Task: Look for Airbnb properties in Sabang, Indonesia from 3rd December, 2023 to 17th December, 2023 for 3 adults, 1 child.3 bedrooms having 4 beds and 2 bathrooms. Property type can be house. Booking option can be shelf check-in. Look for 3 properties as per requirement.
Action: Mouse moved to (439, 82)
Screenshot: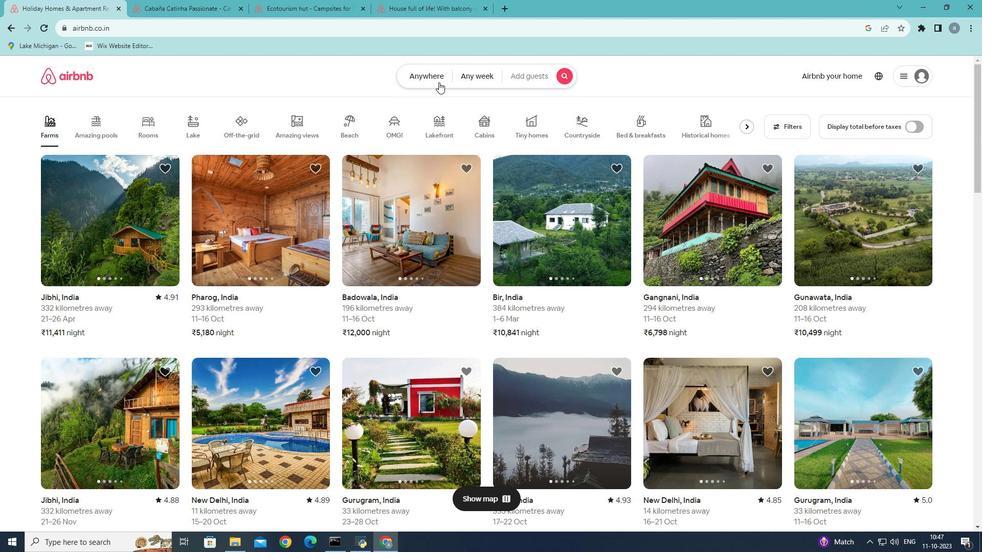 
Action: Mouse pressed left at (439, 82)
Screenshot: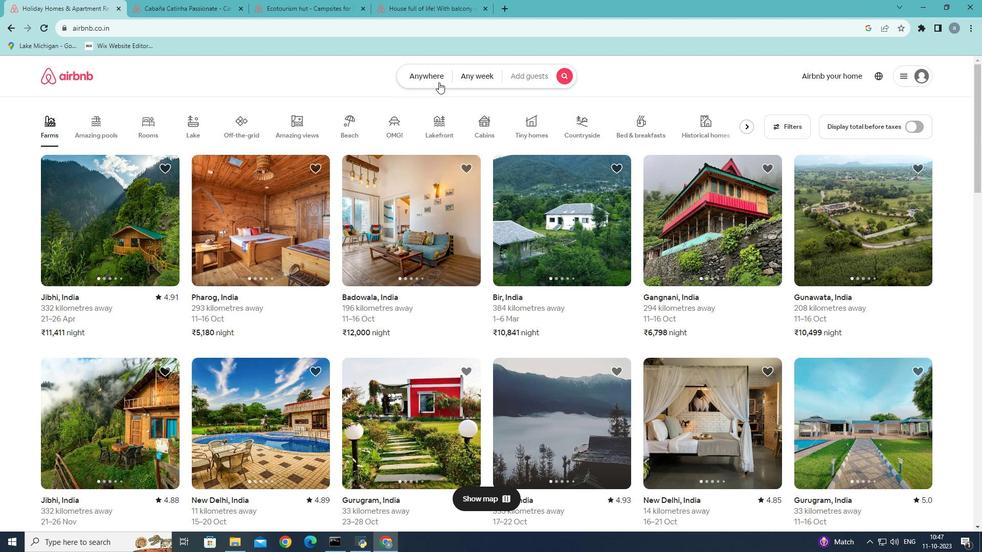 
Action: Mouse moved to (338, 117)
Screenshot: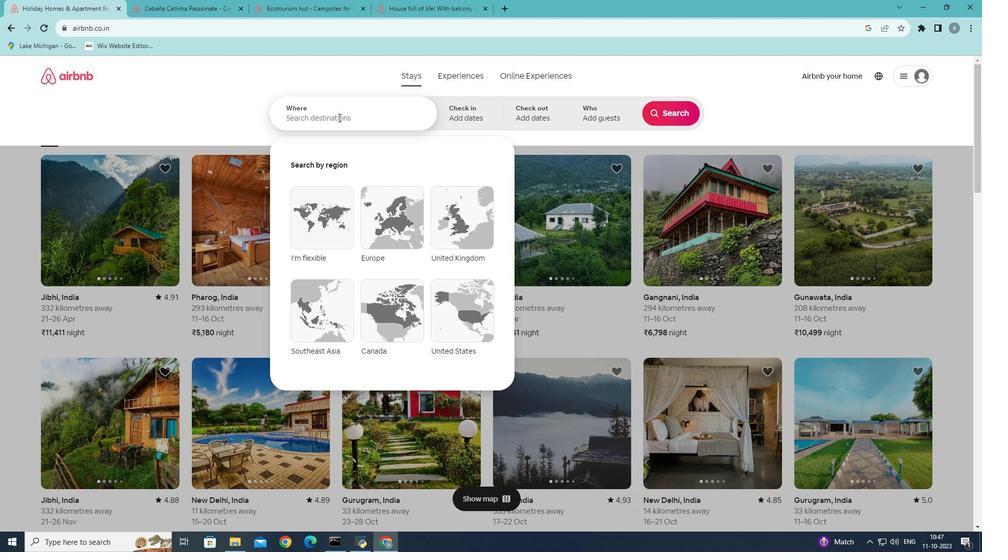 
Action: Mouse pressed left at (338, 117)
Screenshot: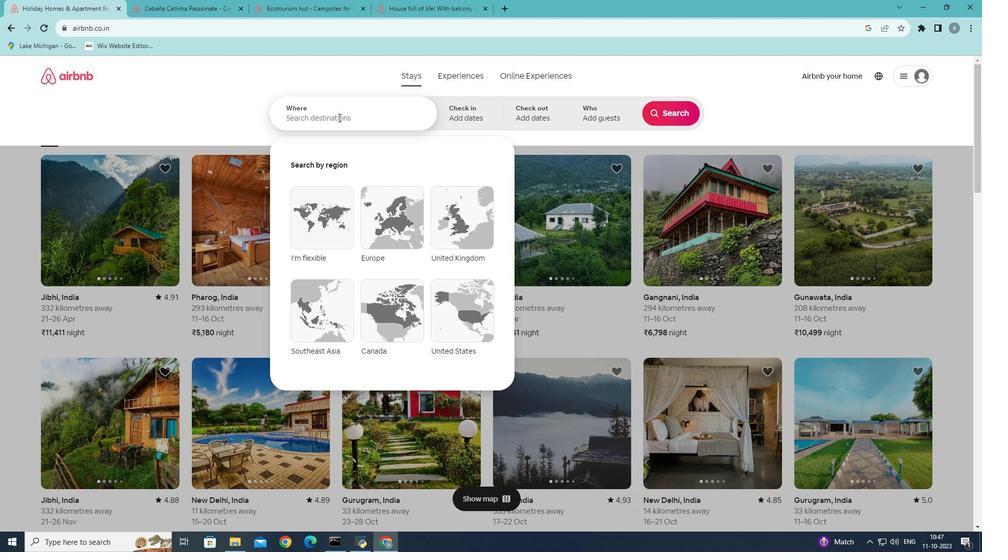 
Action: Mouse moved to (177, 147)
Screenshot: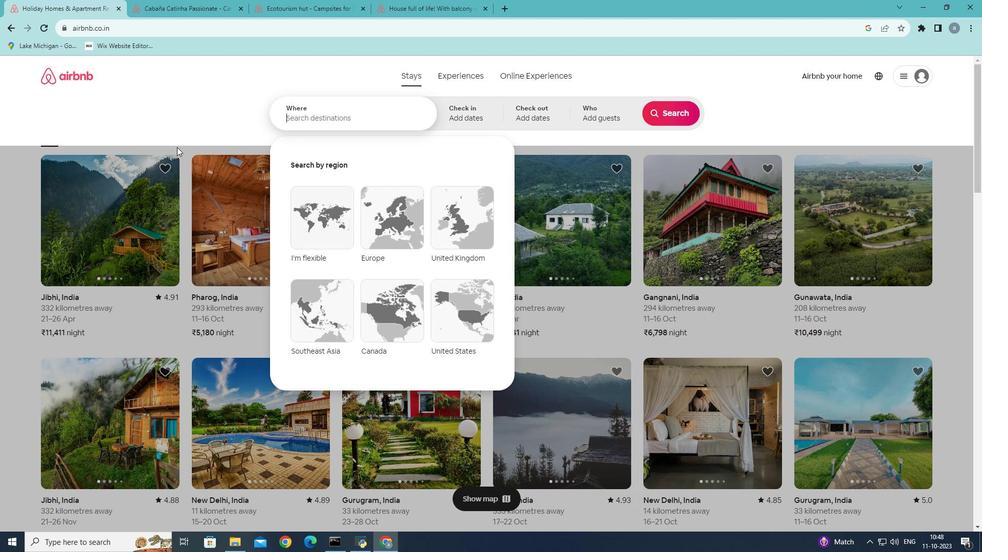 
Action: Key pressed <Key.shift>Sabang,<Key.shift>In
Screenshot: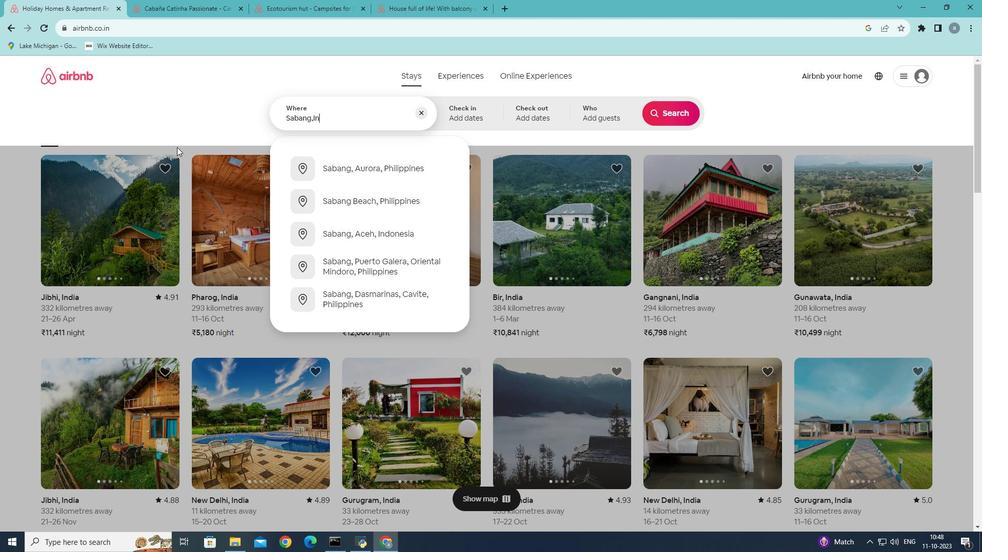 
Action: Mouse moved to (368, 166)
Screenshot: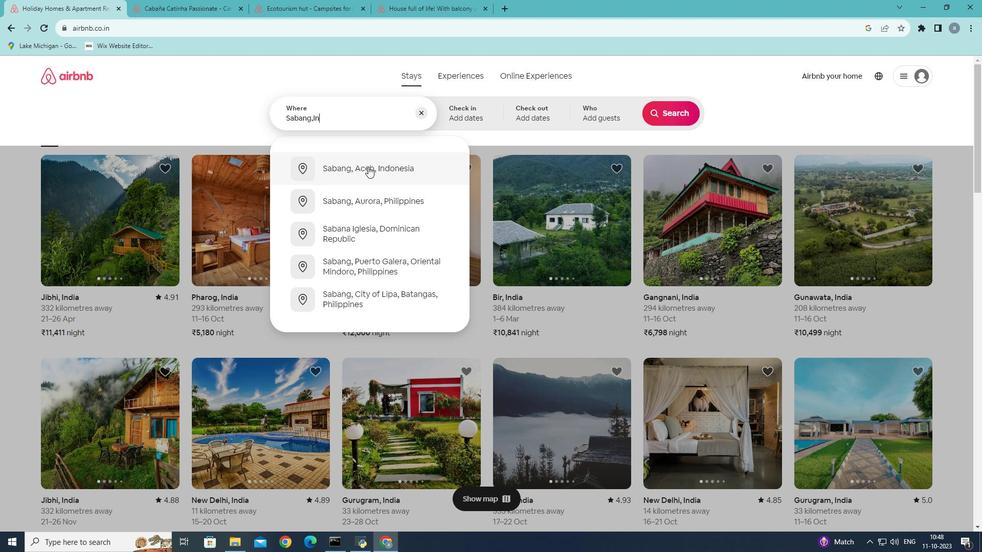 
Action: Mouse pressed left at (368, 166)
Screenshot: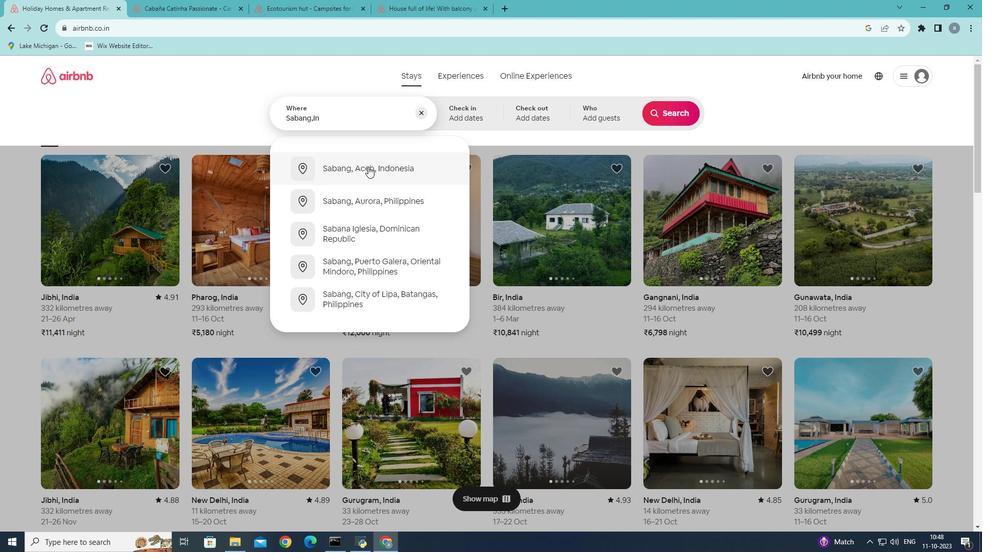 
Action: Mouse moved to (673, 188)
Screenshot: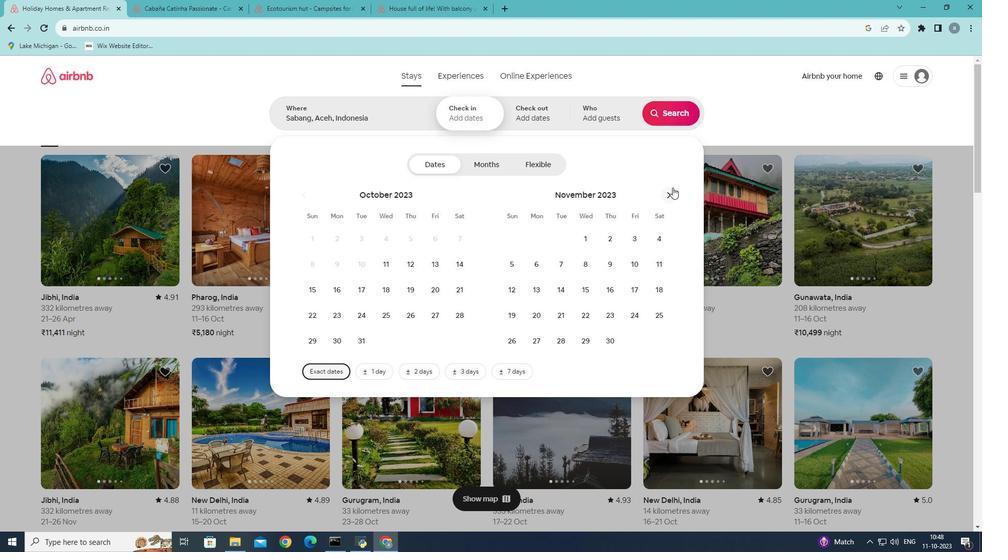 
Action: Mouse pressed left at (673, 188)
Screenshot: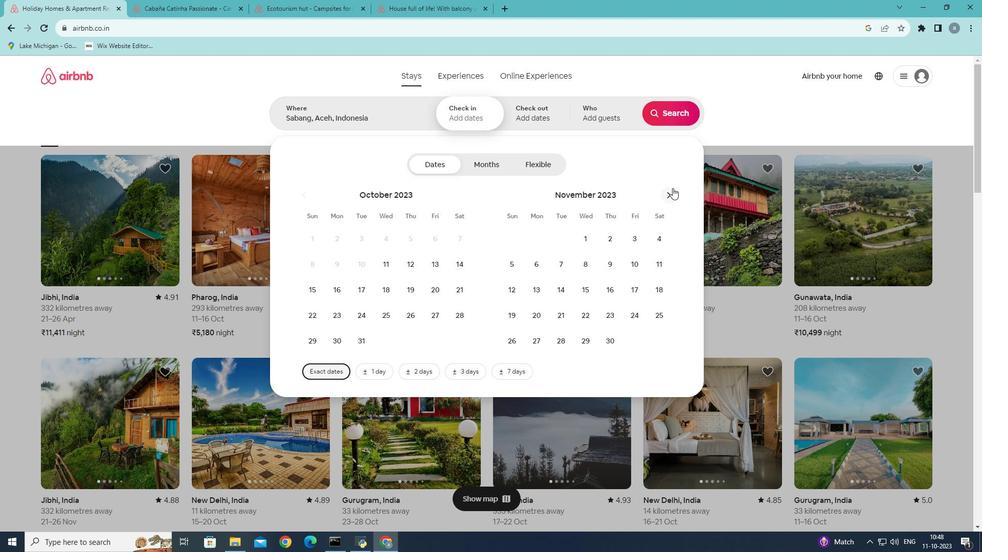 
Action: Mouse moved to (672, 193)
Screenshot: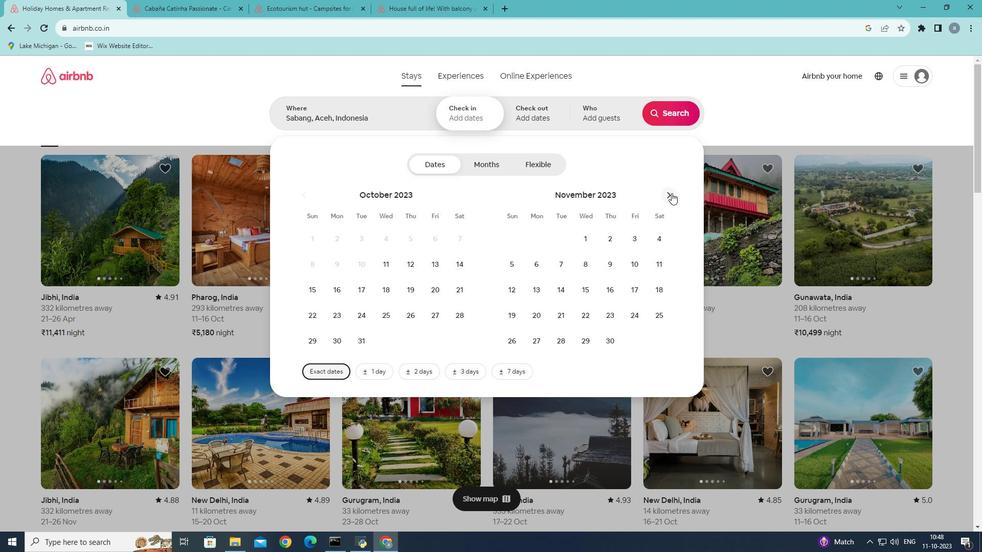 
Action: Mouse pressed left at (672, 193)
Screenshot: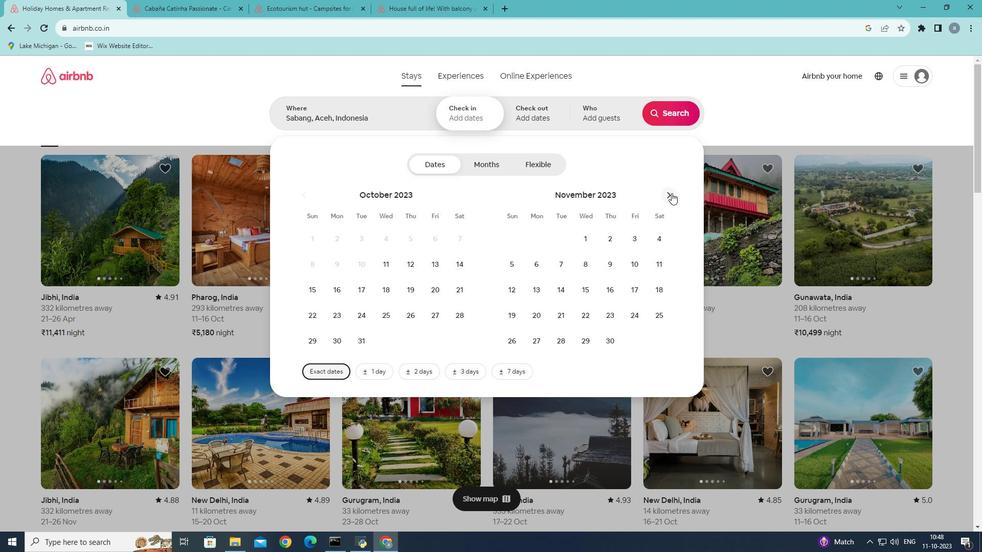 
Action: Mouse moved to (519, 264)
Screenshot: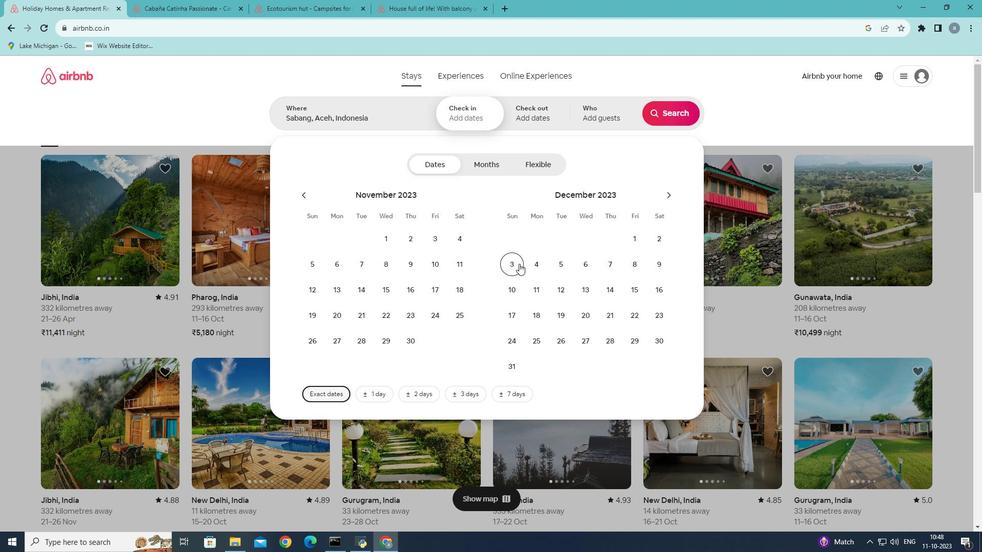 
Action: Mouse pressed left at (519, 264)
Screenshot: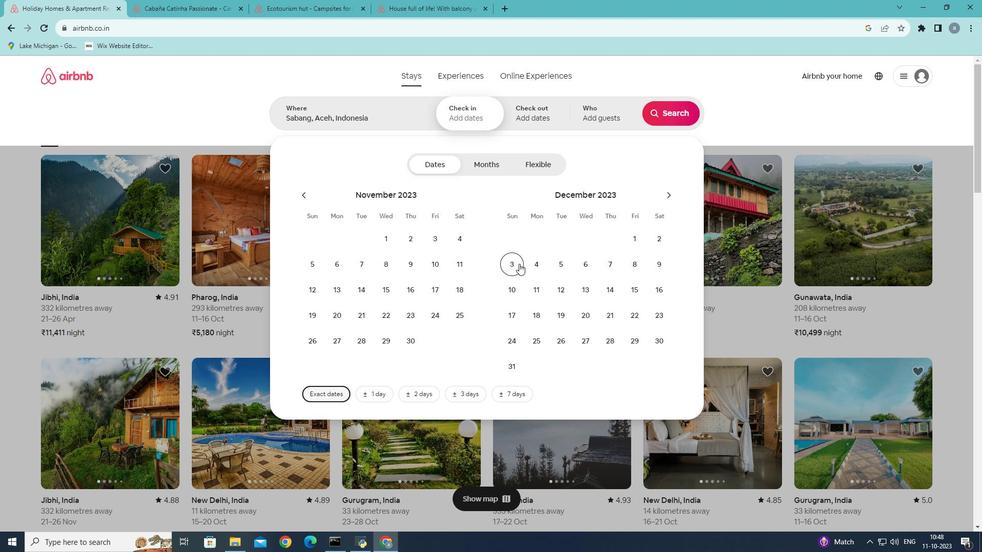 
Action: Mouse moved to (515, 318)
Screenshot: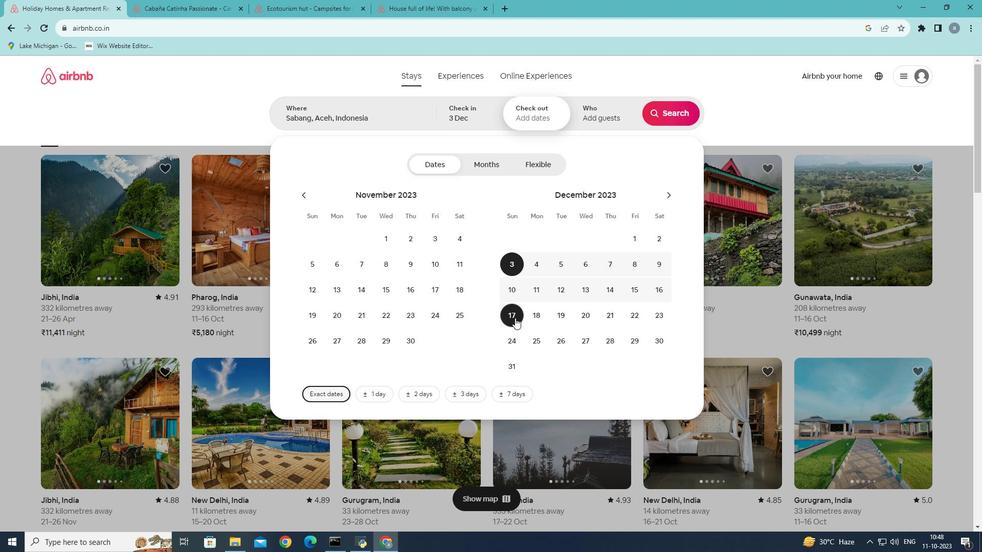 
Action: Mouse pressed left at (515, 318)
Screenshot: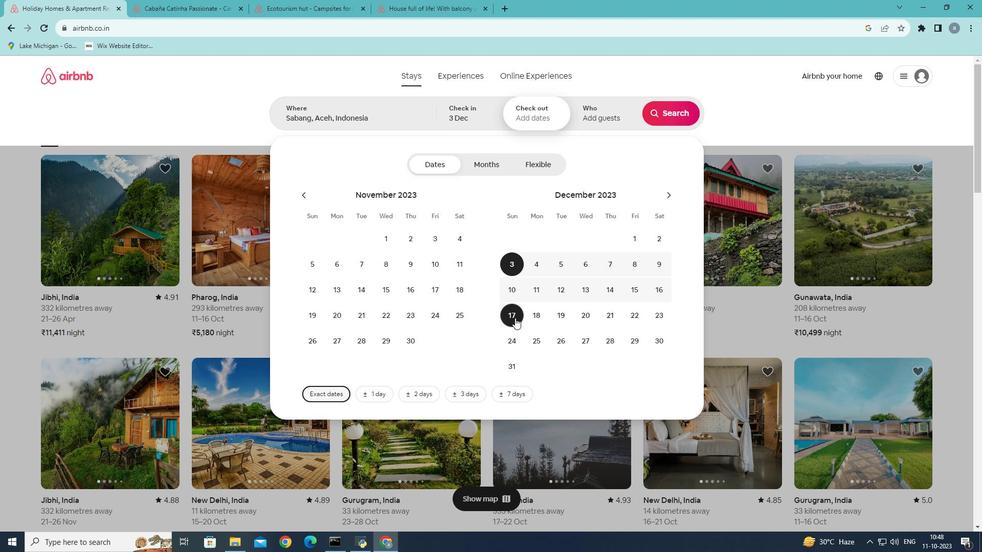 
Action: Mouse moved to (620, 119)
Screenshot: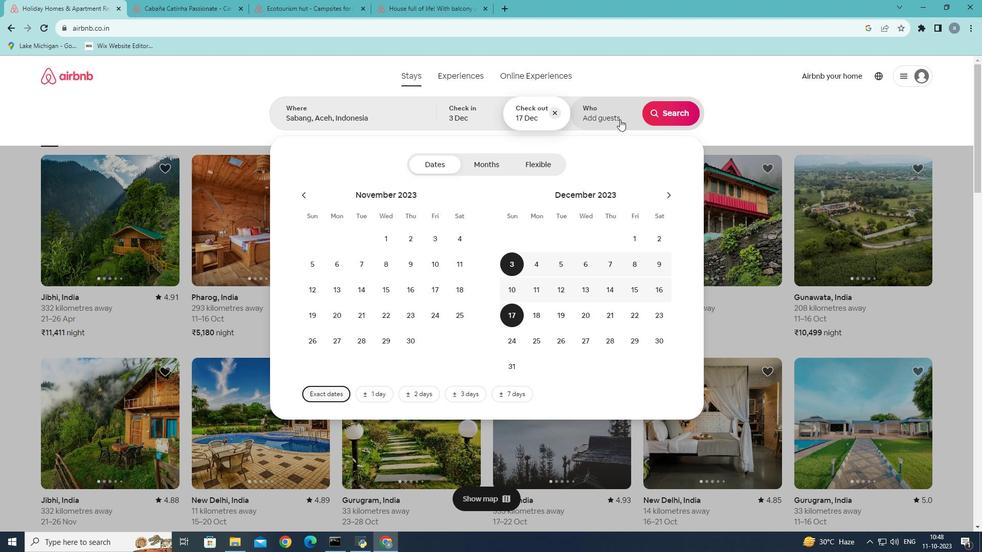 
Action: Mouse pressed left at (620, 119)
Screenshot: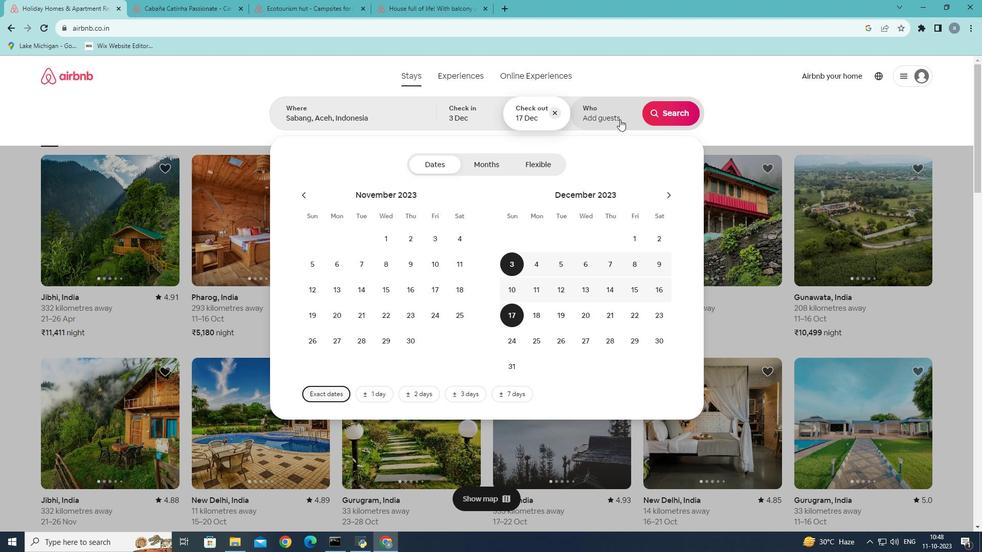 
Action: Mouse moved to (678, 168)
Screenshot: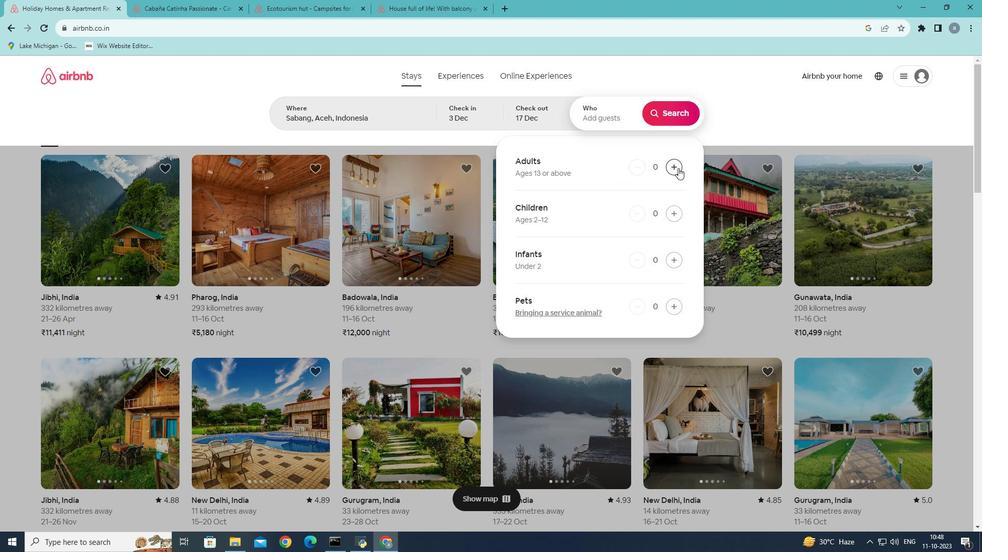 
Action: Mouse pressed left at (678, 168)
Screenshot: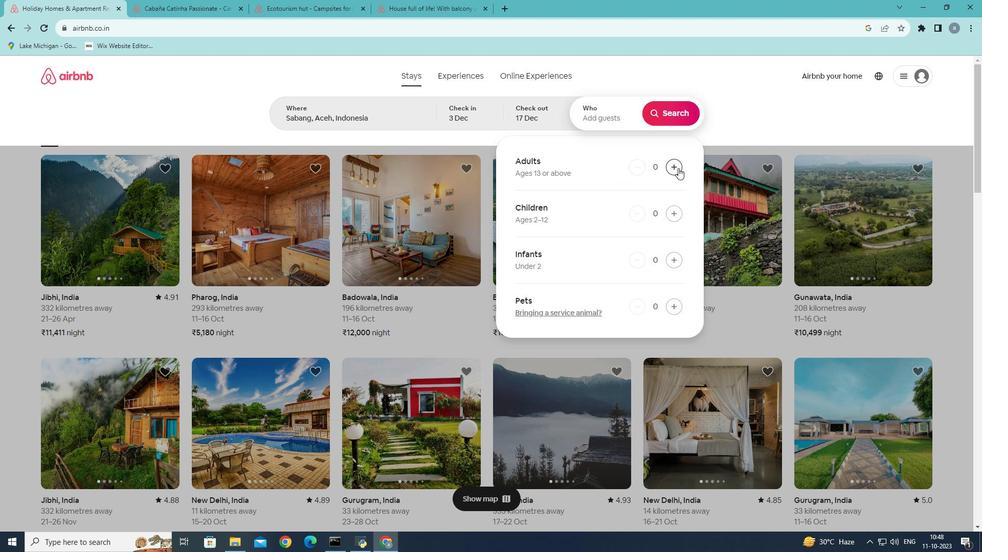 
Action: Mouse pressed left at (678, 168)
Screenshot: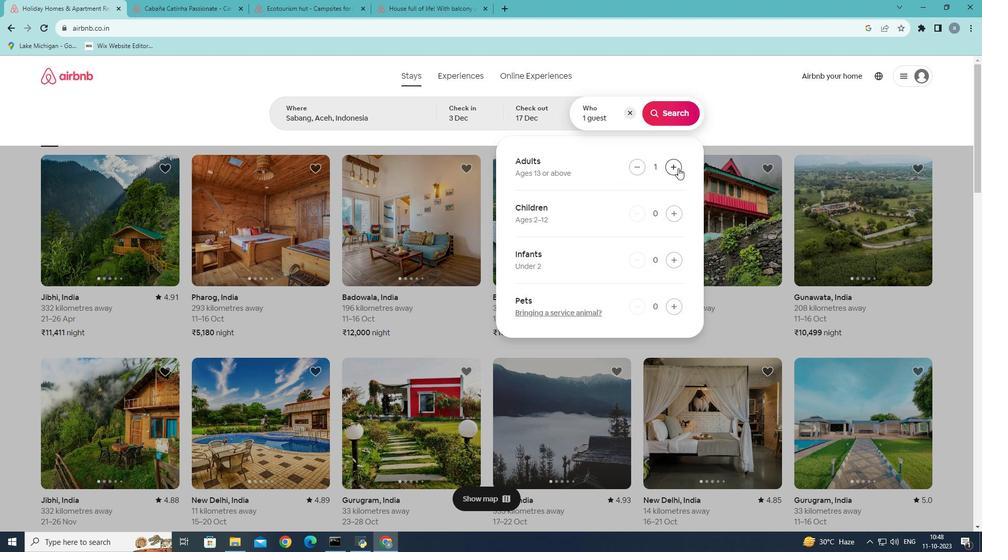 
Action: Mouse pressed left at (678, 168)
Screenshot: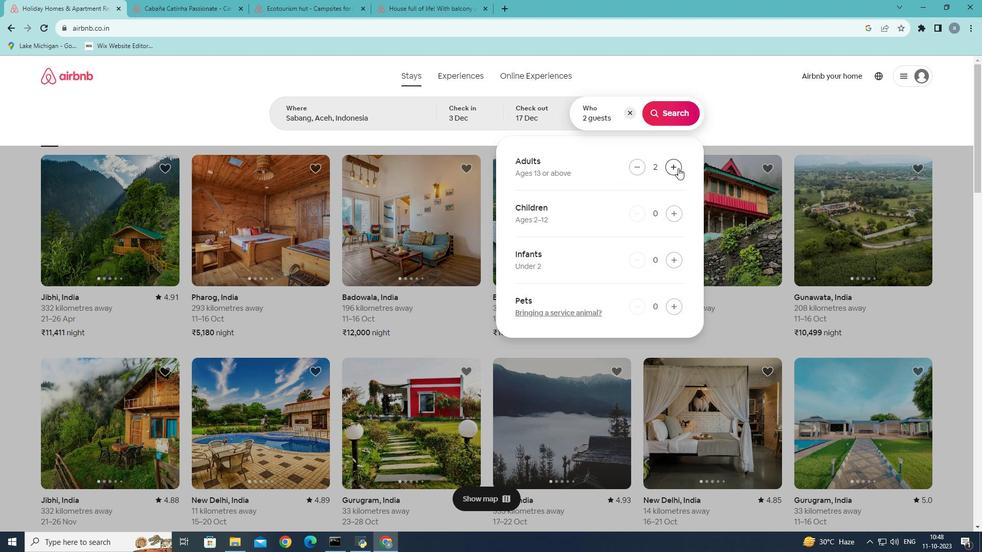 
Action: Mouse moved to (678, 215)
Screenshot: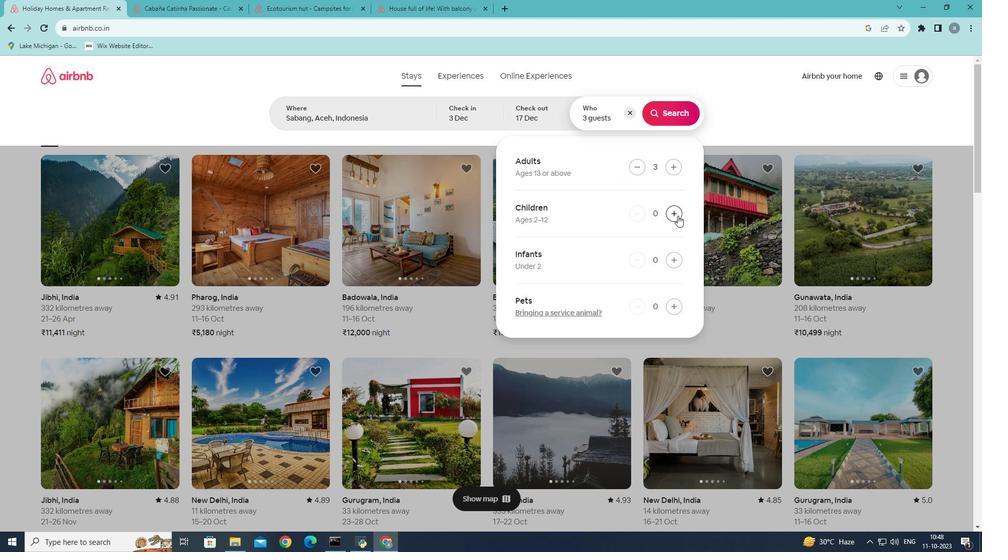 
Action: Mouse pressed left at (678, 215)
Screenshot: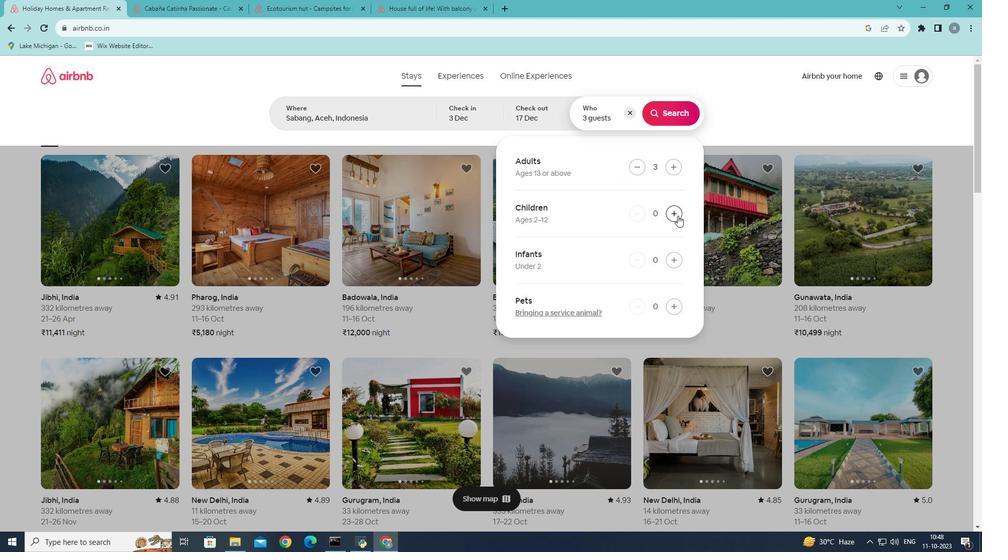 
Action: Mouse moved to (674, 112)
Screenshot: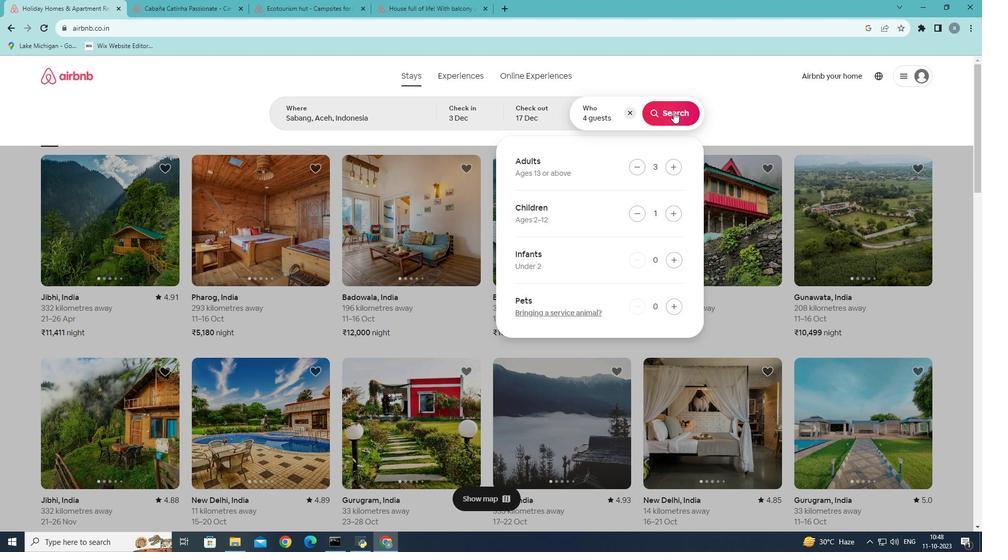 
Action: Mouse pressed left at (674, 112)
Screenshot: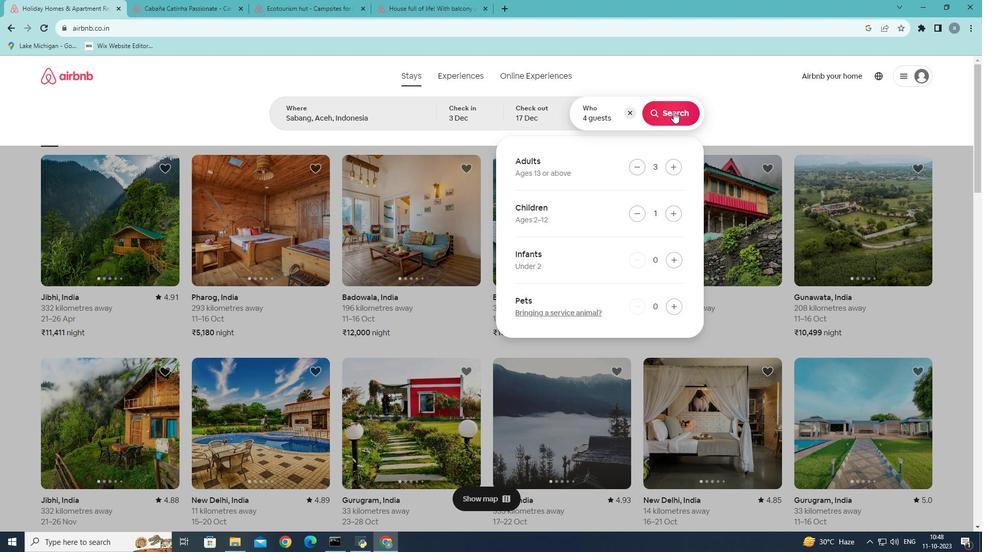 
Action: Mouse moved to (803, 118)
Screenshot: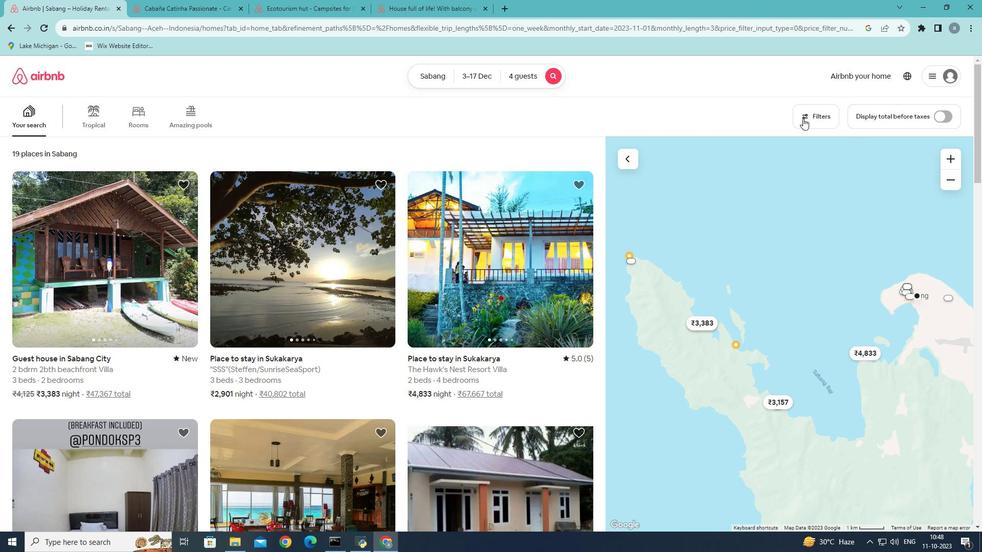 
Action: Mouse pressed left at (803, 118)
Screenshot: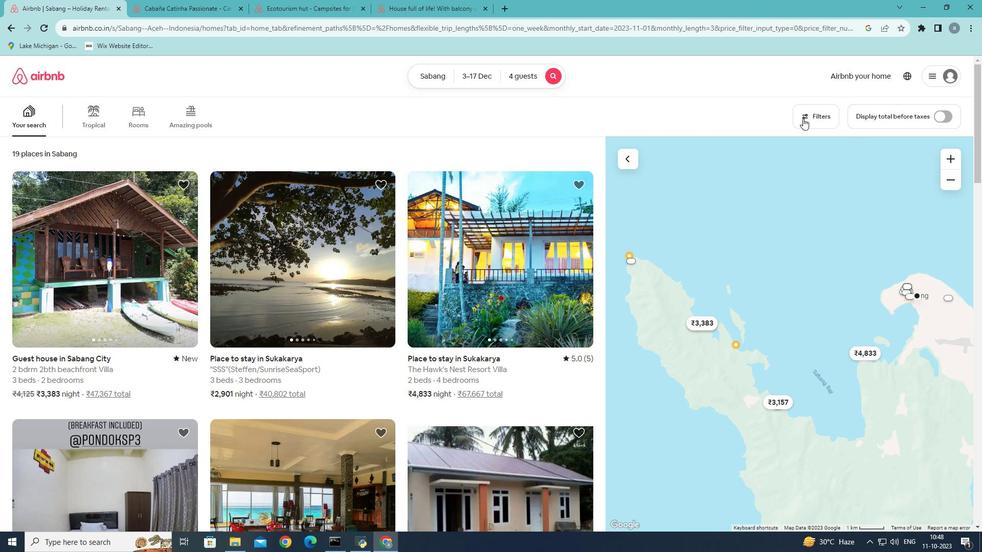 
Action: Mouse moved to (386, 353)
Screenshot: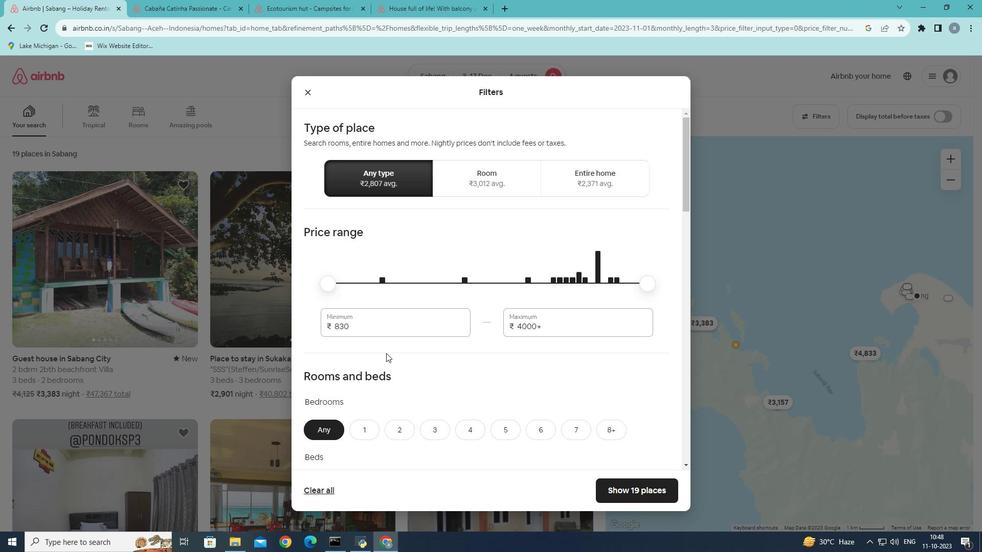 
Action: Mouse scrolled (386, 353) with delta (0, 0)
Screenshot: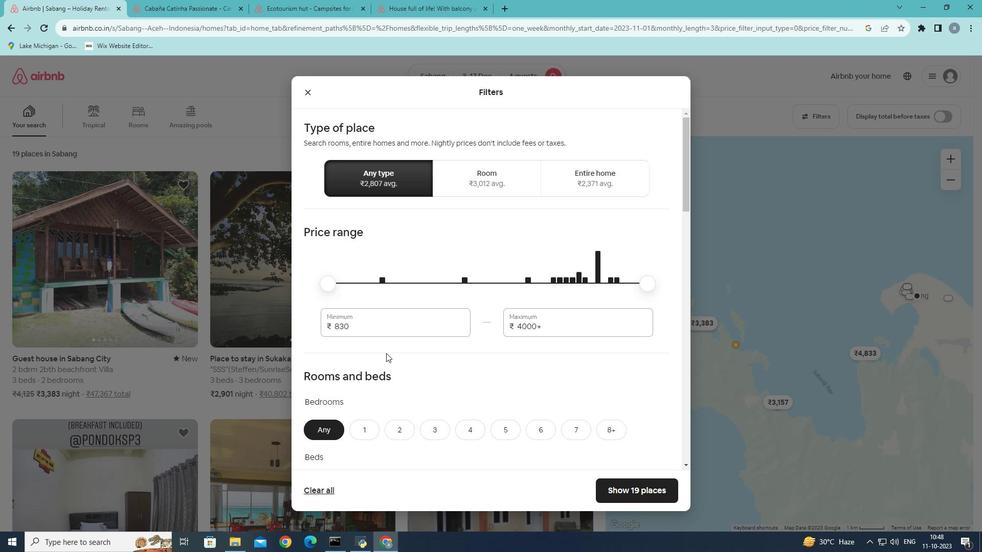 
Action: Mouse scrolled (386, 353) with delta (0, 0)
Screenshot: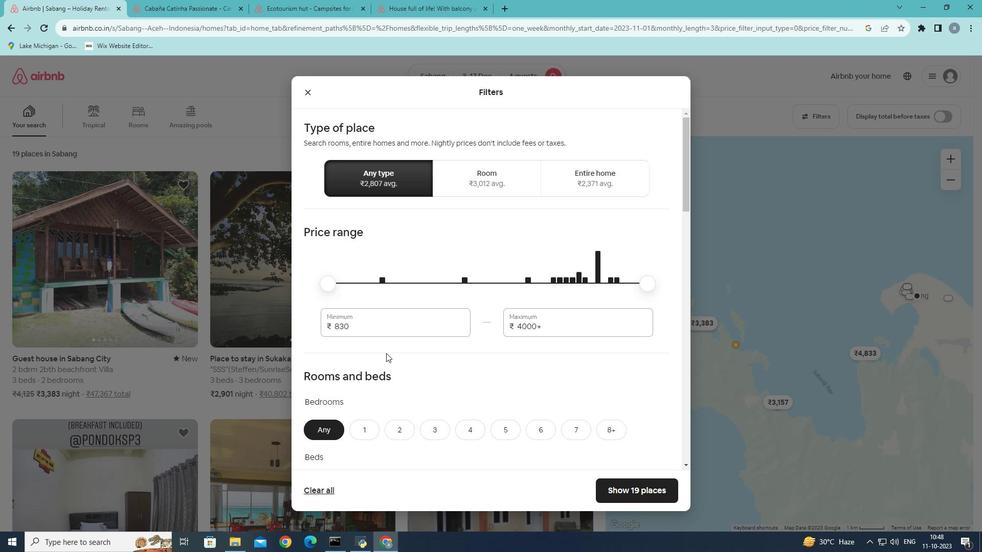 
Action: Mouse scrolled (386, 353) with delta (0, 0)
Screenshot: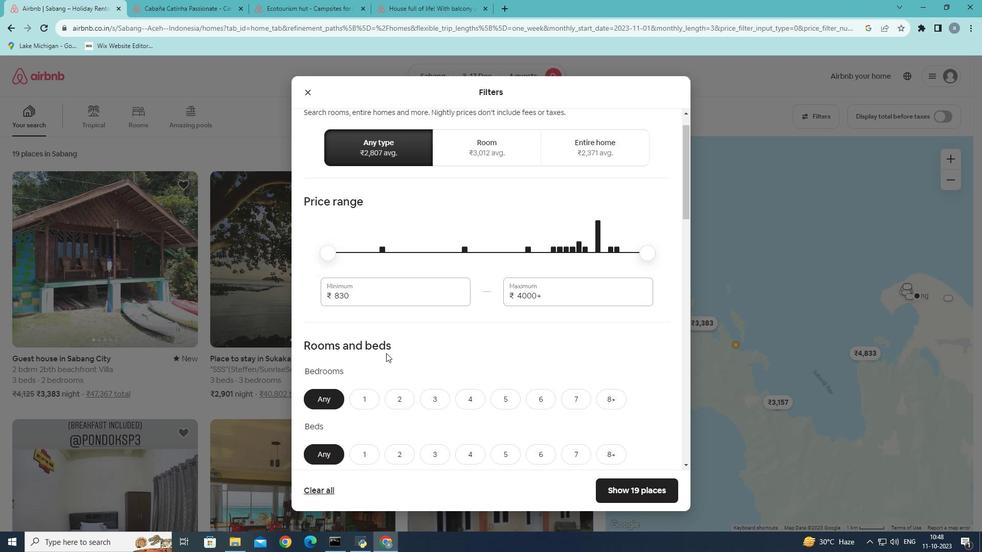 
Action: Mouse moved to (429, 271)
Screenshot: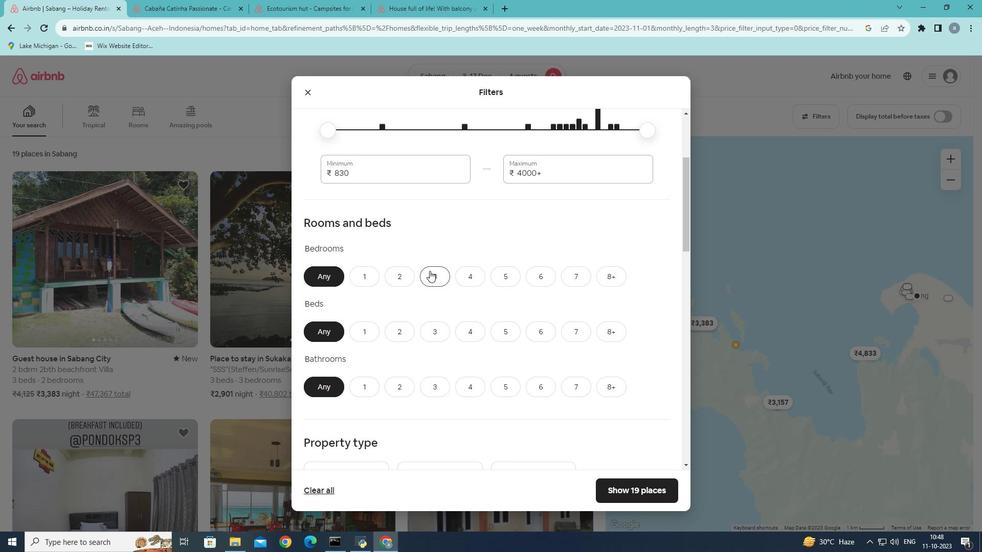 
Action: Mouse pressed left at (429, 271)
Screenshot: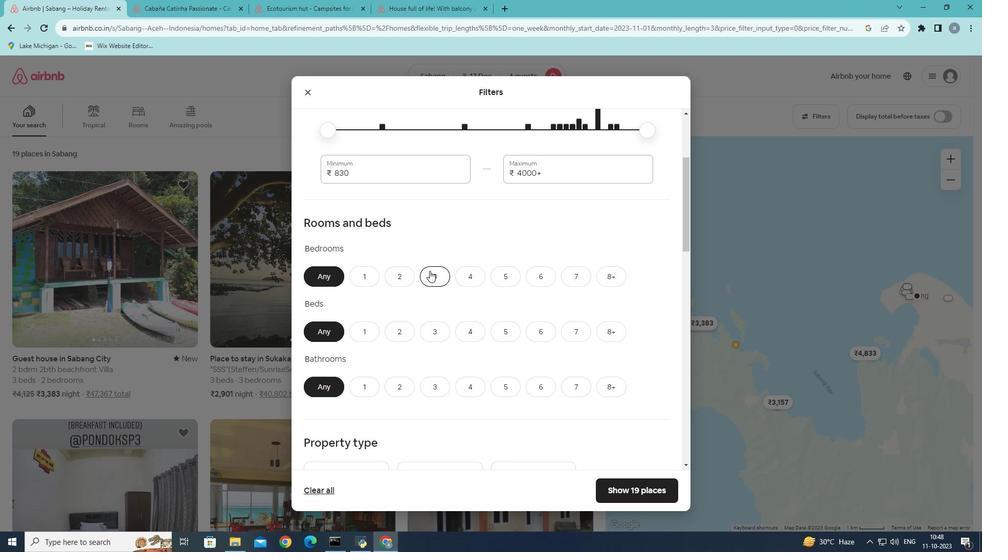 
Action: Mouse moved to (469, 329)
Screenshot: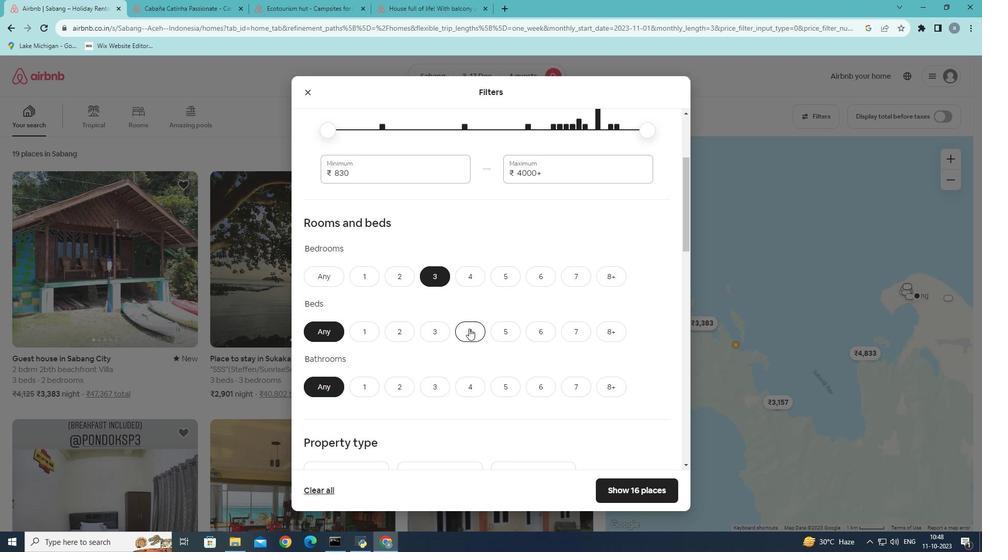 
Action: Mouse pressed left at (469, 329)
Screenshot: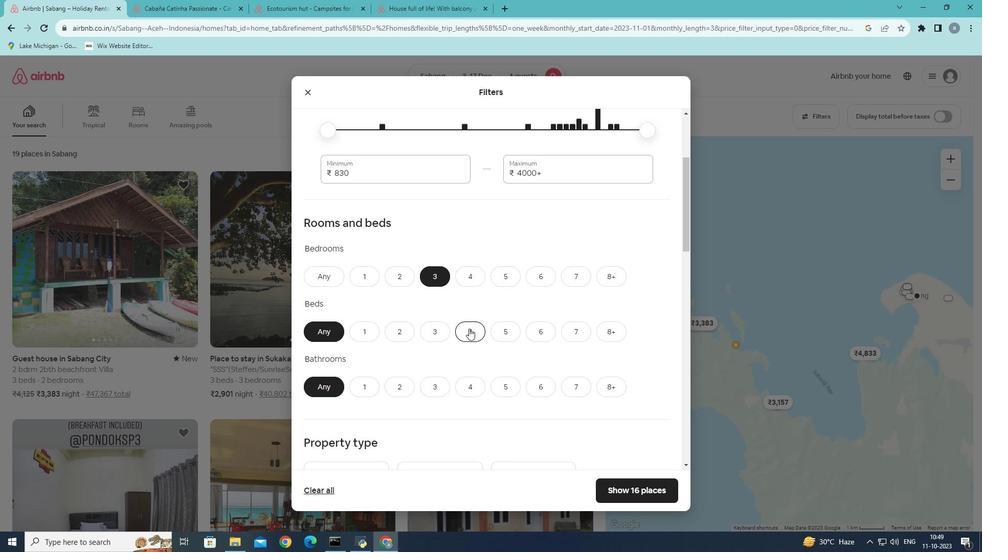
Action: Mouse moved to (397, 393)
Screenshot: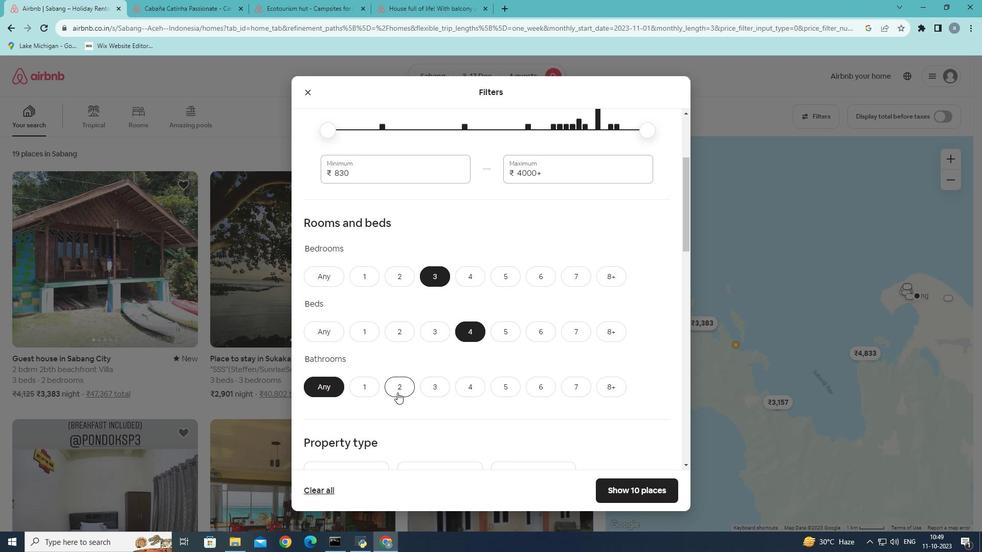 
Action: Mouse pressed left at (397, 393)
Screenshot: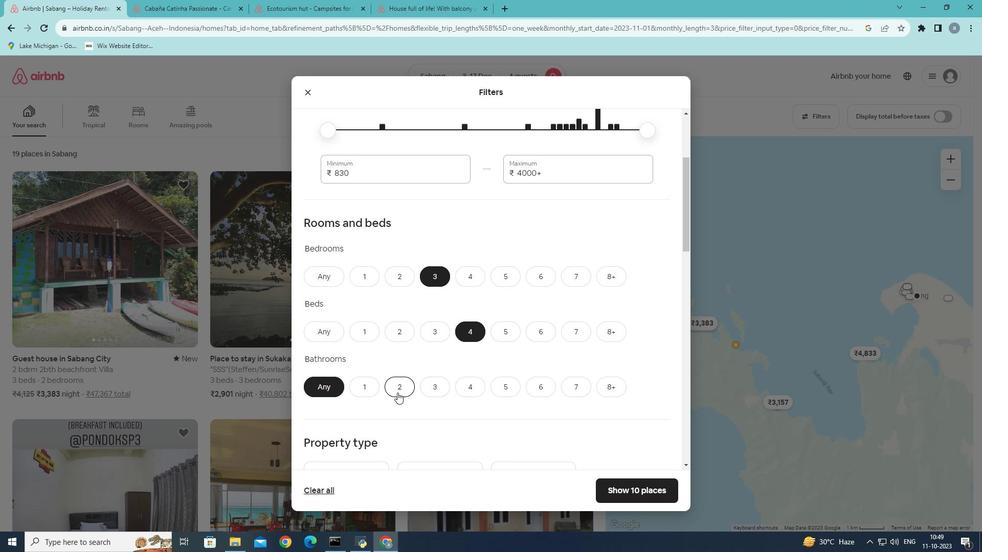 
Action: Mouse moved to (492, 362)
Screenshot: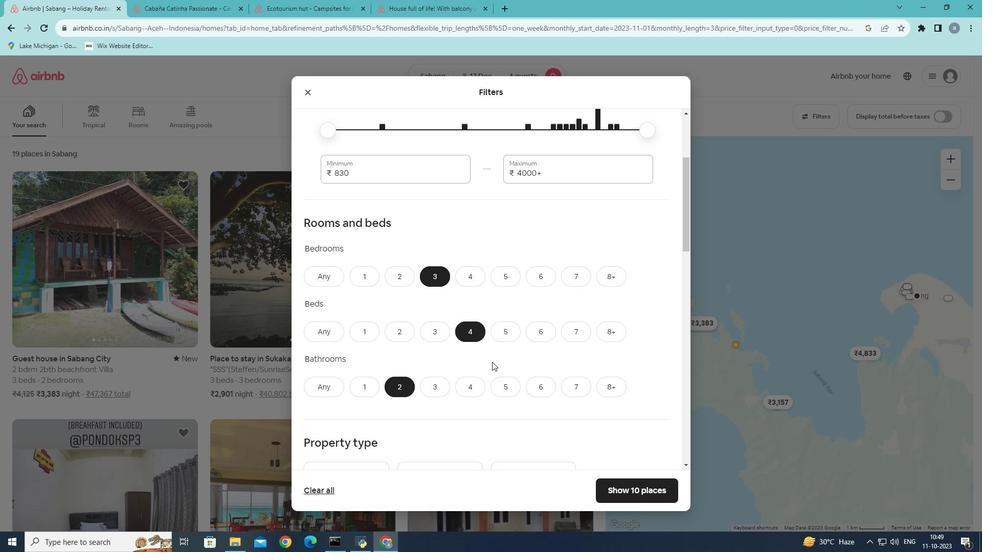 
Action: Mouse scrolled (492, 361) with delta (0, 0)
Screenshot: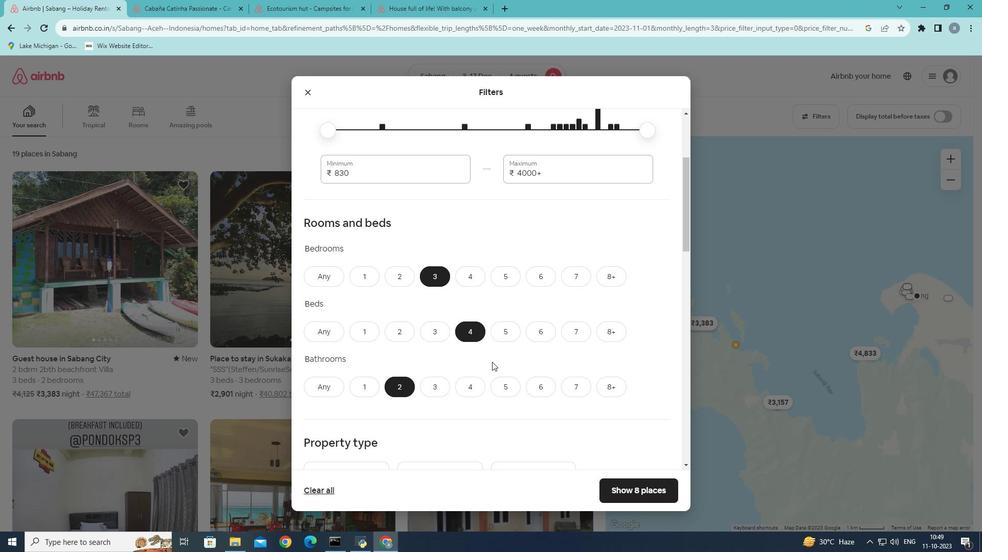 
Action: Mouse moved to (491, 359)
Screenshot: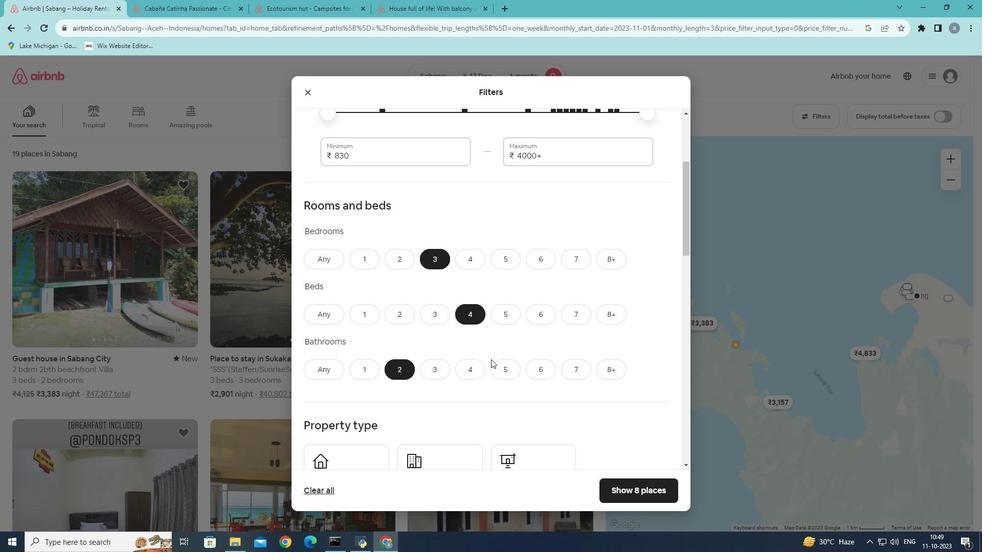 
Action: Mouse scrolled (491, 358) with delta (0, 0)
Screenshot: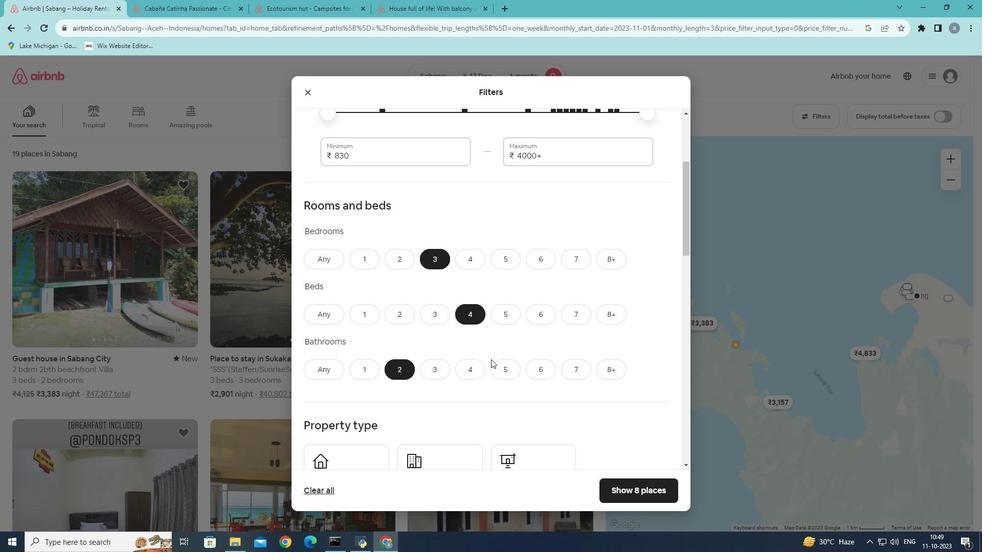 
Action: Mouse moved to (494, 350)
Screenshot: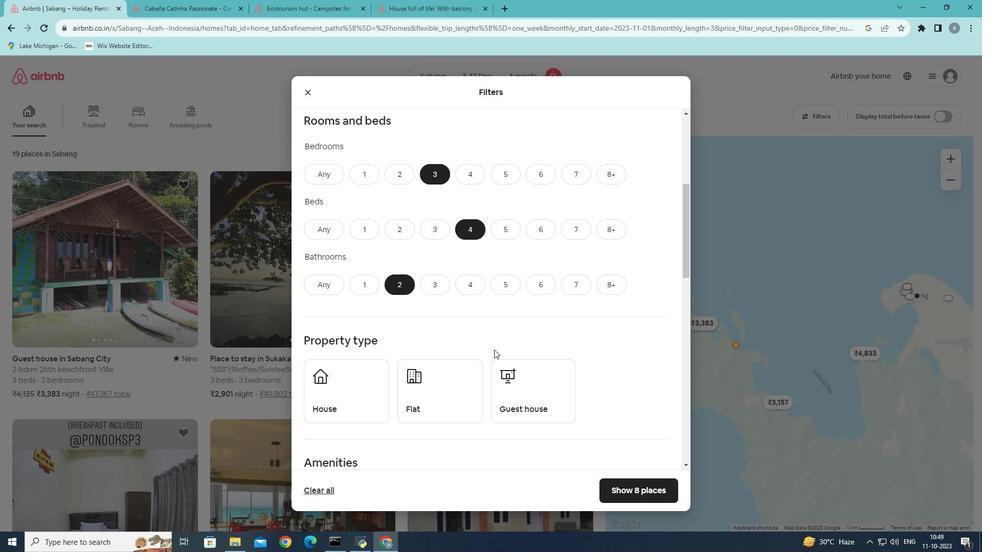 
Action: Mouse scrolled (494, 349) with delta (0, 0)
Screenshot: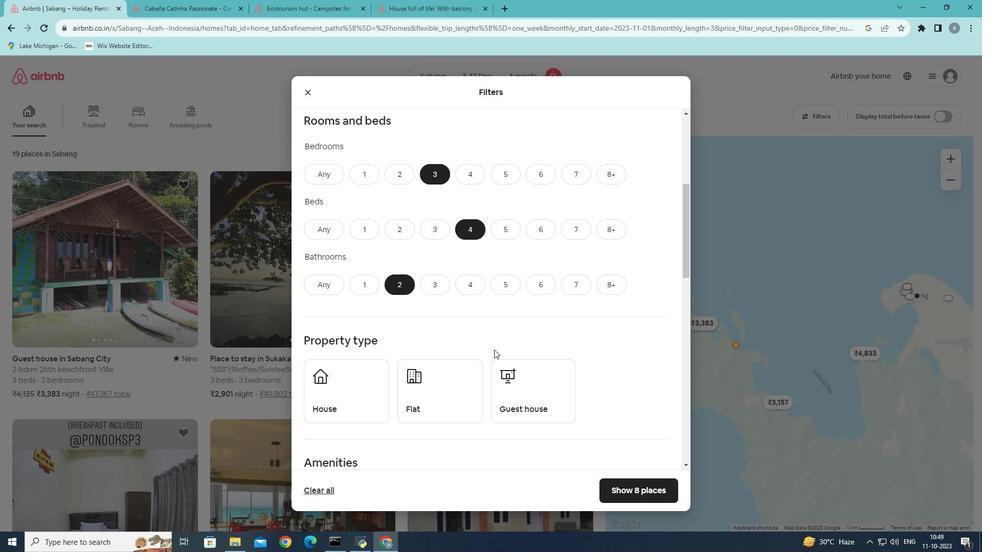 
Action: Mouse moved to (354, 354)
Screenshot: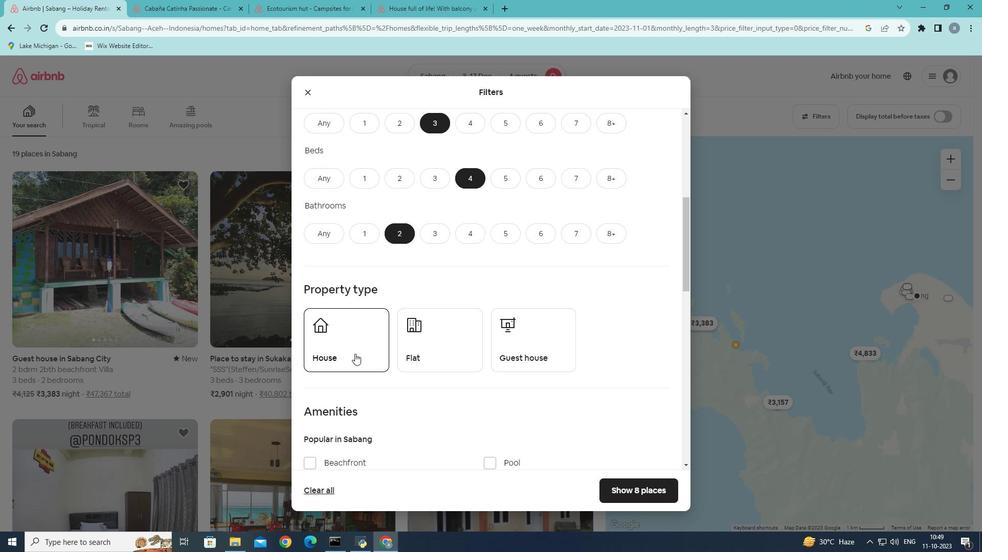 
Action: Mouse pressed left at (354, 354)
Screenshot: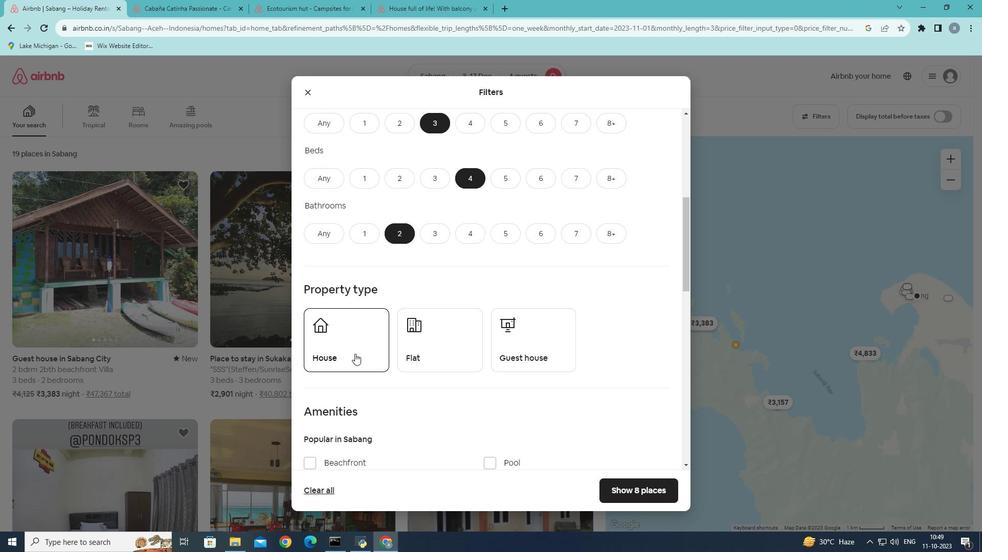 
Action: Mouse moved to (514, 347)
Screenshot: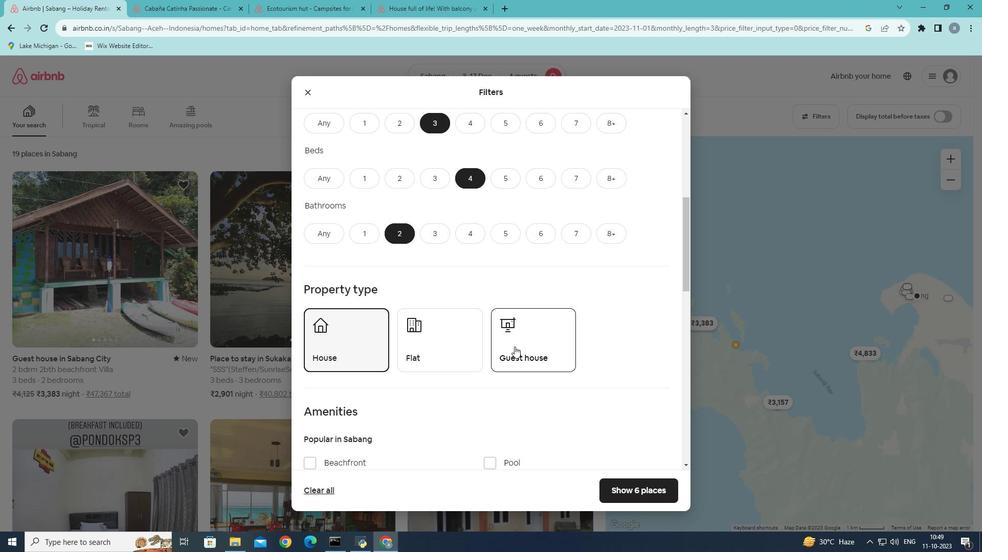 
Action: Mouse scrolled (514, 346) with delta (0, 0)
Screenshot: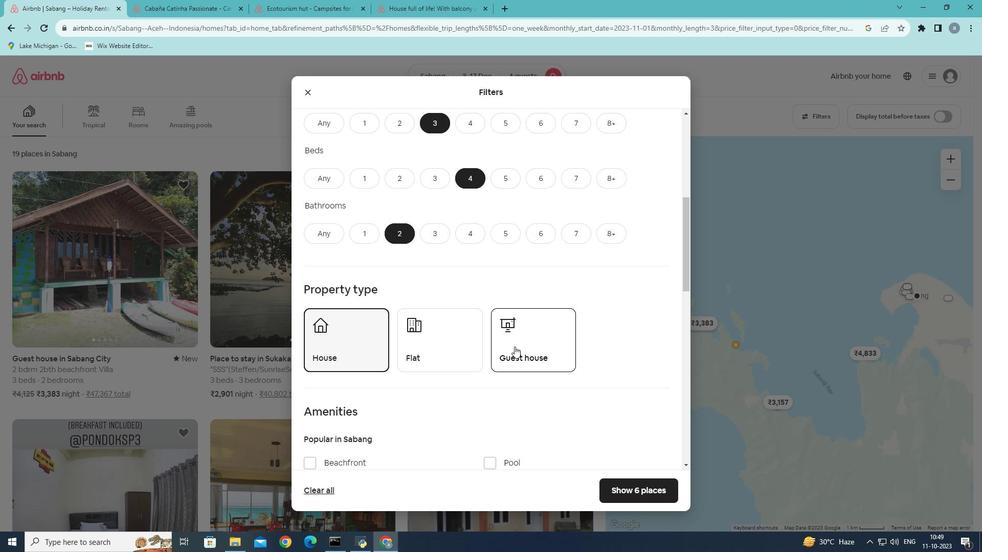 
Action: Mouse moved to (515, 348)
Screenshot: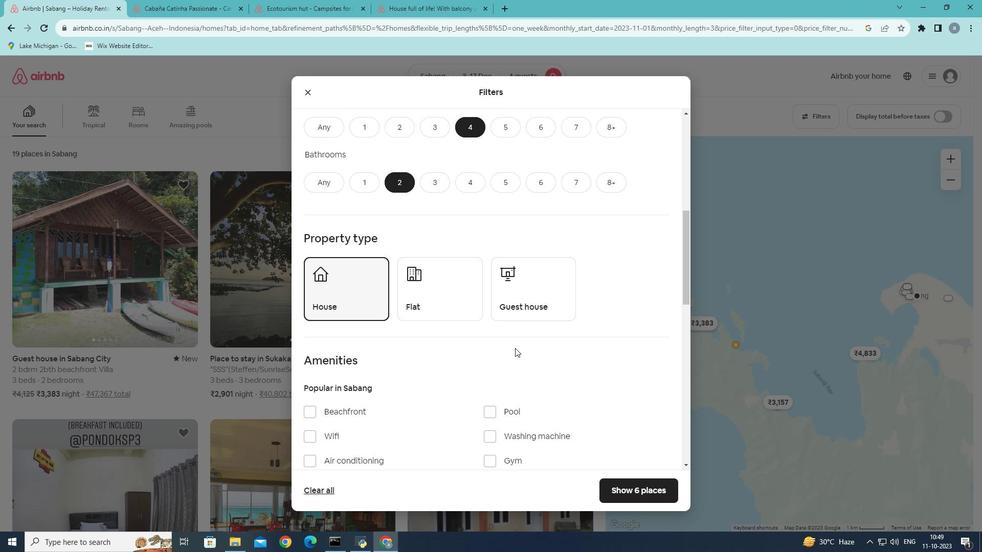 
Action: Mouse scrolled (515, 348) with delta (0, 0)
Screenshot: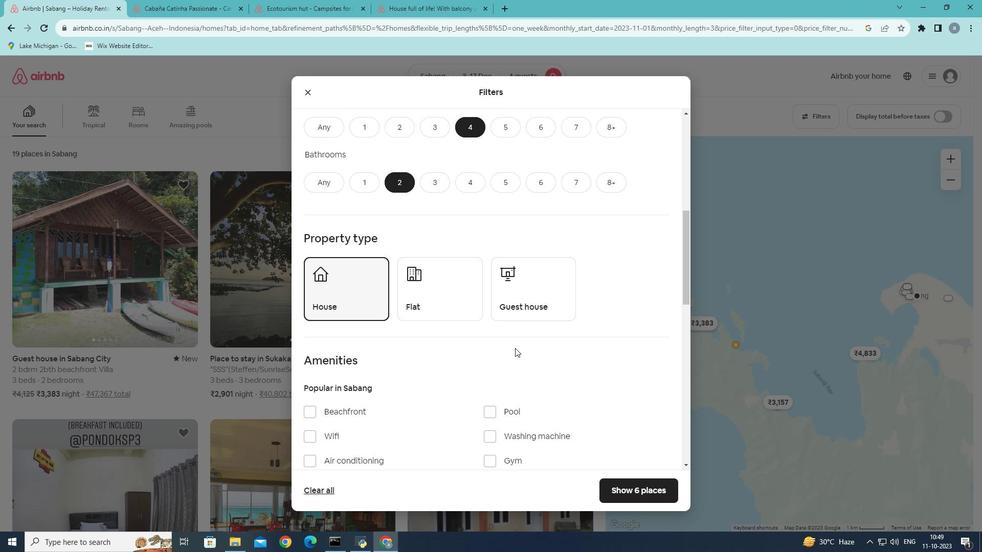 
Action: Mouse scrolled (515, 348) with delta (0, 0)
Screenshot: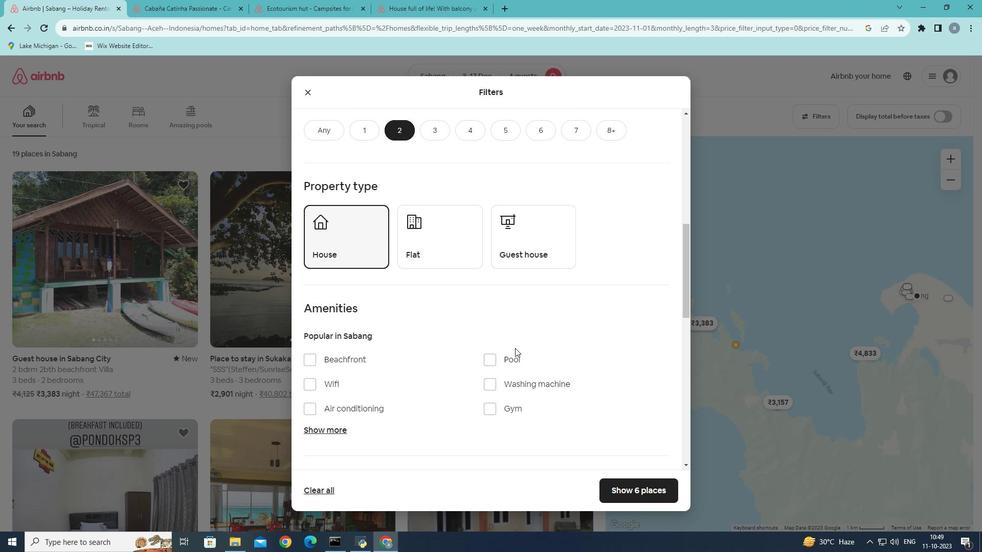 
Action: Mouse moved to (515, 349)
Screenshot: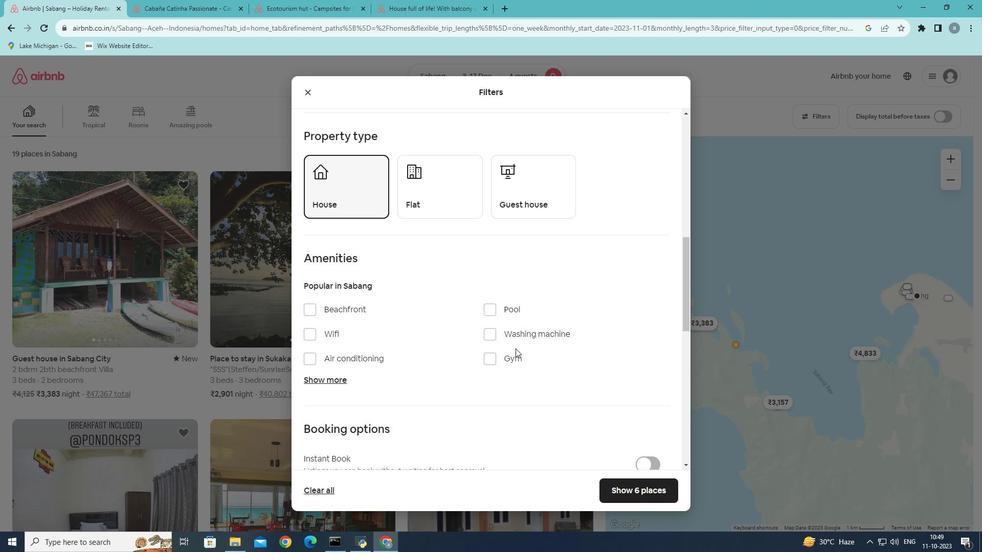 
Action: Mouse scrolled (515, 348) with delta (0, 0)
Screenshot: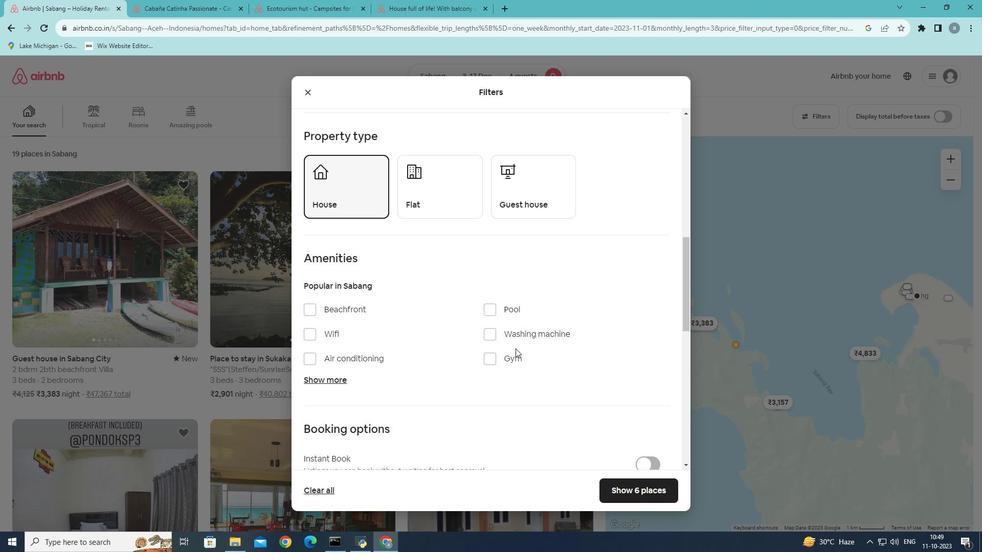 
Action: Mouse moved to (516, 349)
Screenshot: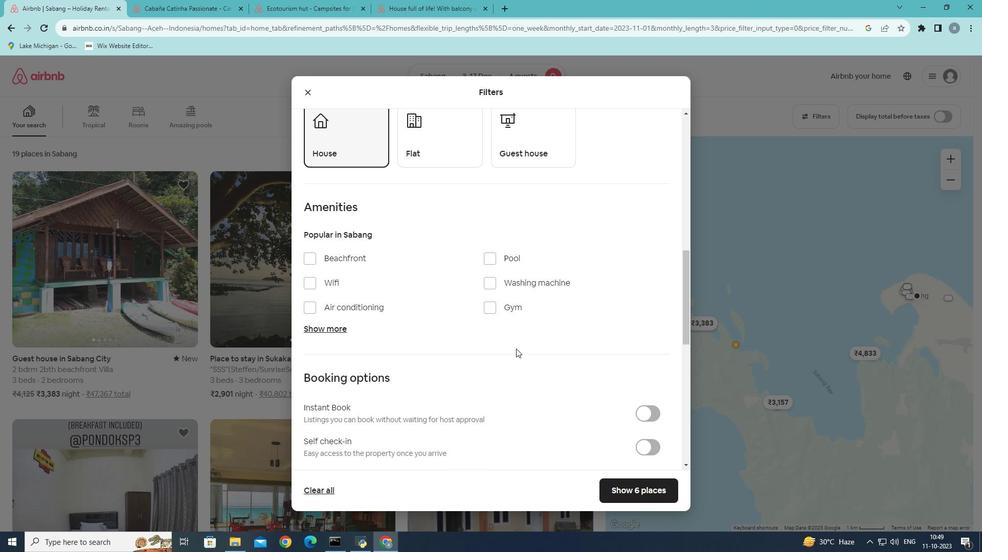 
Action: Mouse scrolled (516, 348) with delta (0, 0)
Screenshot: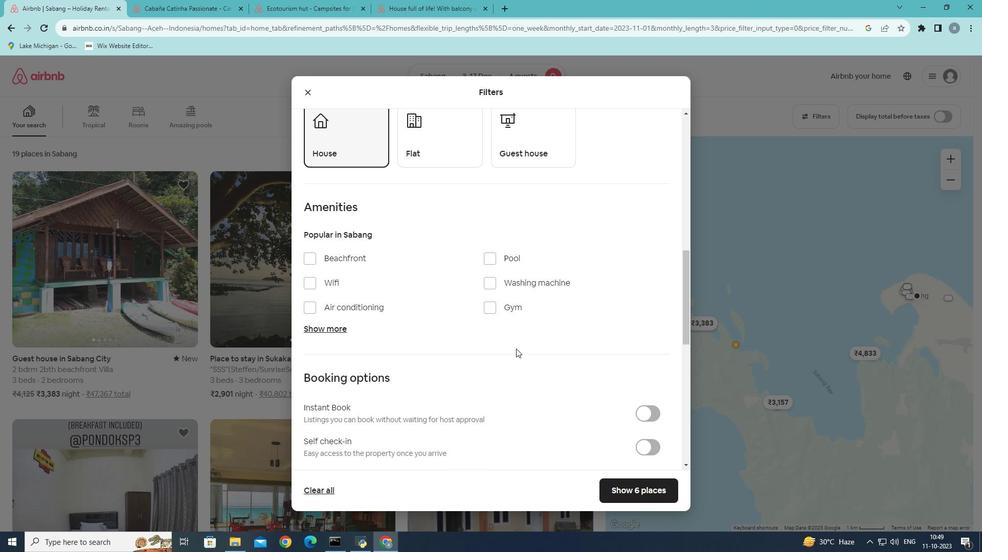 
Action: Mouse scrolled (516, 348) with delta (0, 0)
Screenshot: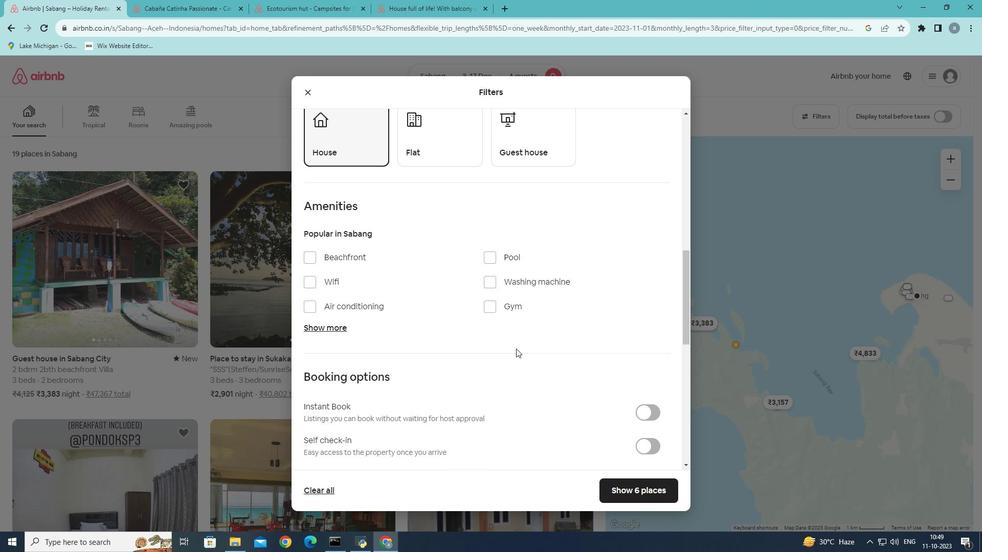 
Action: Mouse moved to (653, 344)
Screenshot: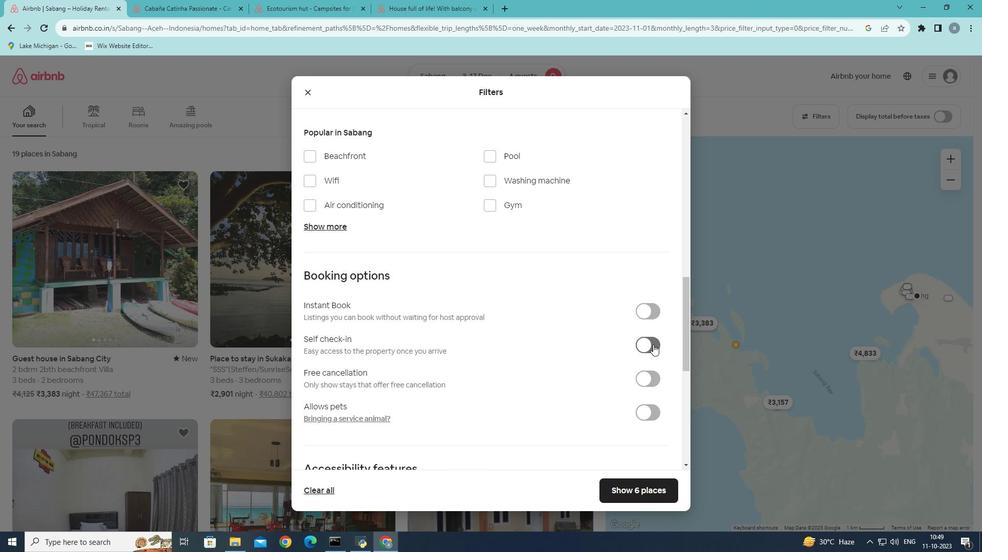 
Action: Mouse pressed left at (653, 344)
Screenshot: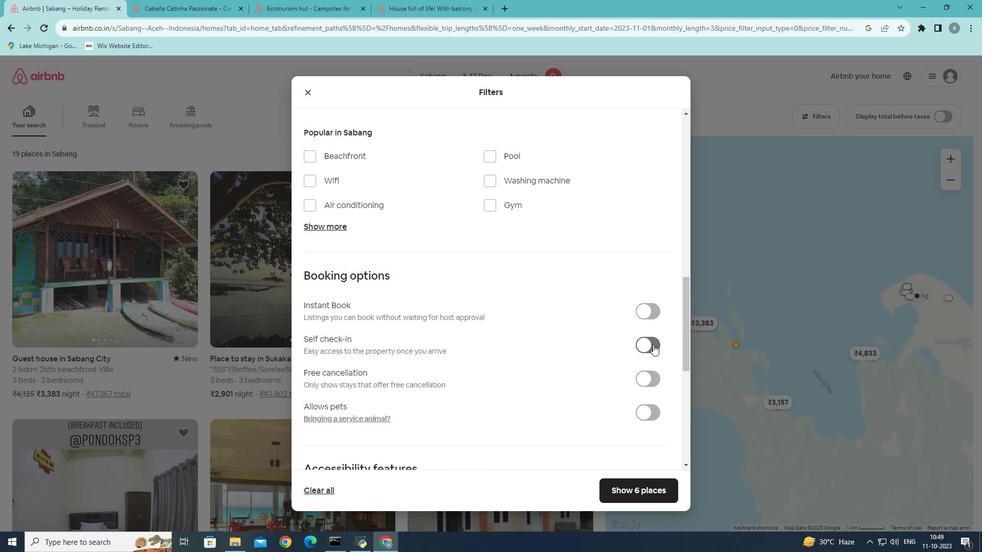 
Action: Mouse moved to (563, 454)
Screenshot: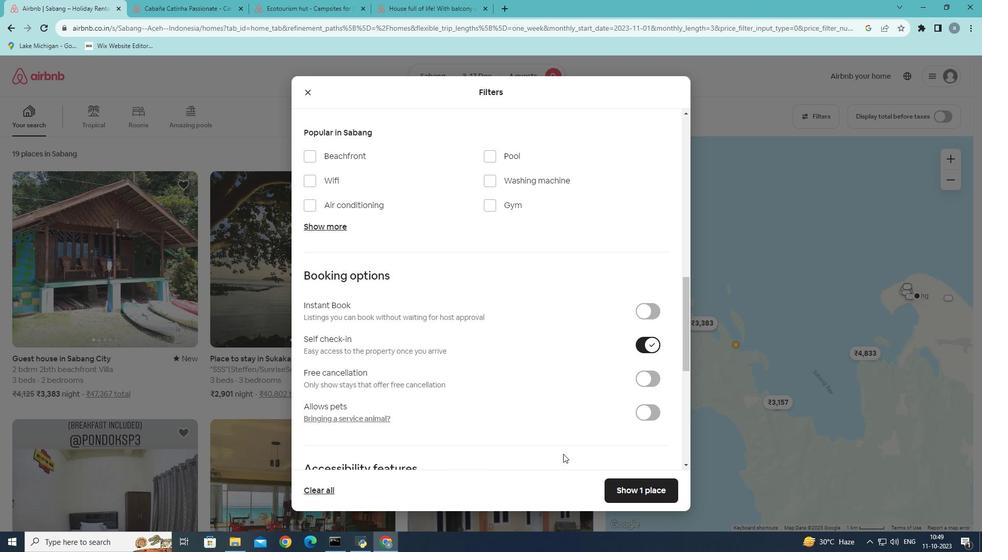 
Action: Mouse scrolled (563, 453) with delta (0, 0)
Screenshot: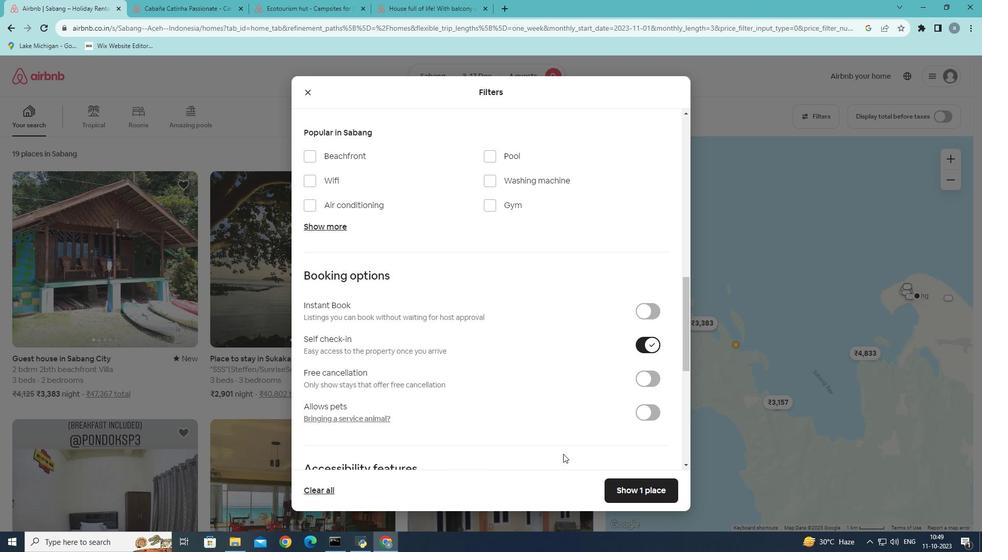 
Action: Mouse moved to (636, 494)
Screenshot: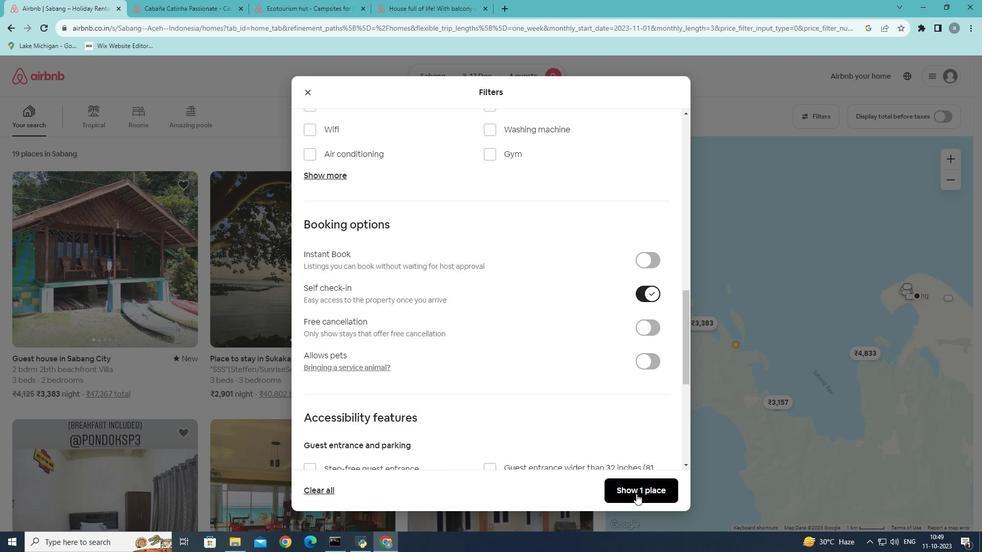
Action: Mouse pressed left at (636, 494)
Screenshot: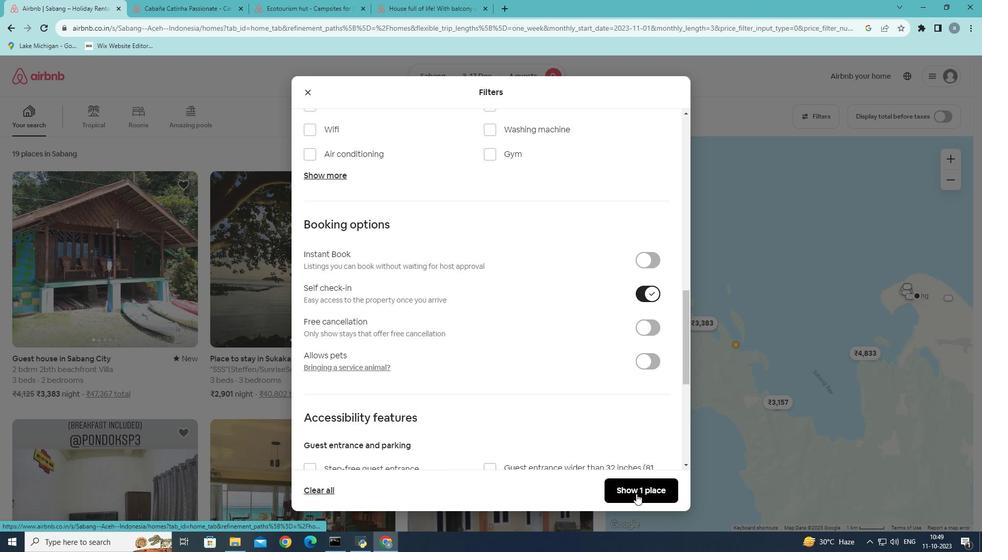 
Action: Mouse moved to (117, 266)
Screenshot: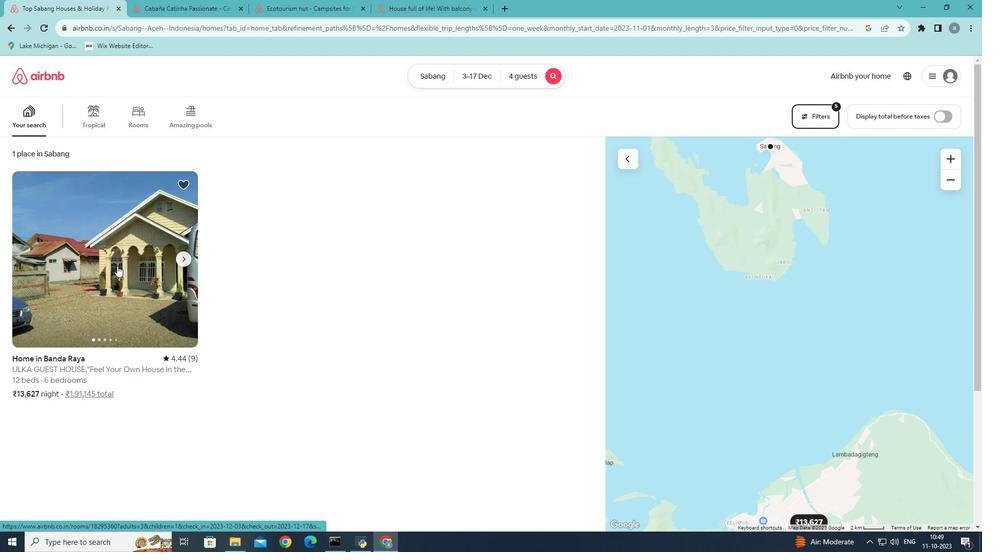 
Action: Mouse pressed left at (117, 266)
Screenshot: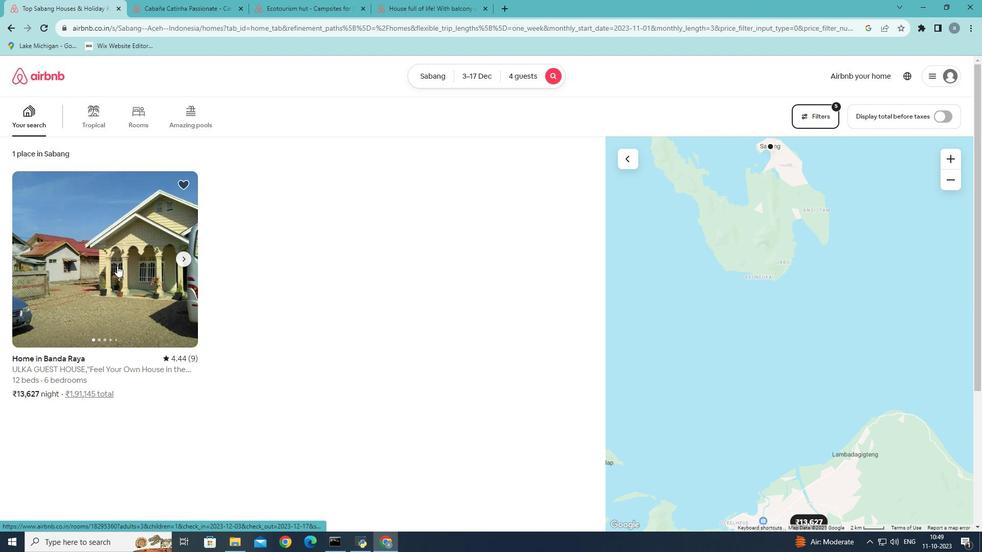 
Action: Mouse moved to (714, 370)
Screenshot: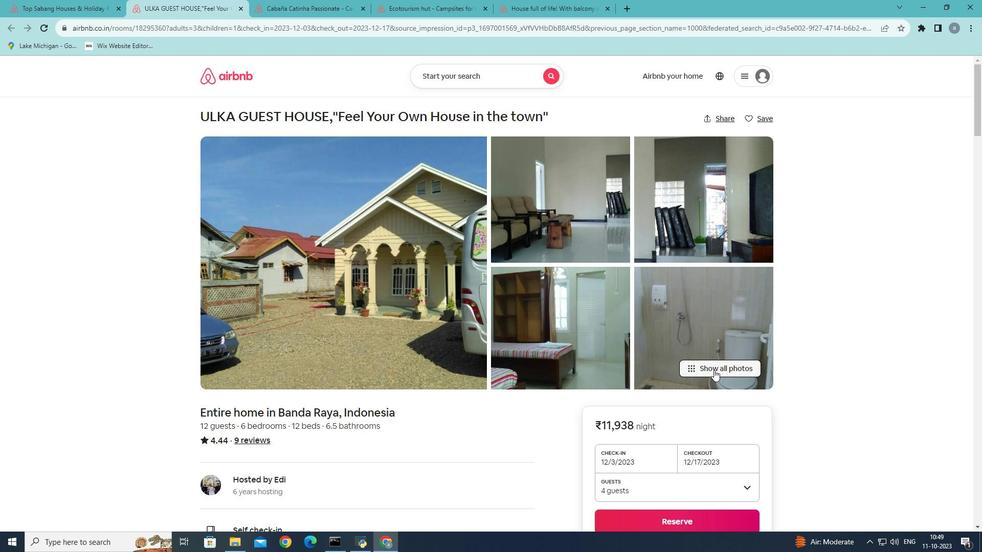 
Action: Mouse pressed left at (714, 370)
Screenshot: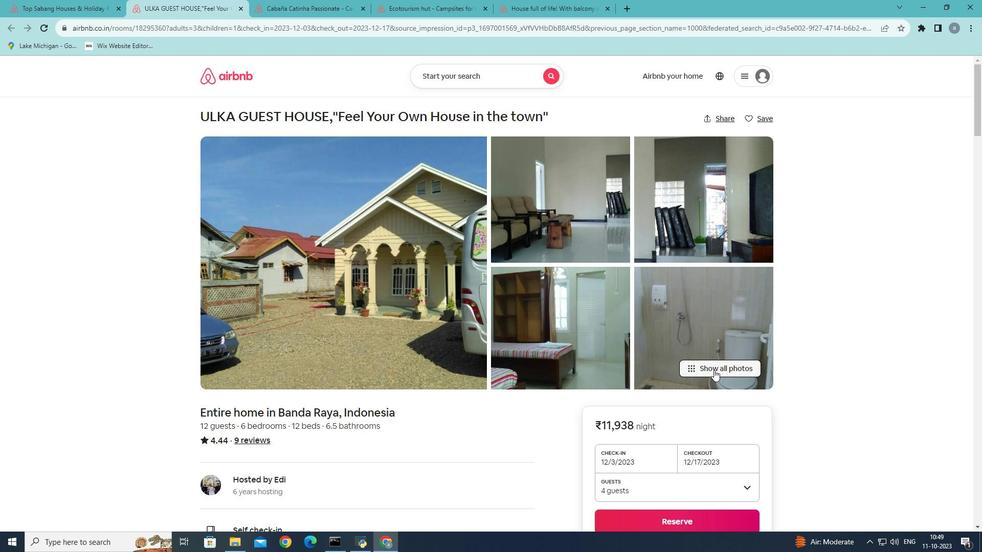 
Action: Mouse moved to (567, 376)
Screenshot: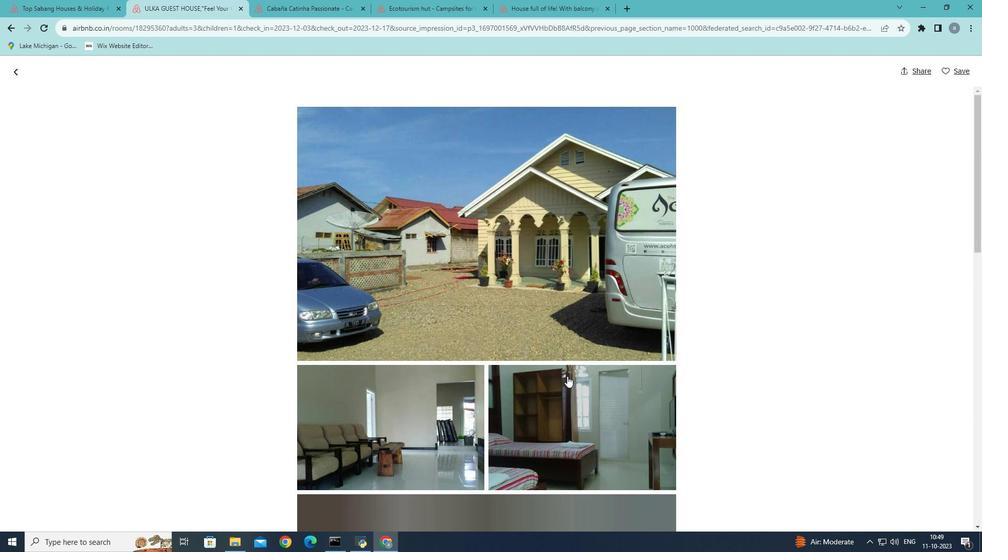
Action: Mouse scrolled (567, 375) with delta (0, 0)
Screenshot: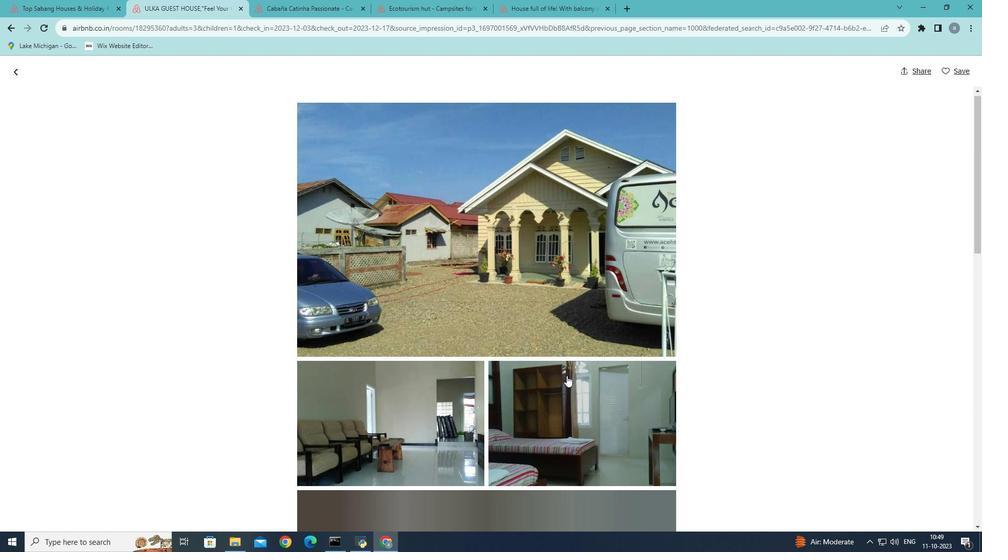 
Action: Mouse scrolled (567, 375) with delta (0, 0)
Screenshot: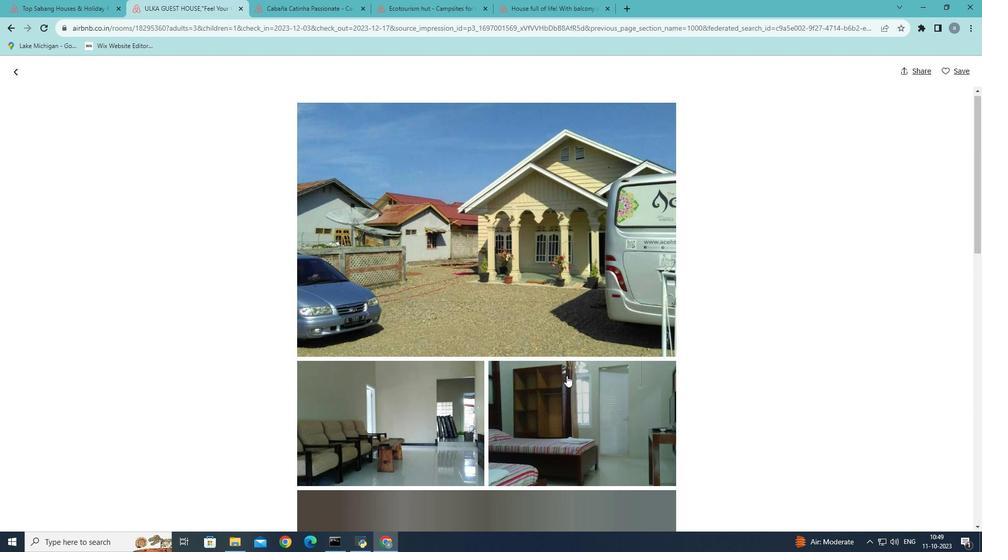 
Action: Mouse scrolled (567, 375) with delta (0, 0)
Screenshot: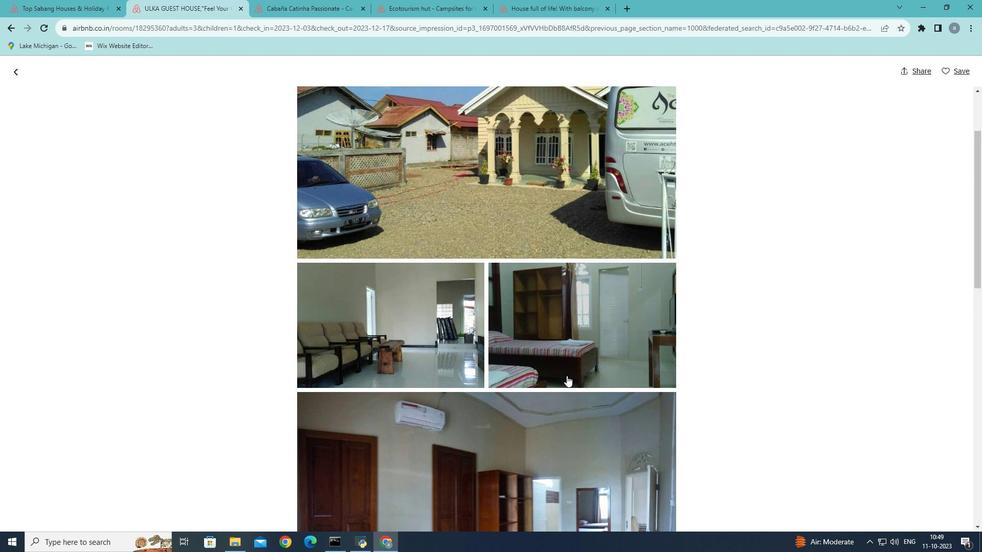 
Action: Mouse moved to (586, 353)
Screenshot: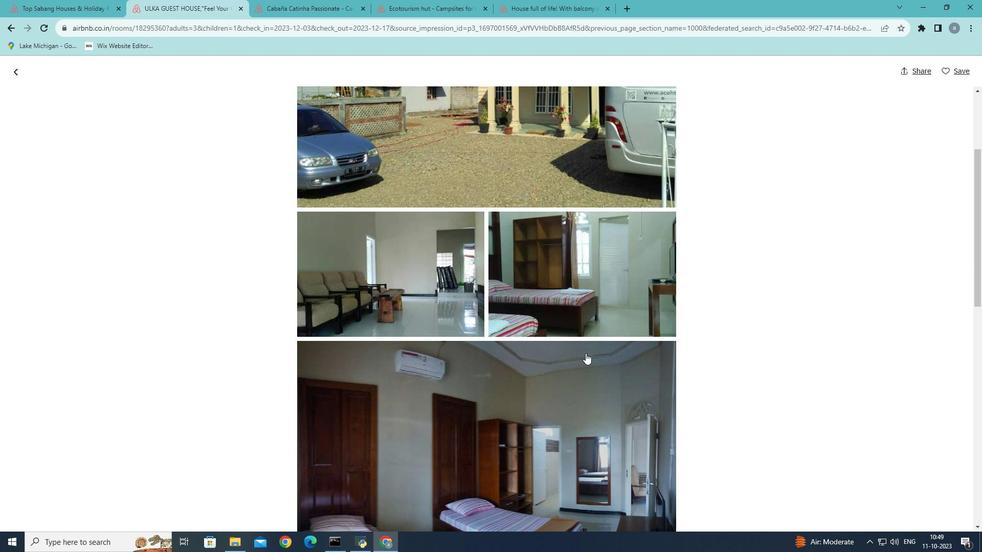 
Action: Mouse scrolled (586, 352) with delta (0, 0)
Screenshot: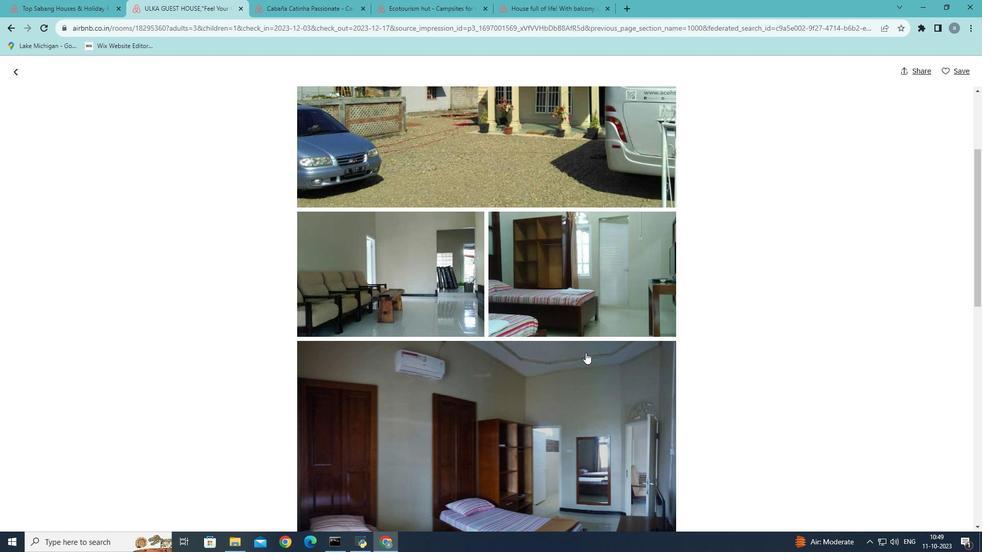 
Action: Mouse scrolled (586, 352) with delta (0, 0)
Screenshot: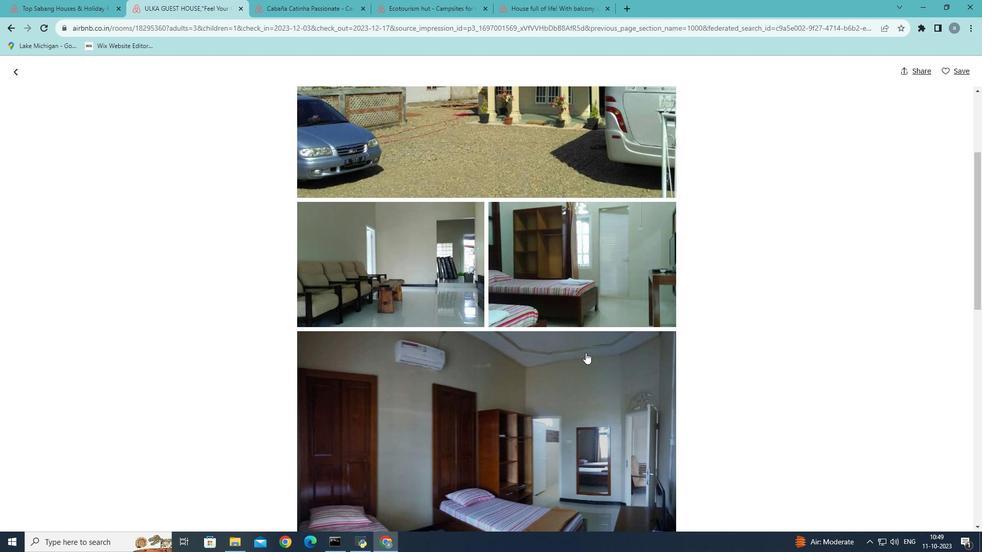 
Action: Mouse scrolled (586, 352) with delta (0, 0)
Screenshot: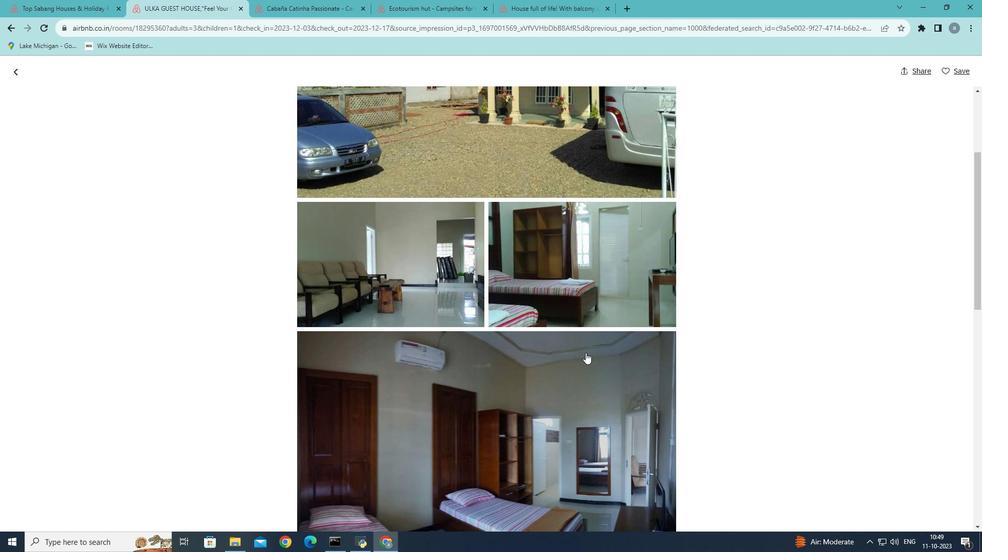 
Action: Mouse scrolled (586, 352) with delta (0, 0)
Screenshot: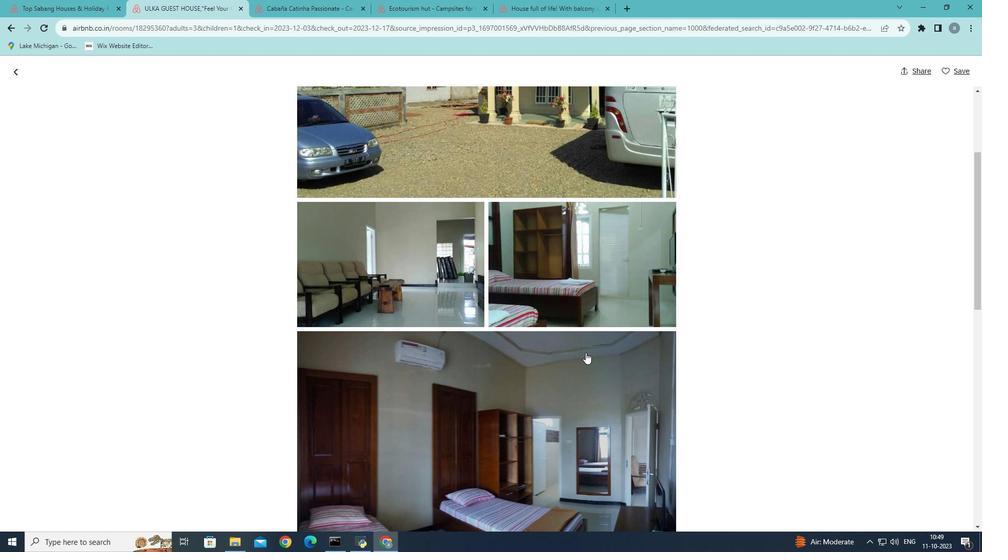 
Action: Mouse scrolled (586, 352) with delta (0, 0)
Screenshot: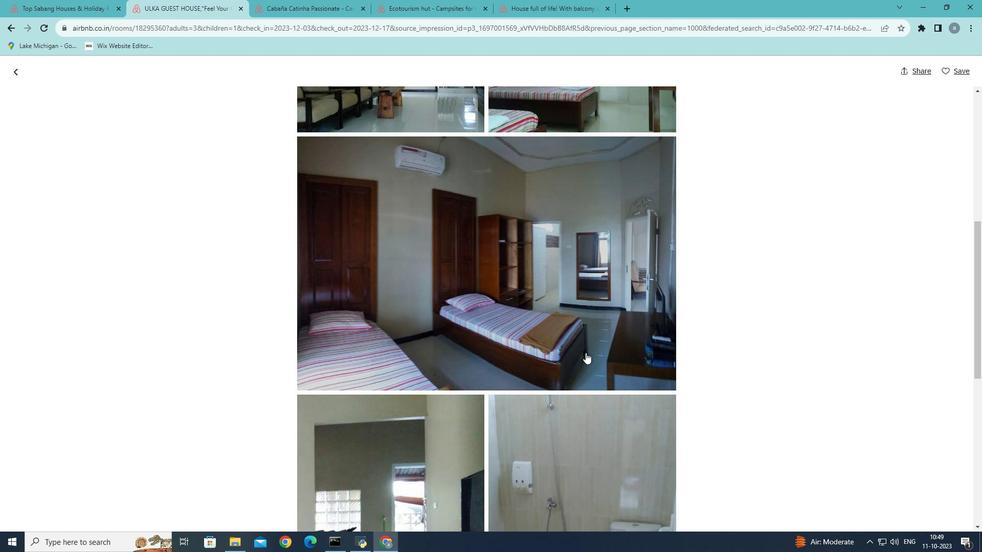 
Action: Mouse scrolled (586, 352) with delta (0, 0)
Screenshot: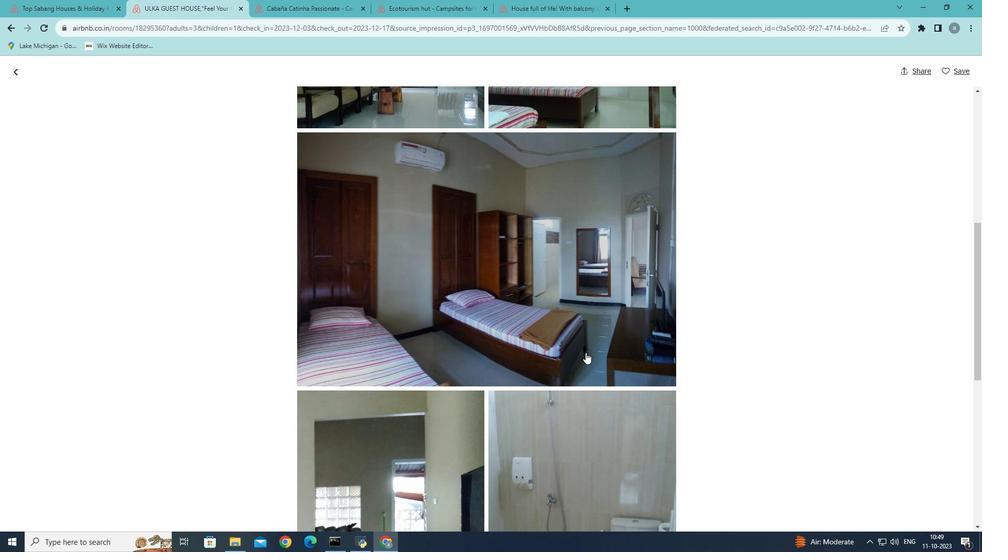 
Action: Mouse scrolled (586, 352) with delta (0, 0)
Screenshot: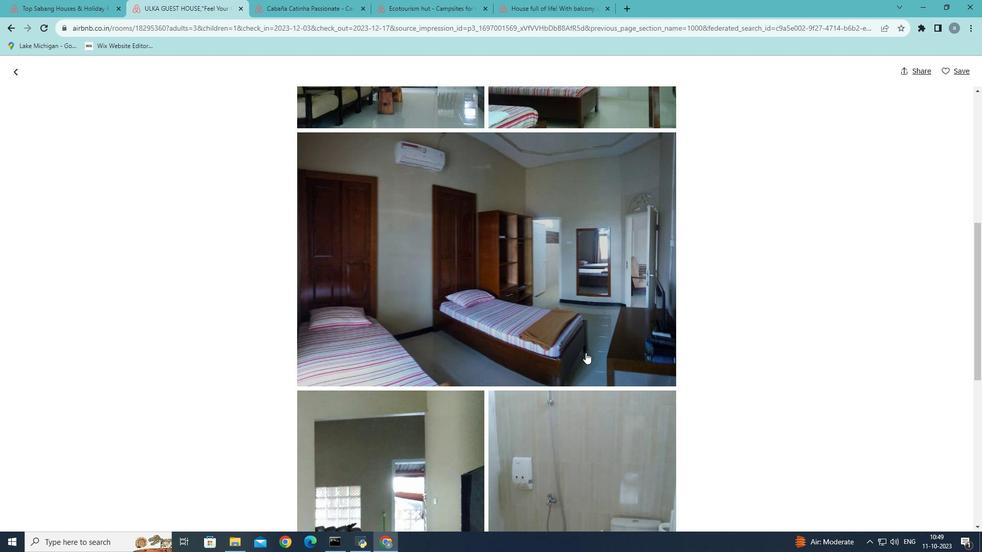 
Action: Mouse scrolled (586, 352) with delta (0, 0)
Screenshot: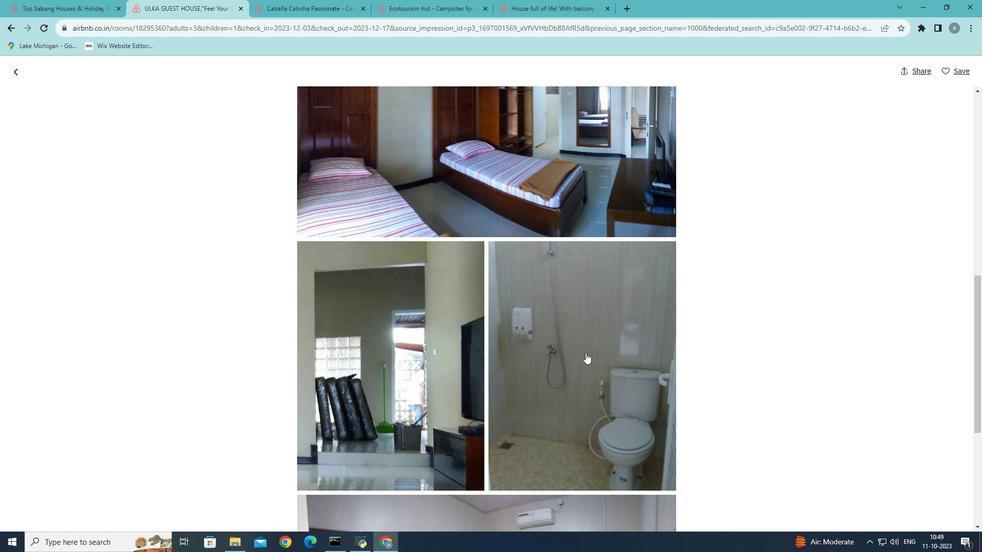 
Action: Mouse scrolled (586, 352) with delta (0, 0)
Screenshot: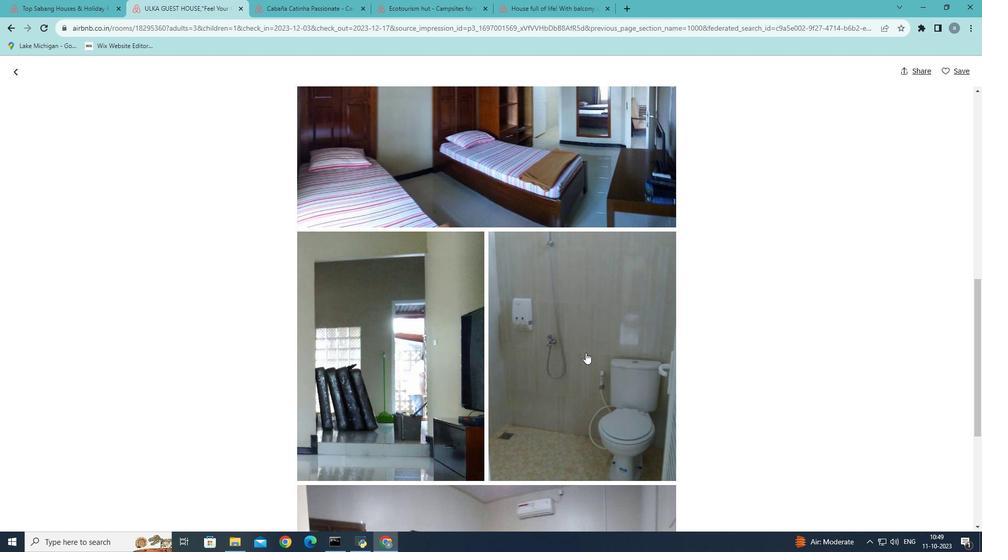 
Action: Mouse scrolled (586, 352) with delta (0, 0)
Screenshot: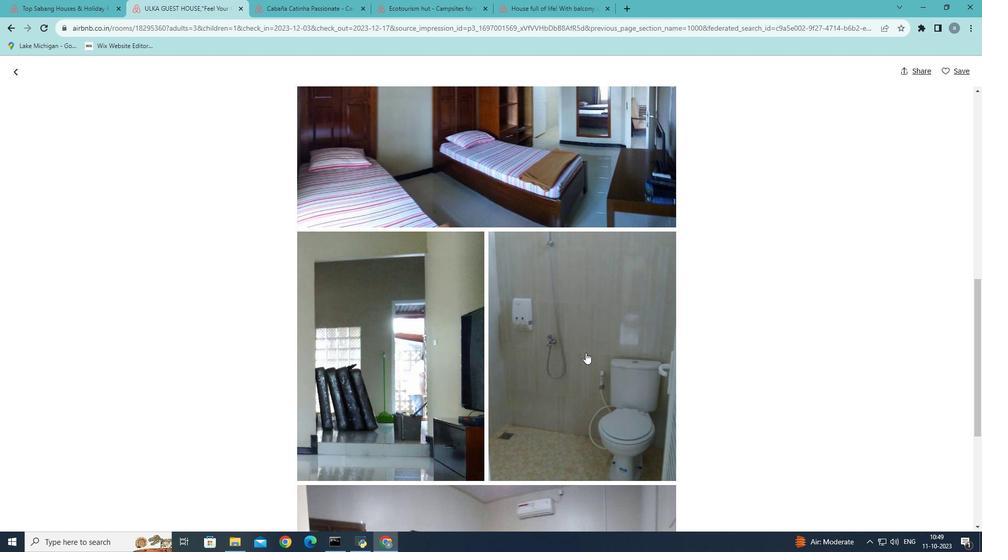 
Action: Mouse scrolled (586, 352) with delta (0, 0)
Screenshot: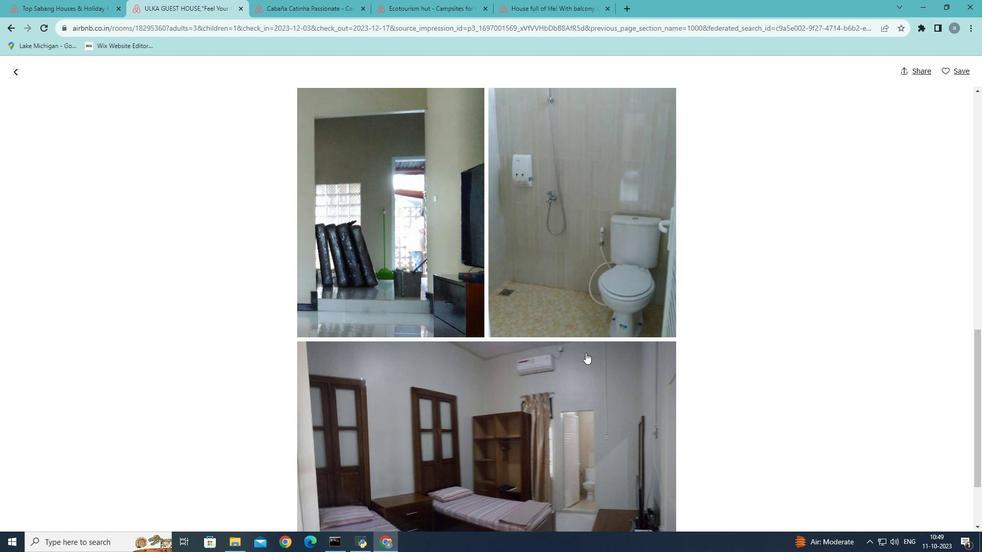 
Action: Mouse scrolled (586, 352) with delta (0, 0)
Screenshot: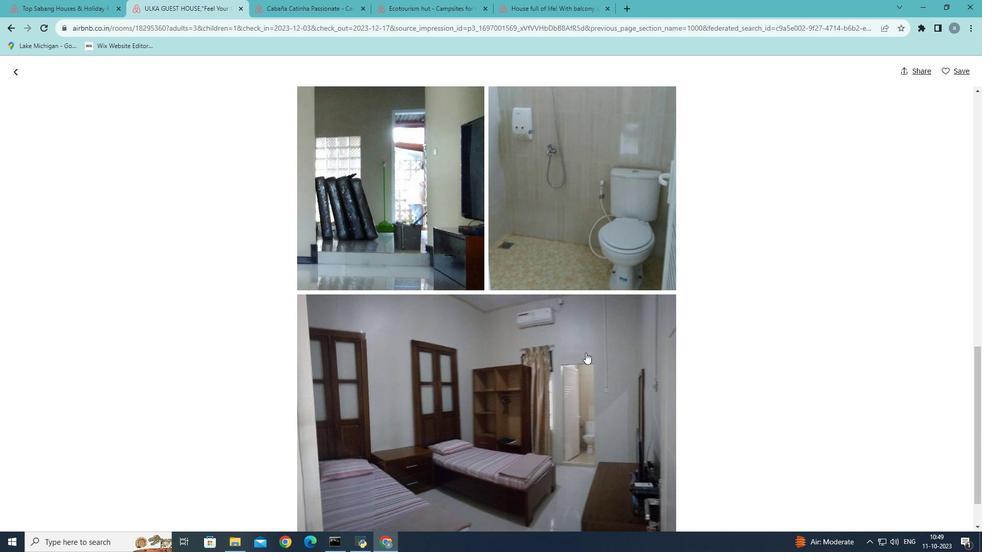 
Action: Mouse scrolled (586, 352) with delta (0, 0)
Screenshot: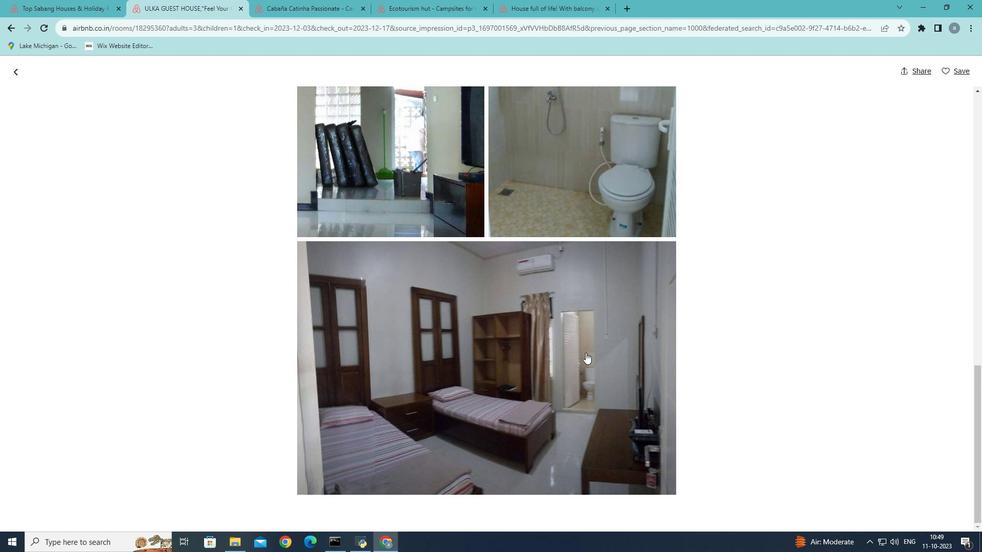 
Action: Mouse scrolled (586, 352) with delta (0, 0)
Screenshot: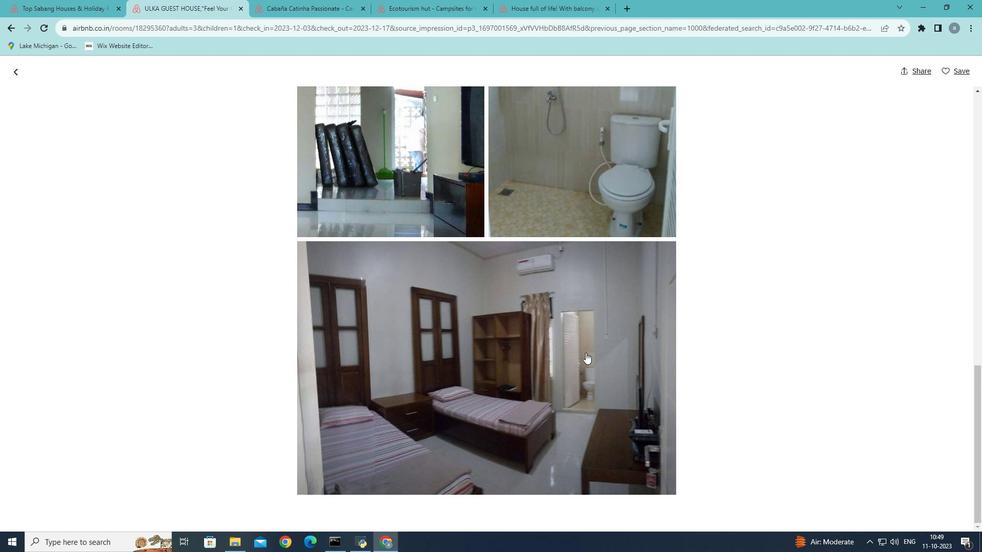 
Action: Mouse scrolled (586, 352) with delta (0, 0)
Screenshot: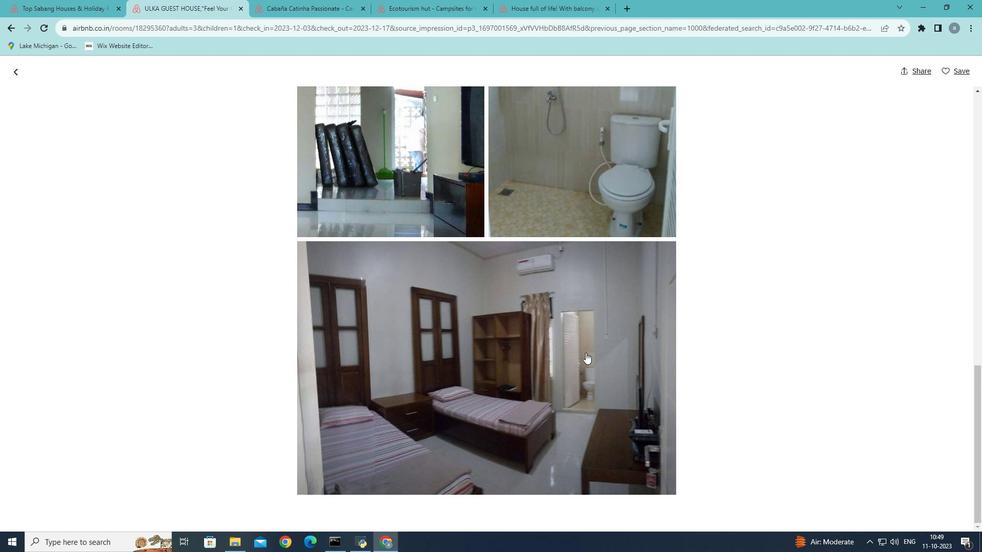 
Action: Mouse scrolled (586, 352) with delta (0, 0)
Screenshot: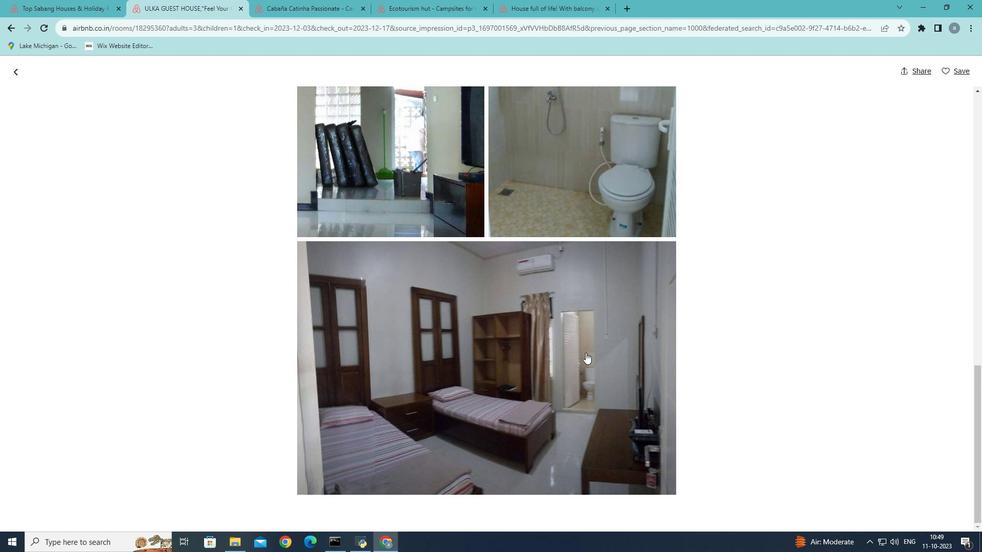 
Action: Mouse moved to (764, 352)
Screenshot: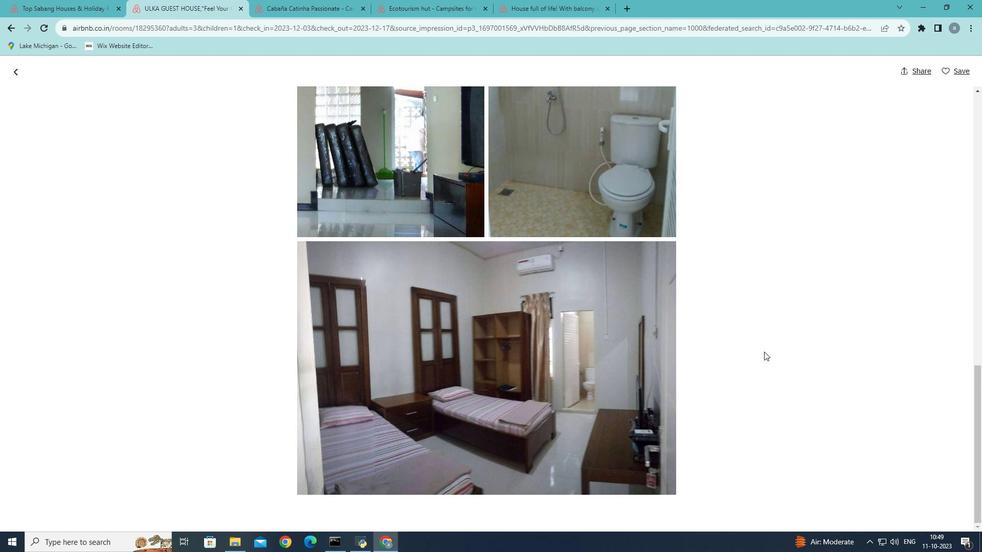 
Action: Mouse scrolled (764, 352) with delta (0, 0)
Screenshot: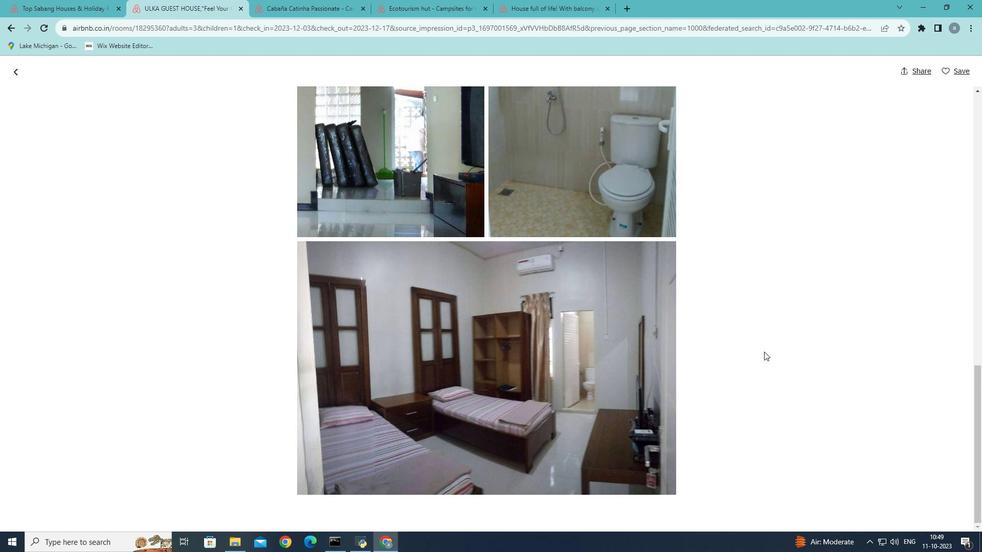 
Action: Mouse scrolled (764, 352) with delta (0, 0)
Screenshot: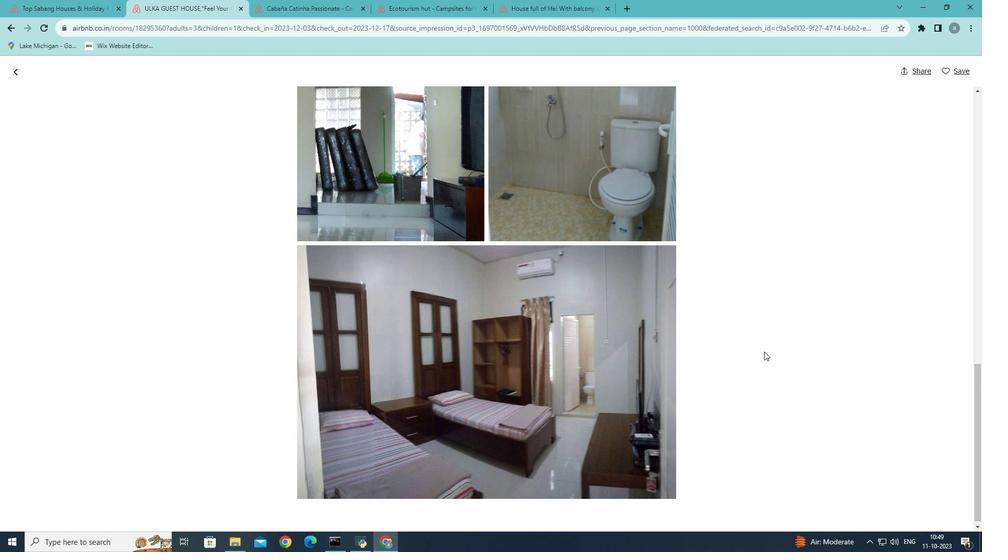 
Action: Mouse scrolled (764, 352) with delta (0, 0)
Screenshot: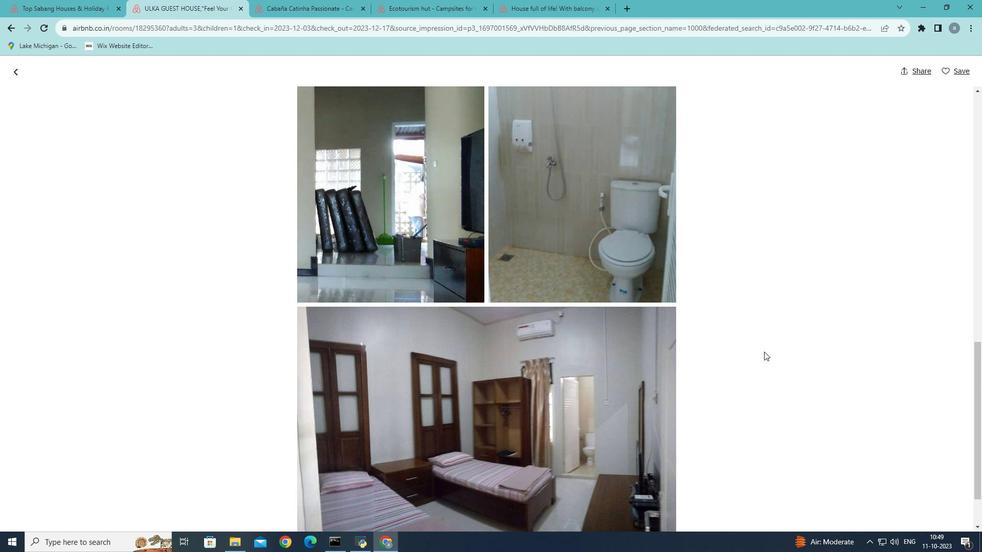 
Action: Mouse moved to (764, 352)
Screenshot: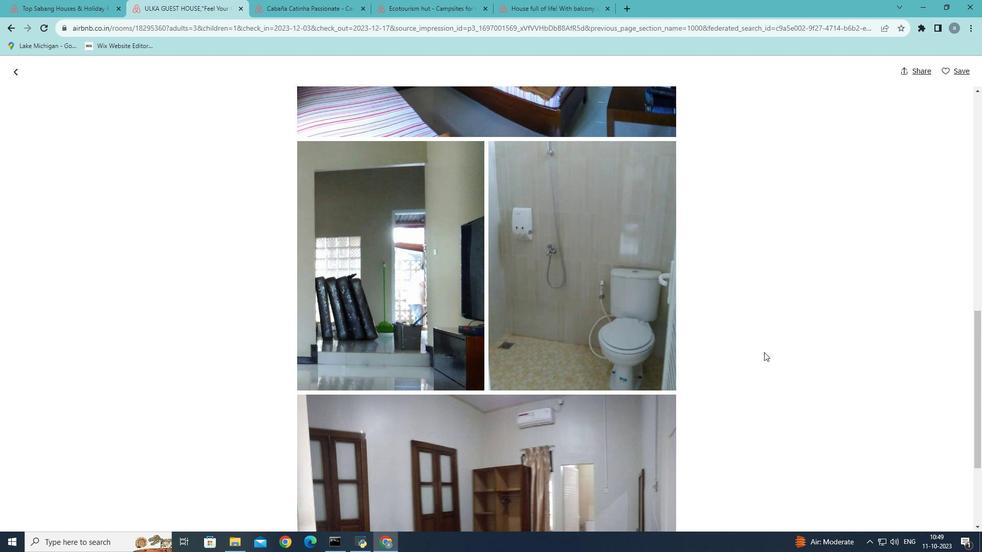 
Action: Mouse scrolled (764, 352) with delta (0, 0)
Screenshot: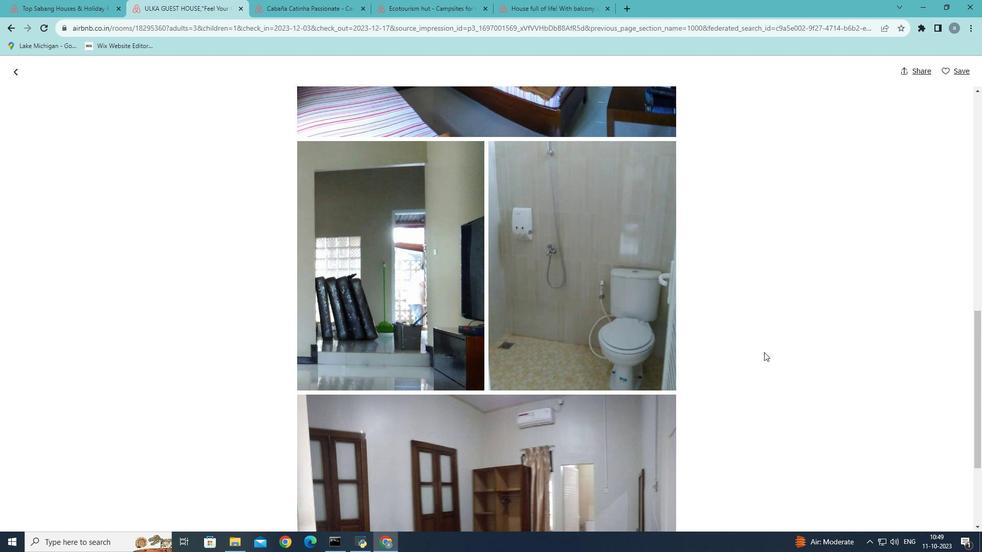 
Action: Mouse moved to (764, 353)
Screenshot: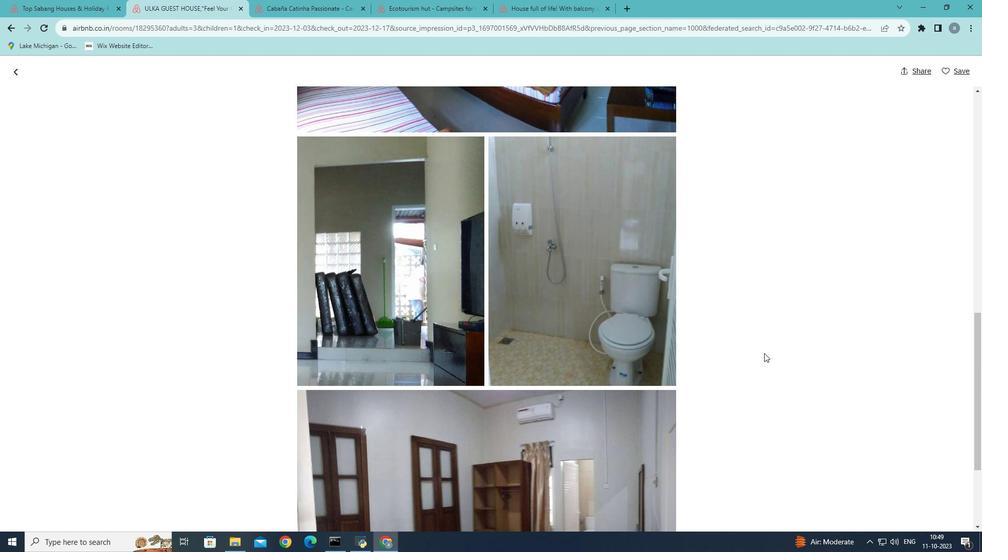 
Action: Mouse scrolled (764, 353) with delta (0, 0)
Screenshot: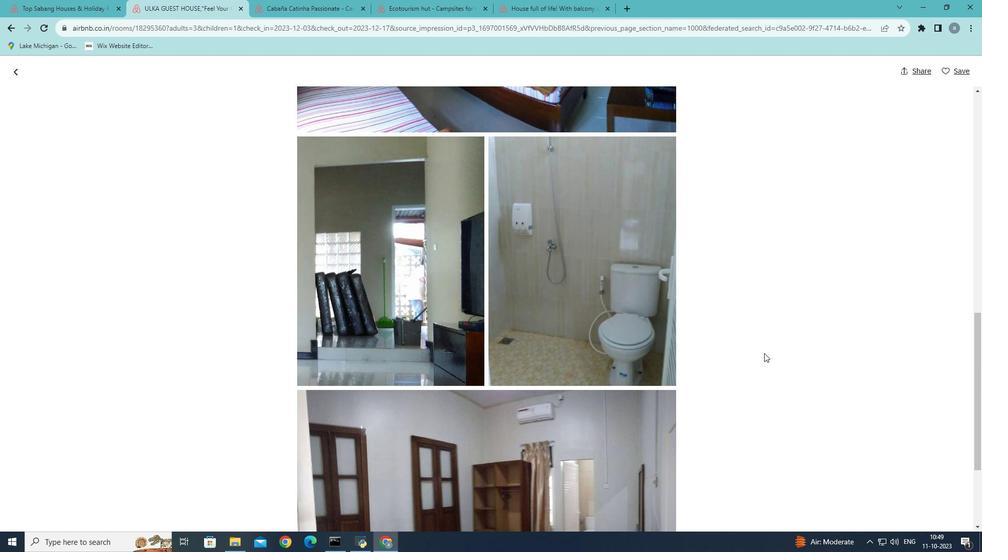 
Action: Mouse moved to (764, 353)
Screenshot: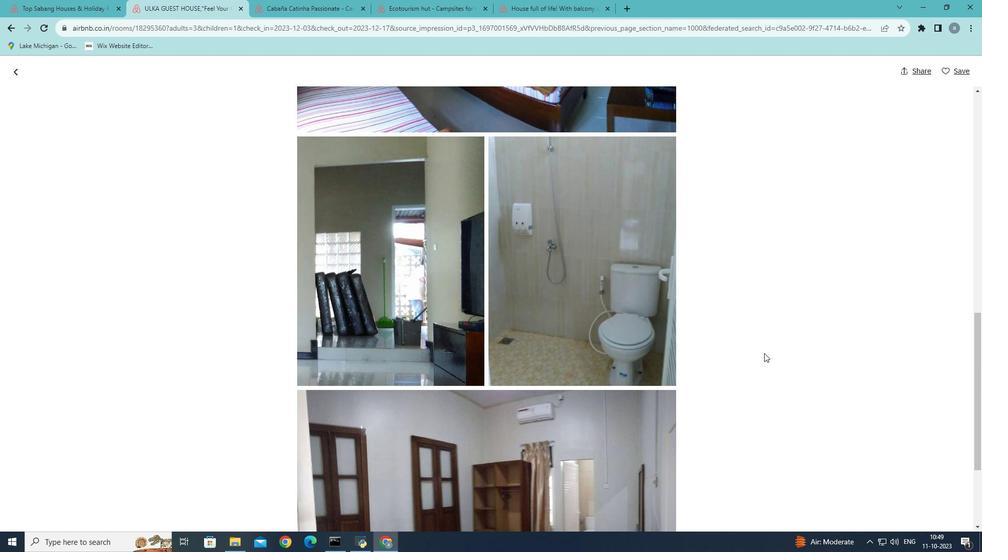 
Action: Mouse scrolled (764, 353) with delta (0, 0)
Screenshot: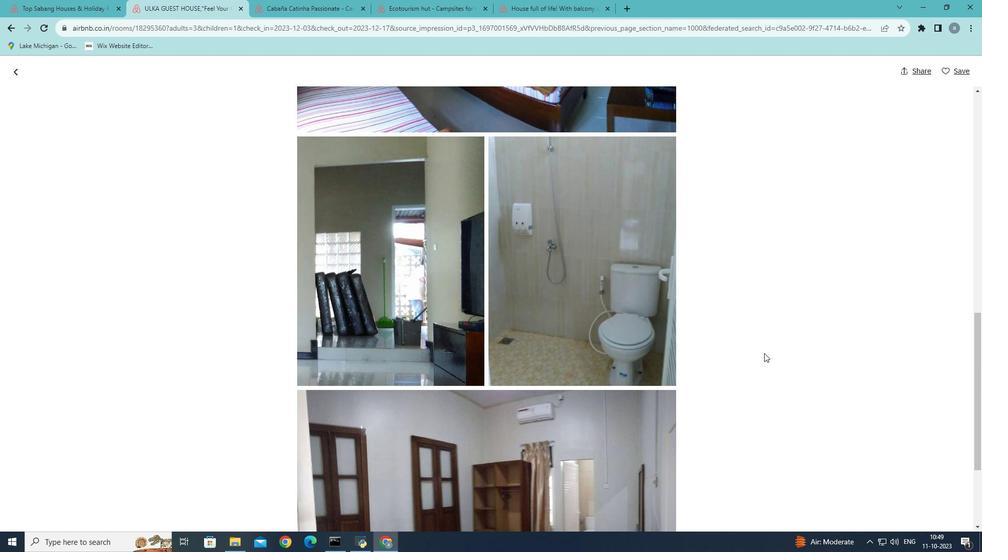 
Action: Mouse scrolled (764, 353) with delta (0, 0)
Screenshot: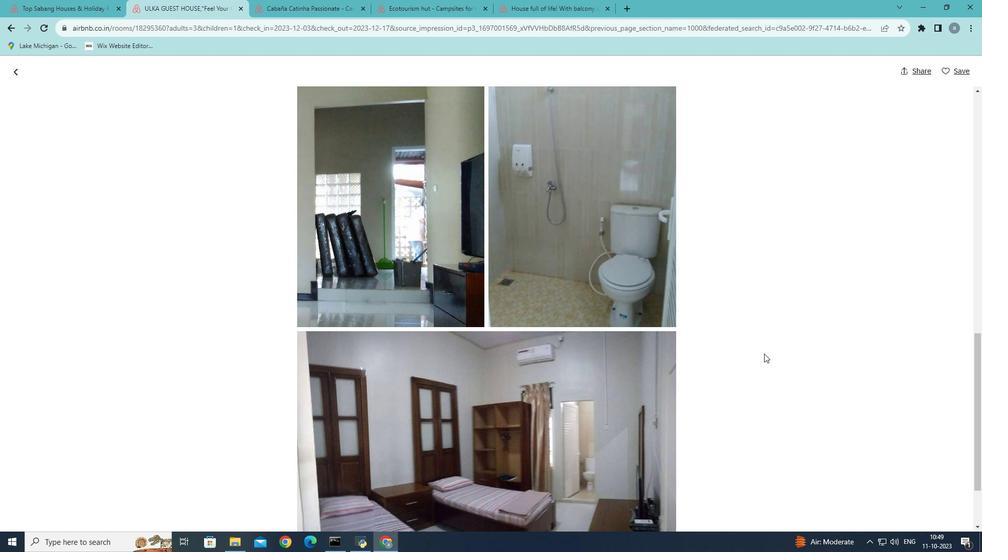
Action: Mouse moved to (15, 69)
Screenshot: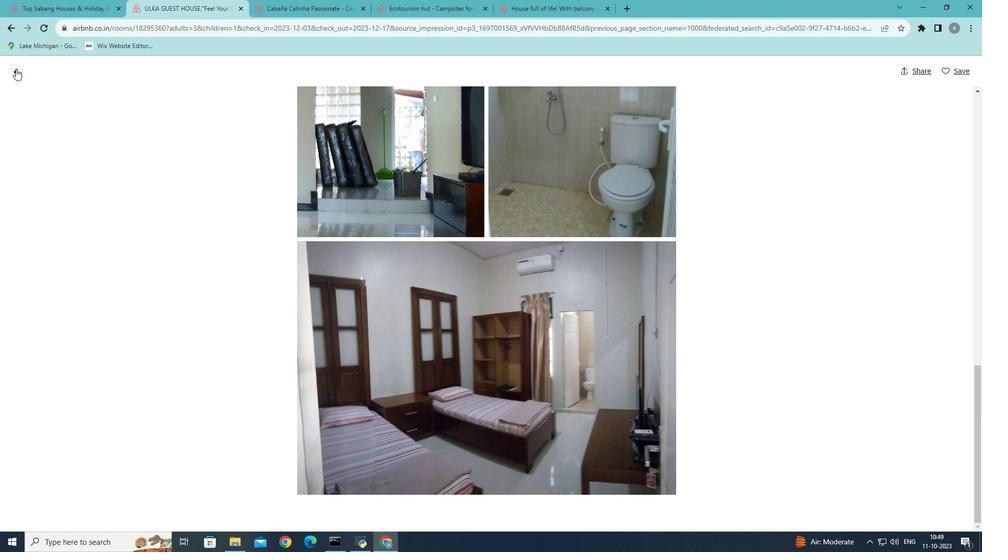
Action: Mouse pressed left at (15, 69)
Screenshot: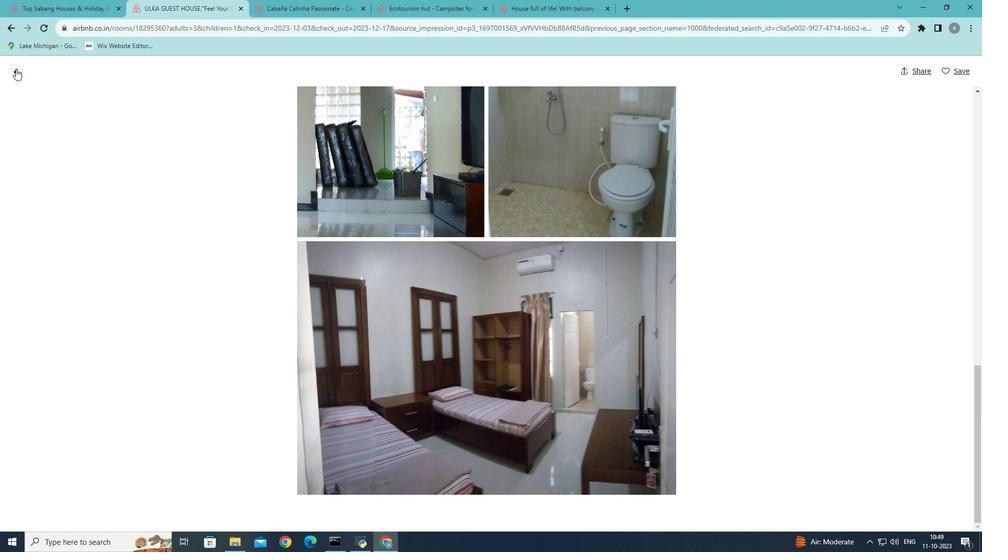 
Action: Mouse moved to (330, 318)
Screenshot: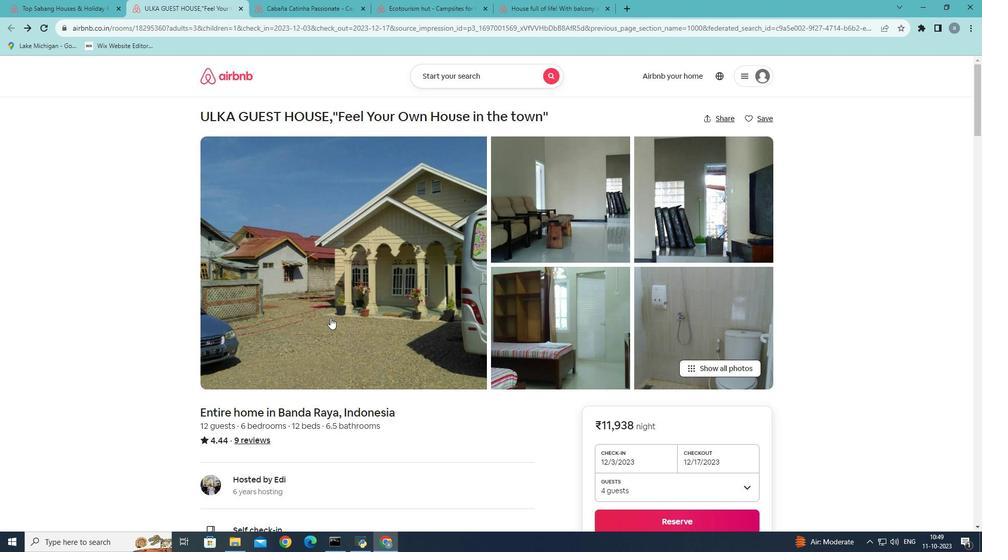 
Action: Mouse scrolled (330, 317) with delta (0, 0)
Screenshot: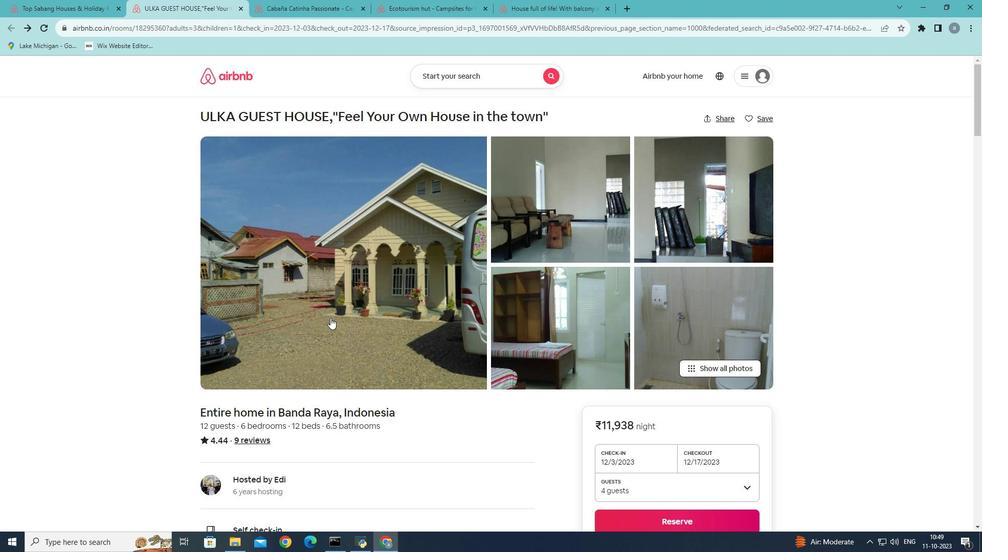 
Action: Mouse scrolled (330, 317) with delta (0, 0)
Screenshot: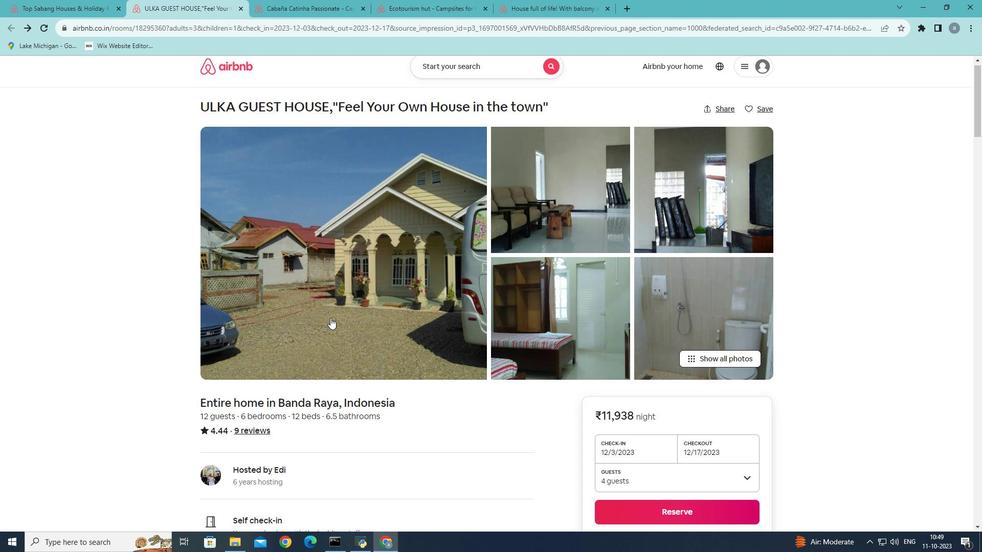 
Action: Mouse scrolled (330, 317) with delta (0, 0)
Screenshot: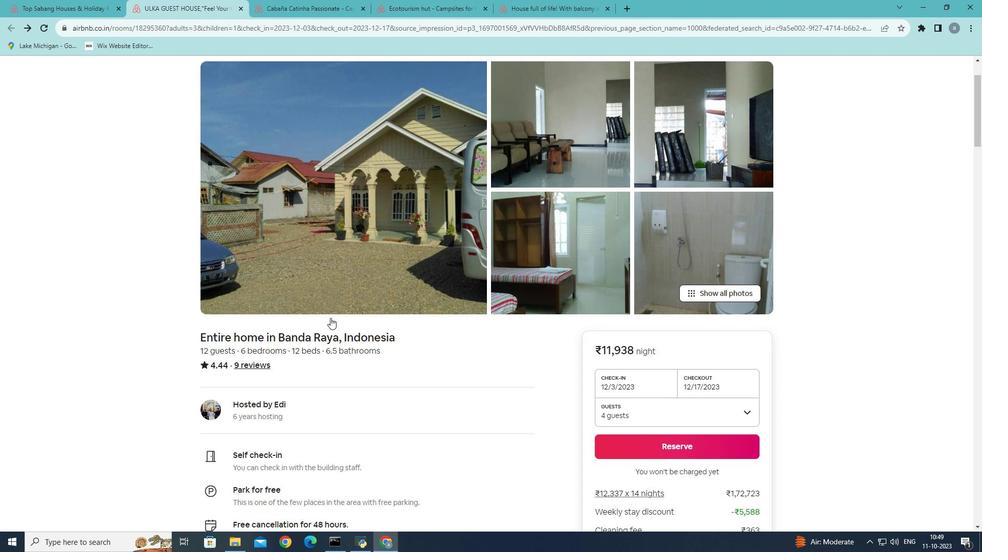 
Action: Mouse scrolled (330, 317) with delta (0, 0)
Screenshot: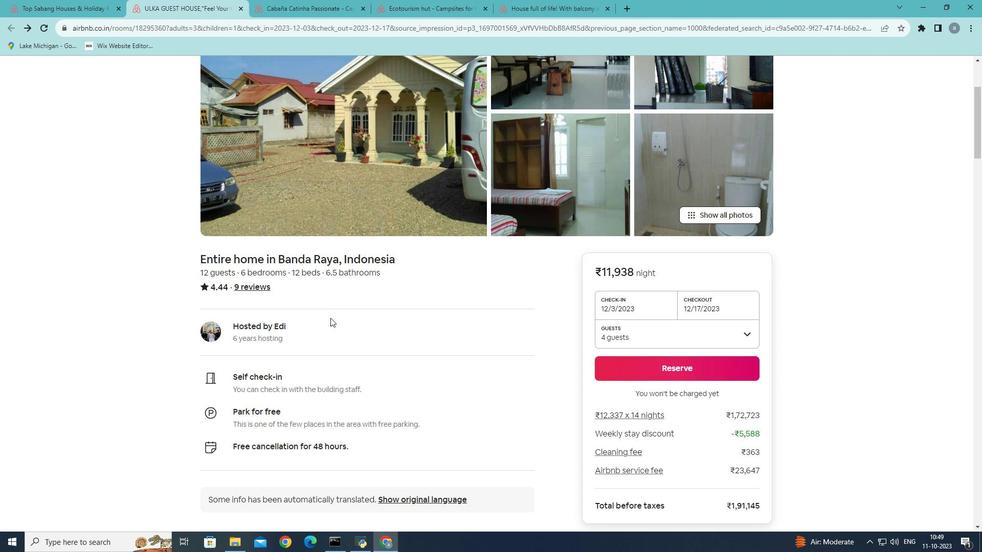 
Action: Mouse scrolled (330, 317) with delta (0, 0)
Screenshot: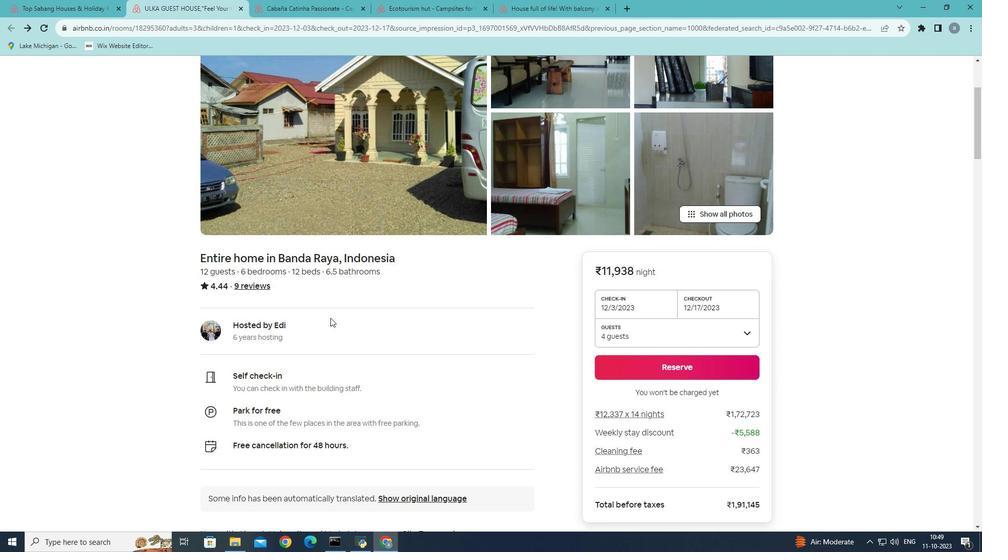 
Action: Mouse scrolled (330, 317) with delta (0, 0)
Screenshot: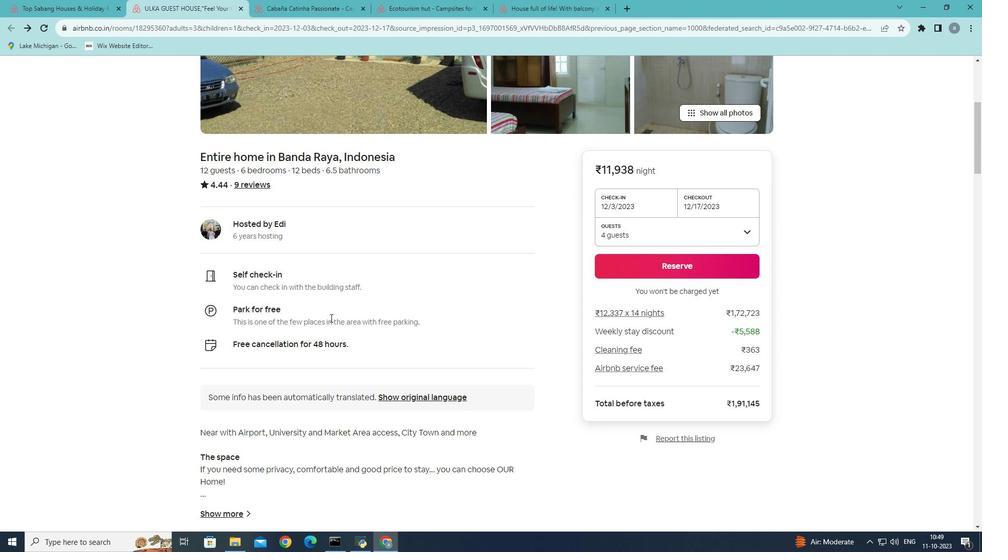 
Action: Mouse scrolled (330, 317) with delta (0, 0)
Screenshot: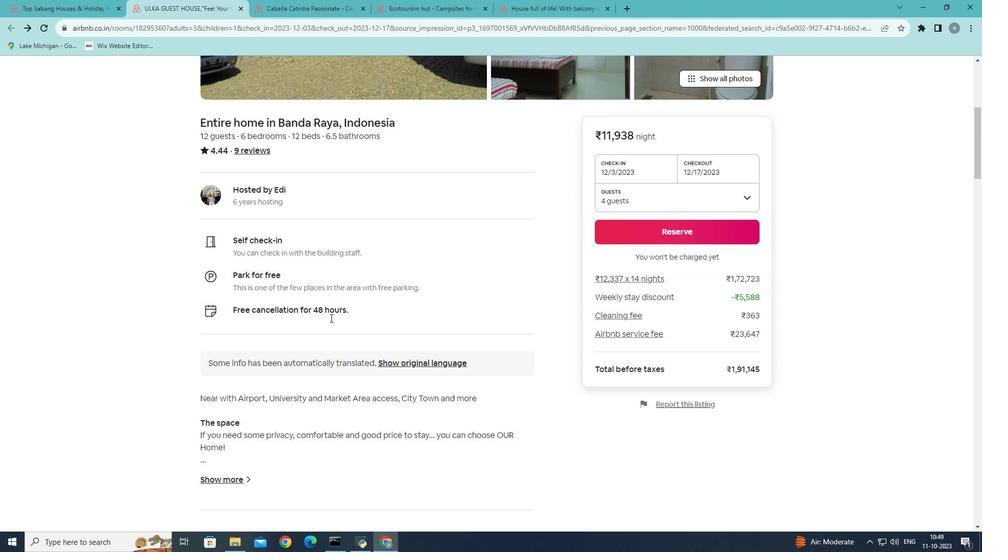 
Action: Mouse scrolled (330, 317) with delta (0, 0)
Screenshot: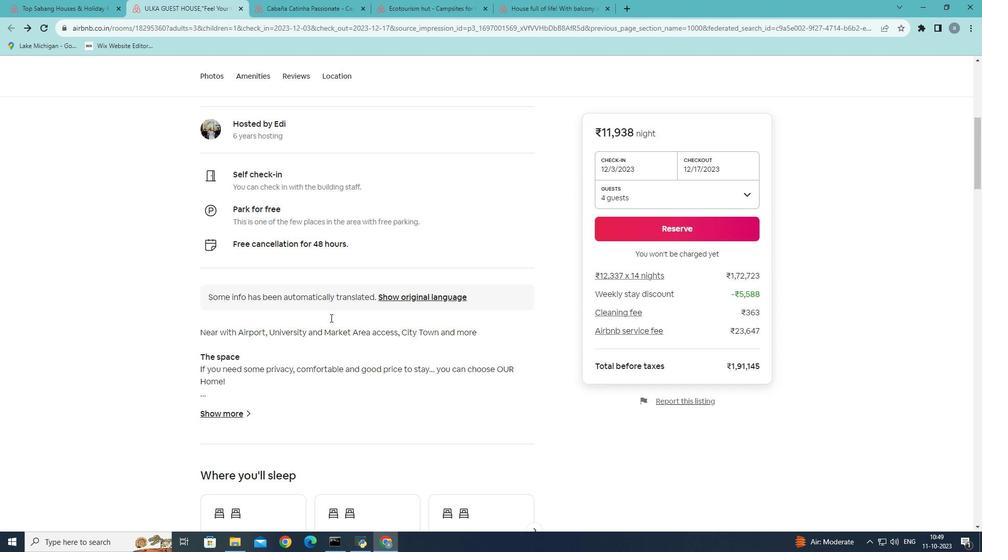 
Action: Mouse scrolled (330, 317) with delta (0, 0)
Screenshot: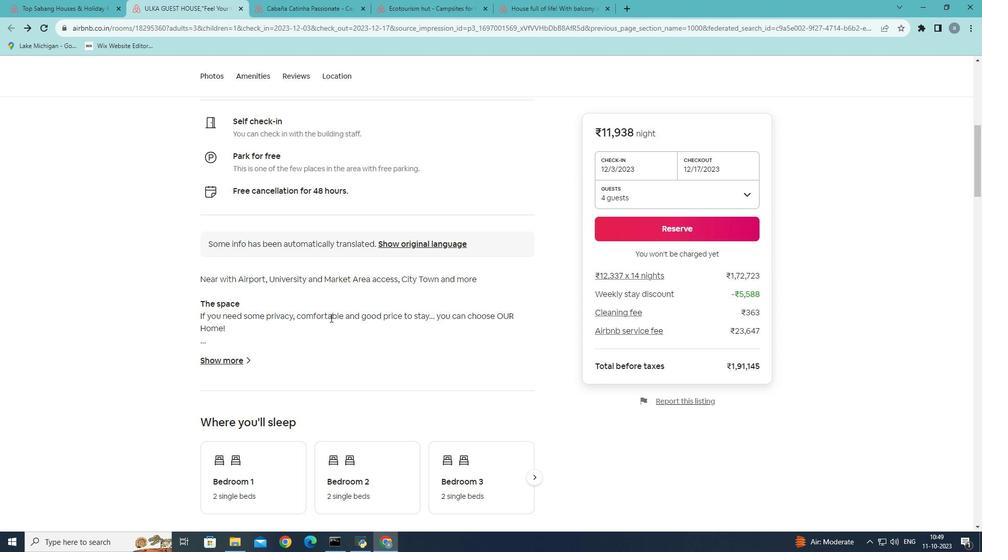 
Action: Mouse scrolled (330, 317) with delta (0, 0)
Screenshot: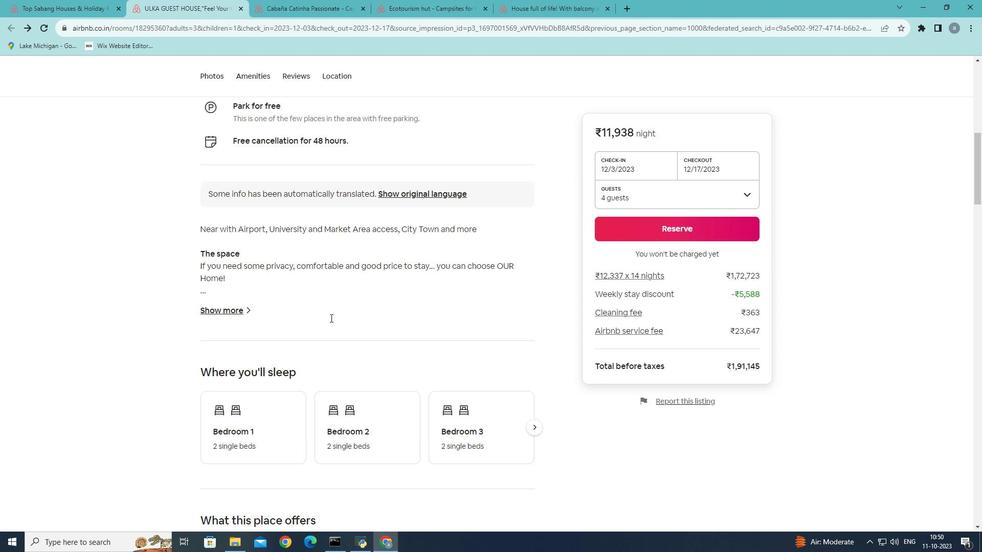 
Action: Mouse scrolled (330, 317) with delta (0, 0)
Screenshot: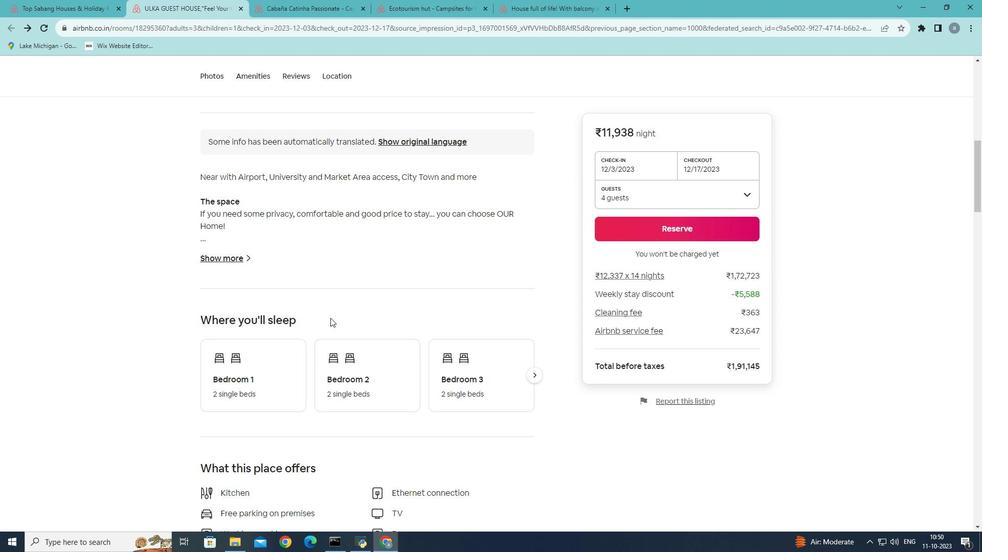 
Action: Mouse scrolled (330, 317) with delta (0, 0)
Screenshot: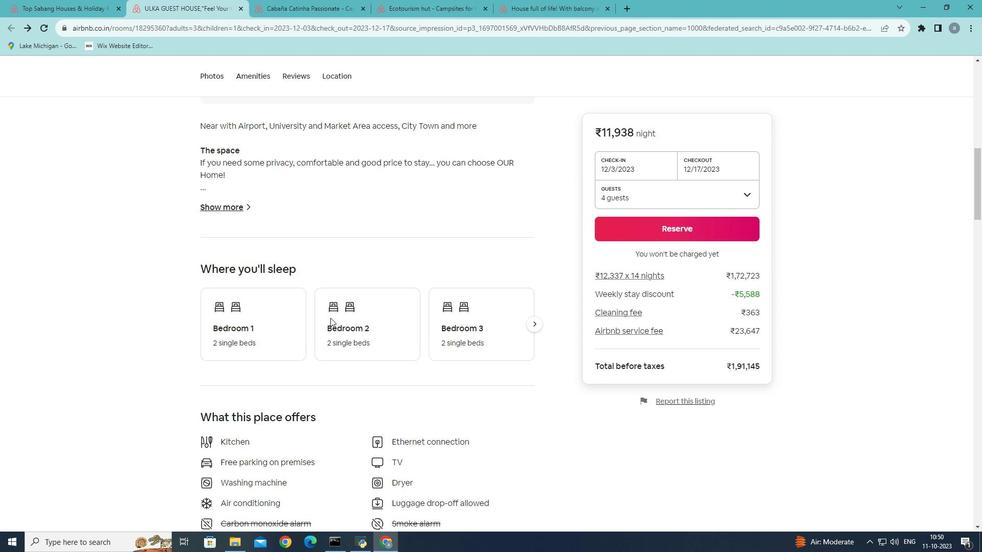 
Action: Mouse scrolled (330, 317) with delta (0, 0)
Screenshot: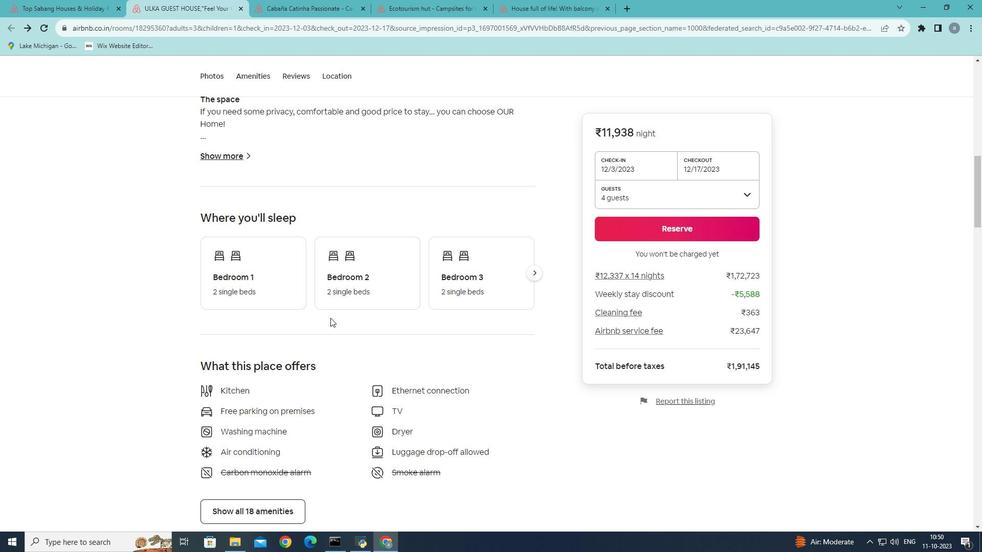 
Action: Mouse scrolled (330, 317) with delta (0, 0)
Screenshot: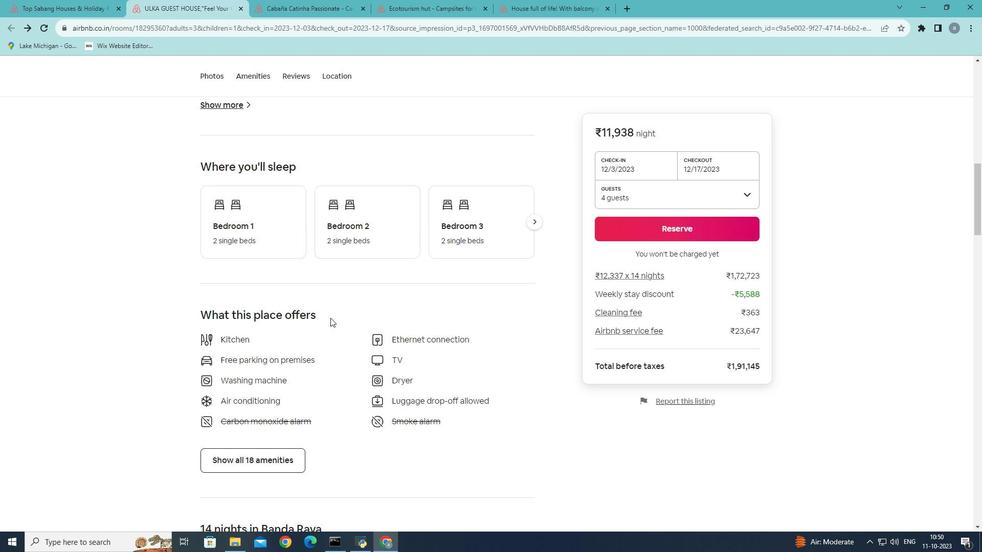 
Action: Mouse scrolled (330, 317) with delta (0, 0)
Screenshot: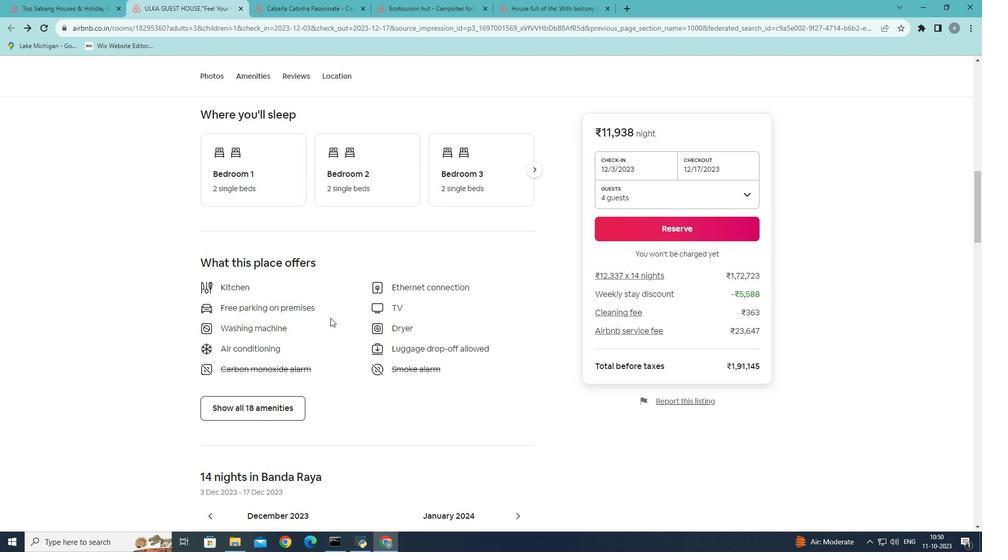 
Action: Mouse scrolled (330, 317) with delta (0, 0)
Screenshot: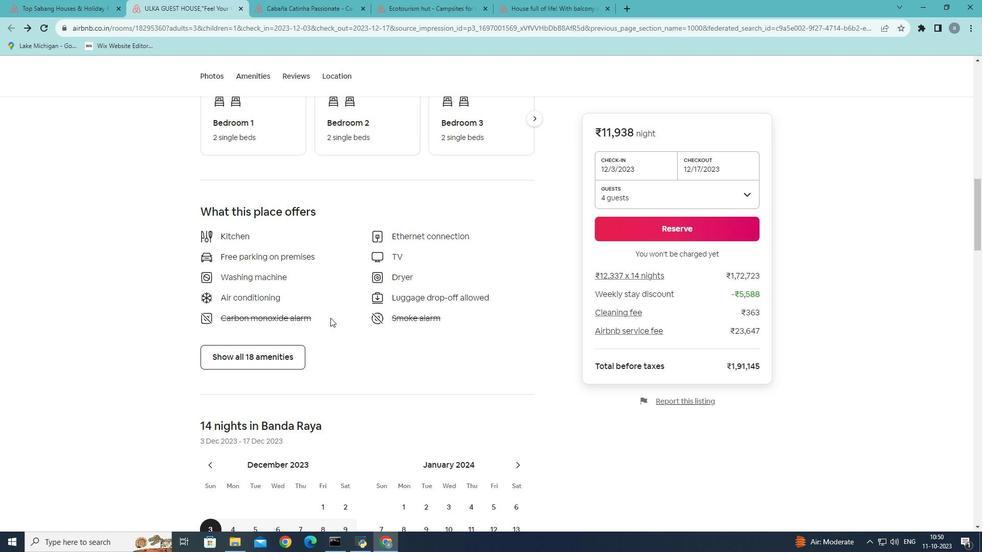
Action: Mouse moved to (278, 306)
Screenshot: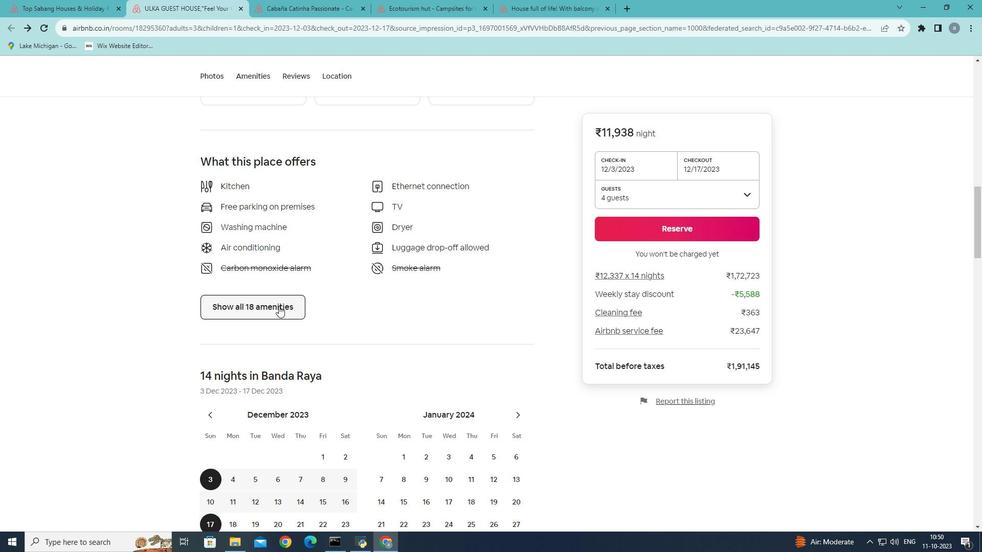 
Action: Mouse pressed left at (278, 306)
Screenshot: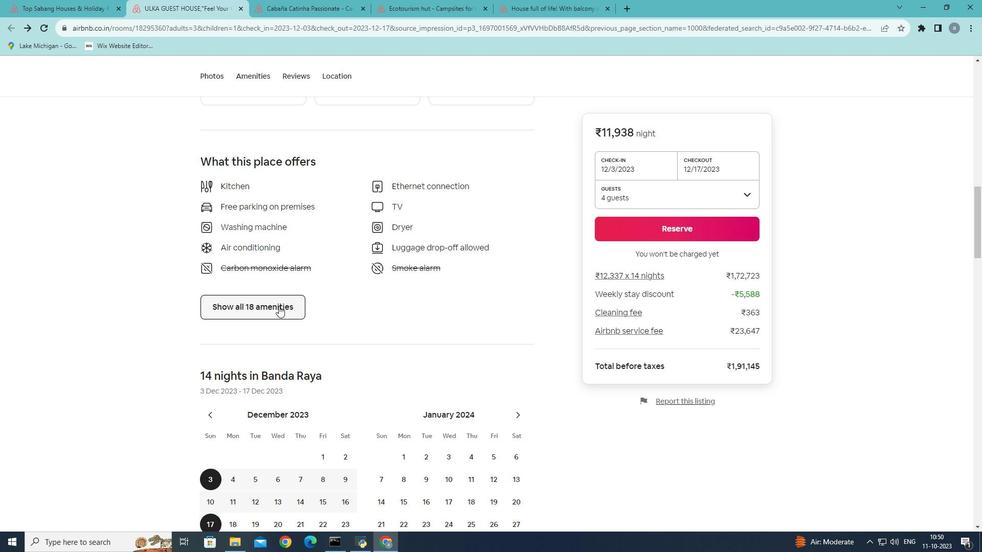 
Action: Mouse moved to (420, 267)
Screenshot: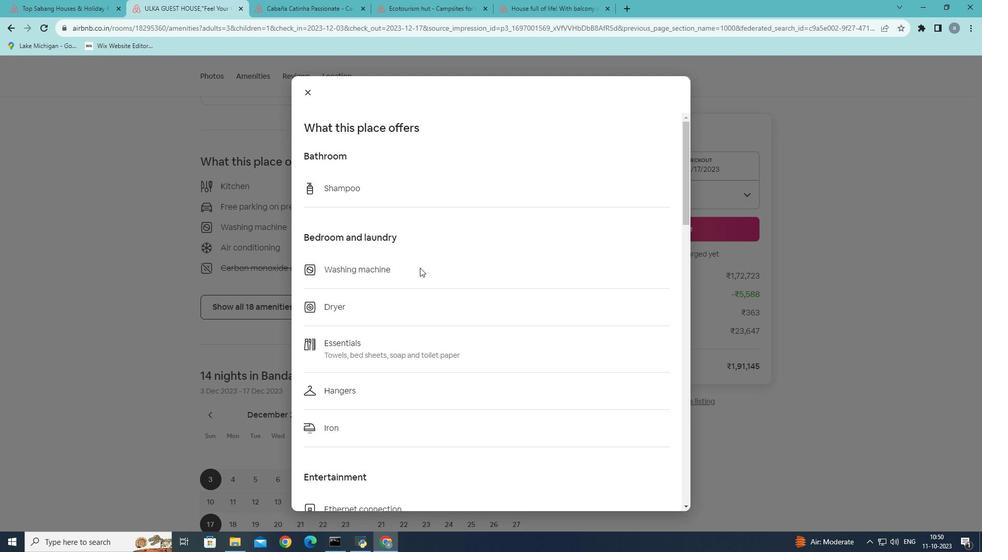 
Action: Mouse scrolled (420, 267) with delta (0, 0)
Screenshot: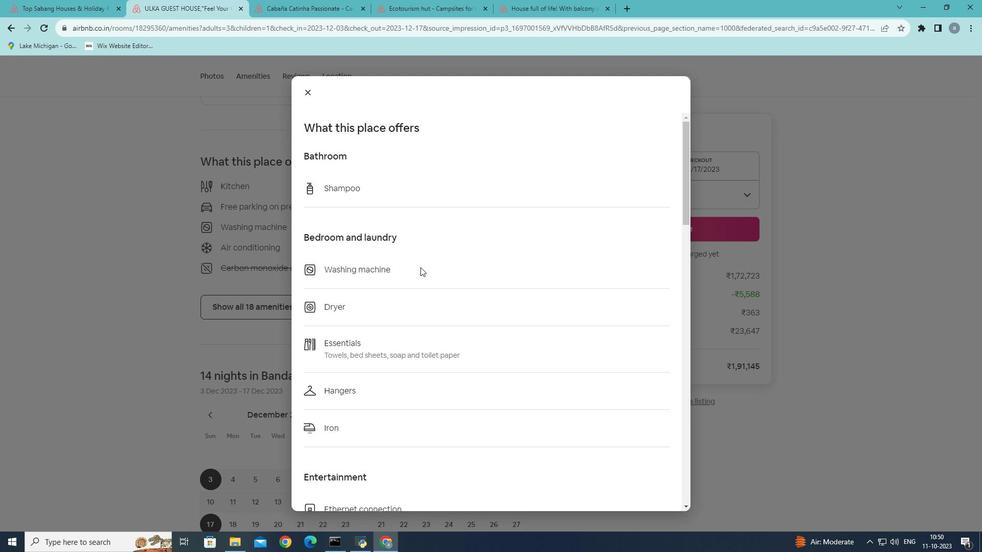 
Action: Mouse scrolled (420, 267) with delta (0, 0)
Screenshot: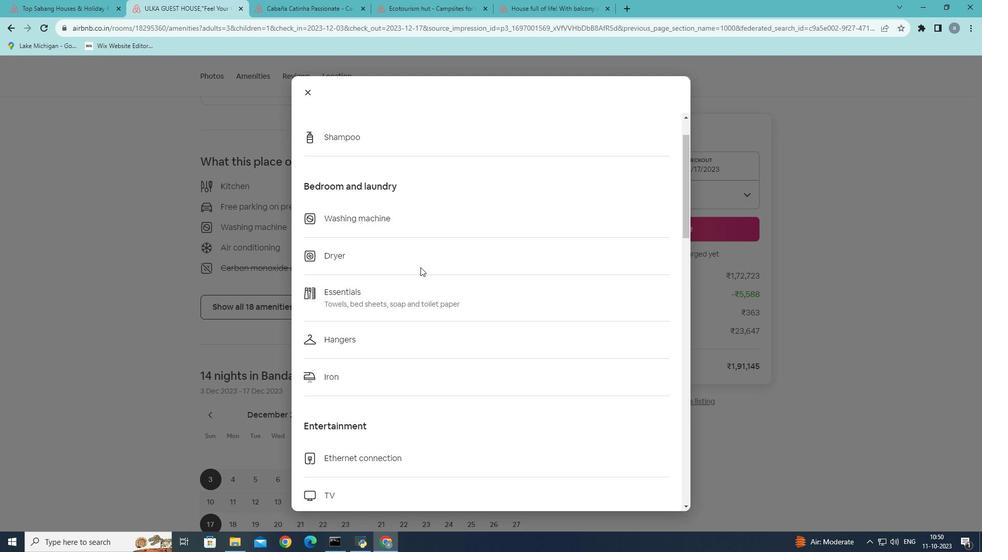 
Action: Mouse scrolled (420, 267) with delta (0, 0)
Screenshot: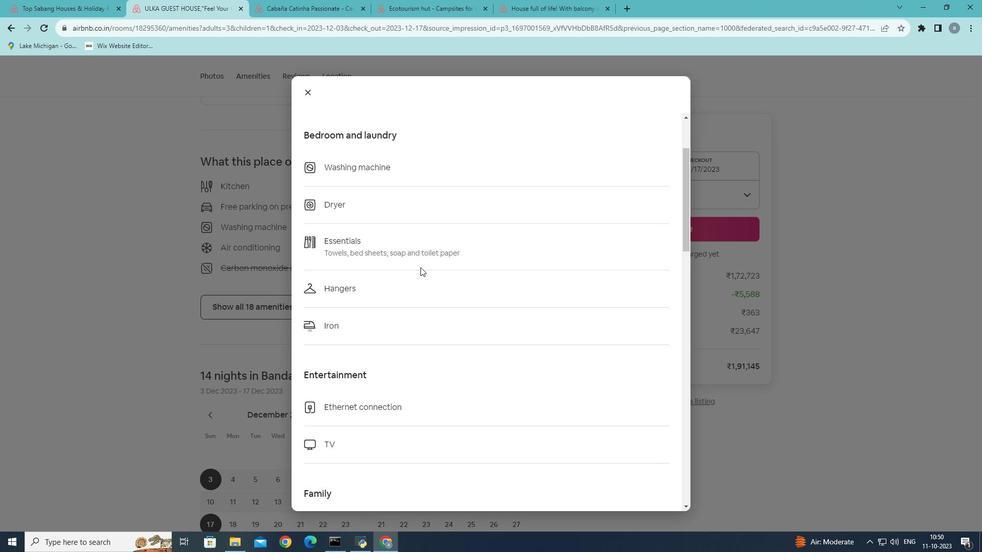 
Action: Mouse scrolled (420, 267) with delta (0, 0)
Screenshot: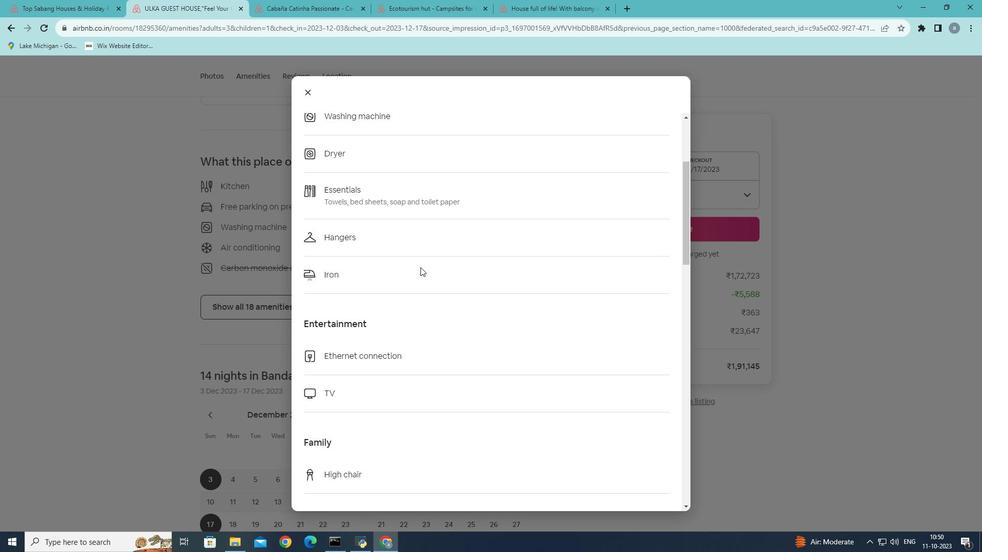 
Action: Mouse scrolled (420, 267) with delta (0, 0)
Screenshot: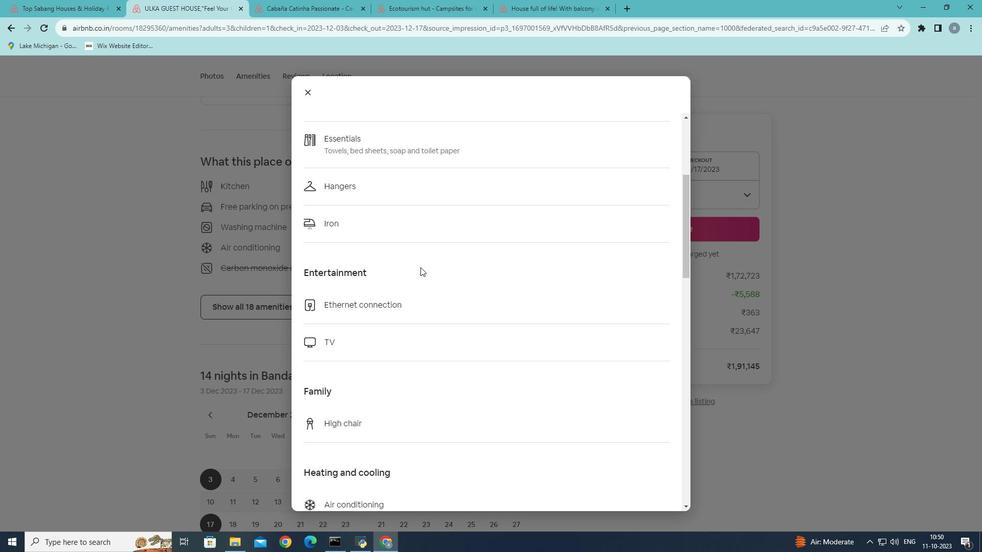 
Action: Mouse scrolled (420, 267) with delta (0, 0)
Screenshot: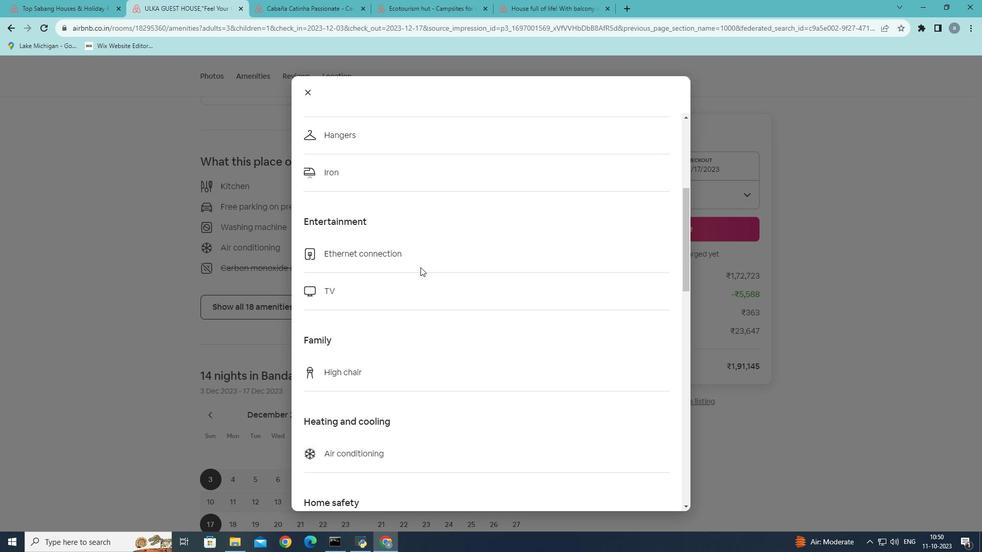
Action: Mouse scrolled (420, 267) with delta (0, 0)
Screenshot: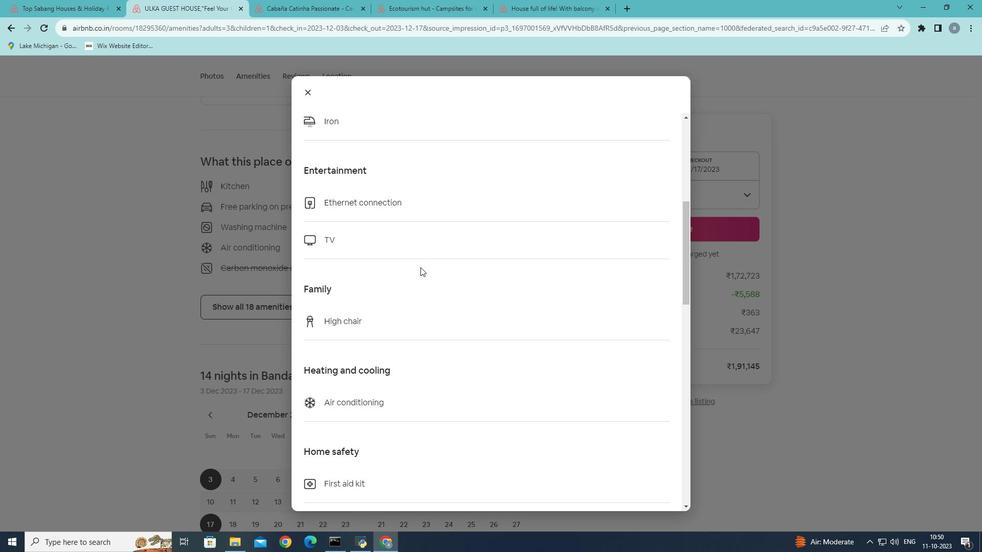 
Action: Mouse scrolled (420, 267) with delta (0, 0)
Screenshot: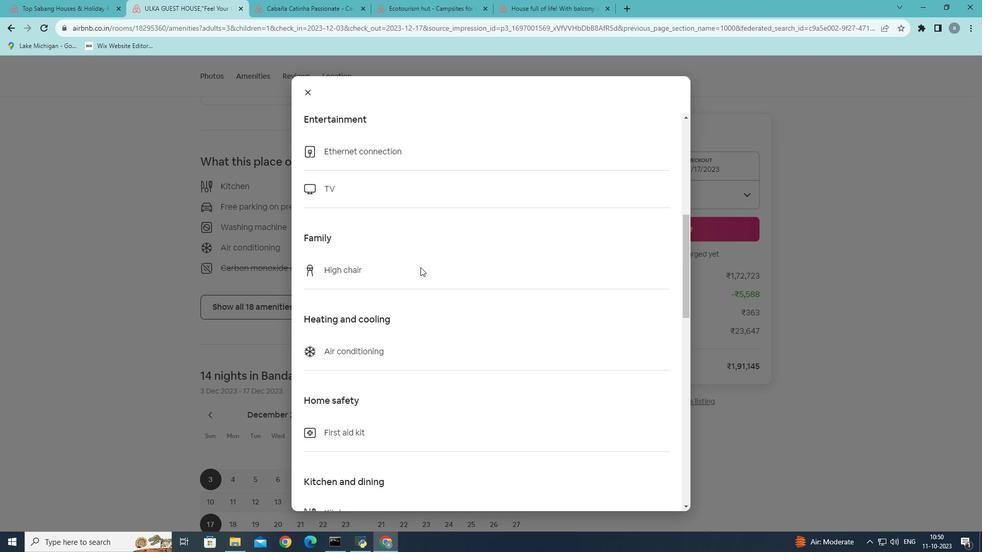 
Action: Mouse scrolled (420, 267) with delta (0, 0)
Screenshot: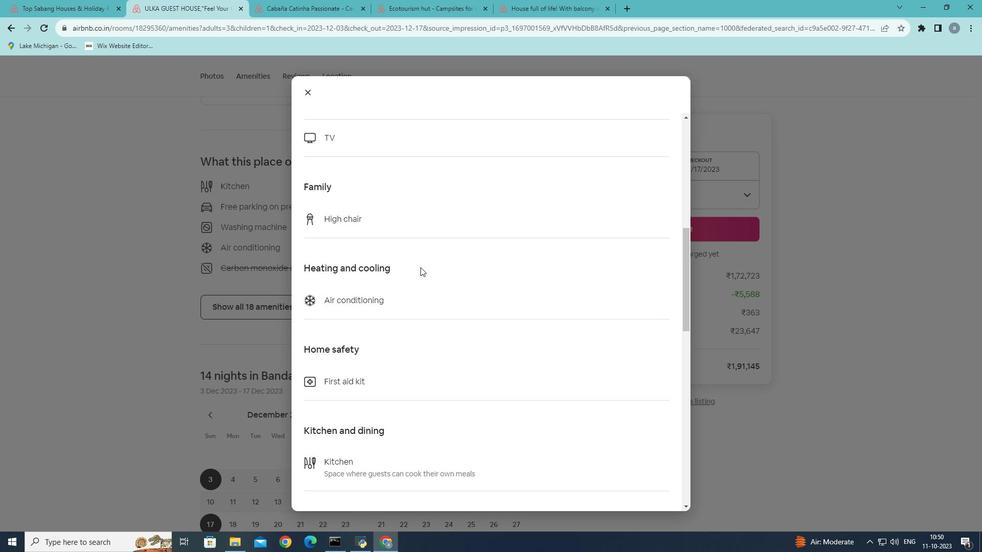 
Action: Mouse scrolled (420, 267) with delta (0, 0)
Screenshot: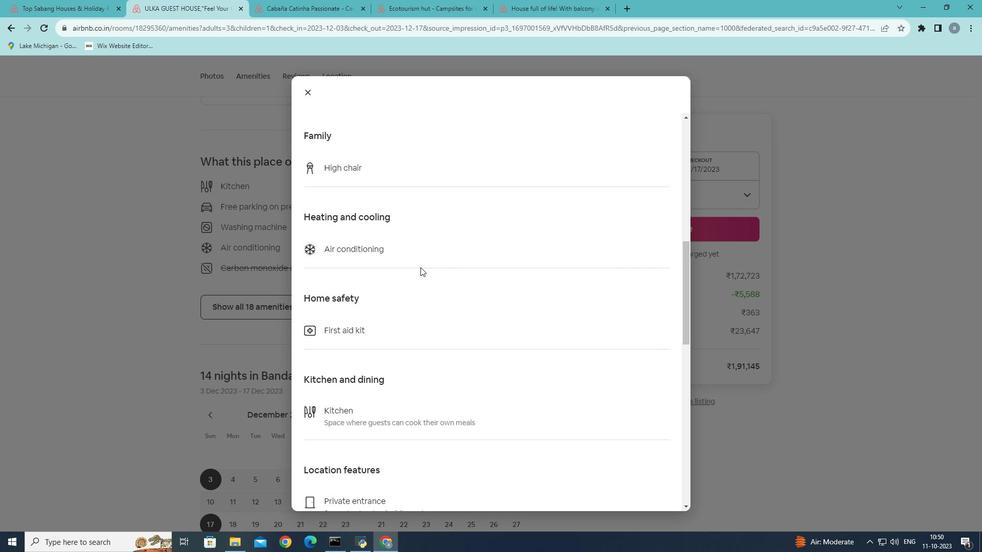 
Action: Mouse scrolled (420, 267) with delta (0, 0)
Screenshot: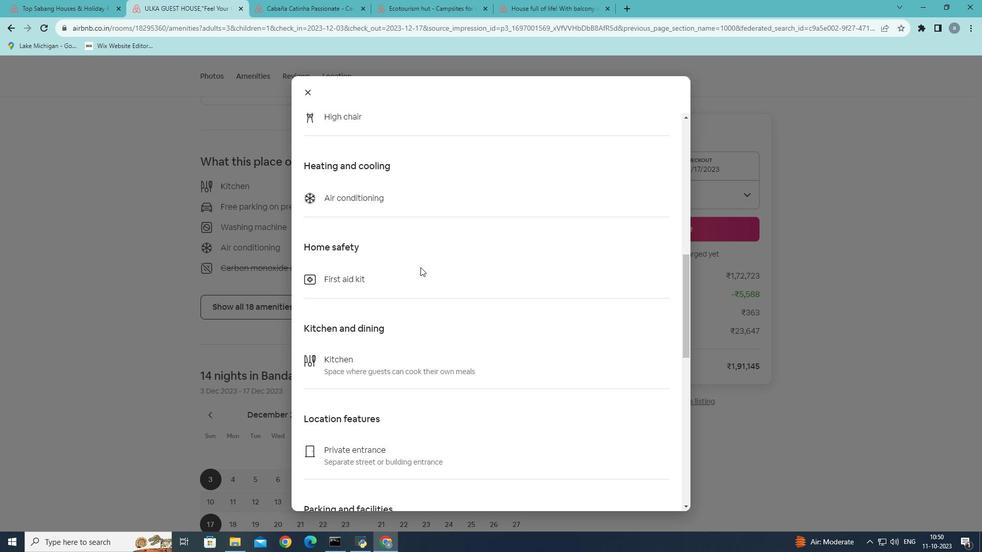 
Action: Mouse scrolled (420, 267) with delta (0, 0)
Screenshot: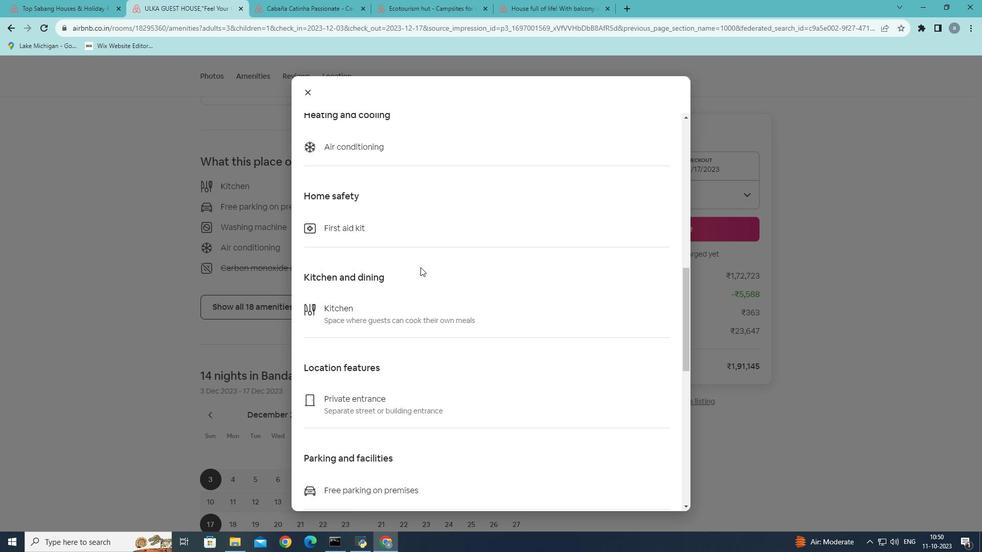 
Action: Mouse scrolled (420, 267) with delta (0, 0)
Screenshot: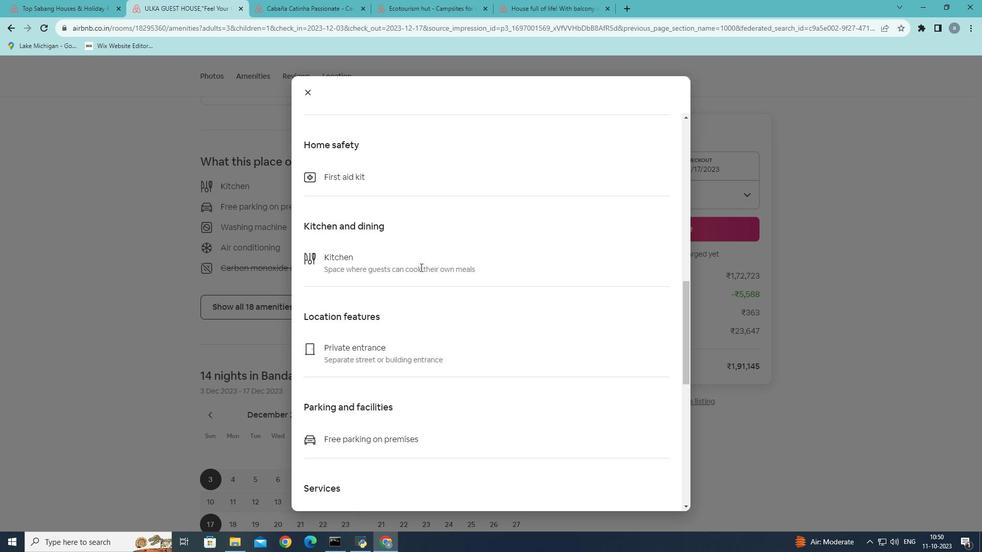 
Action: Mouse scrolled (420, 267) with delta (0, 0)
Screenshot: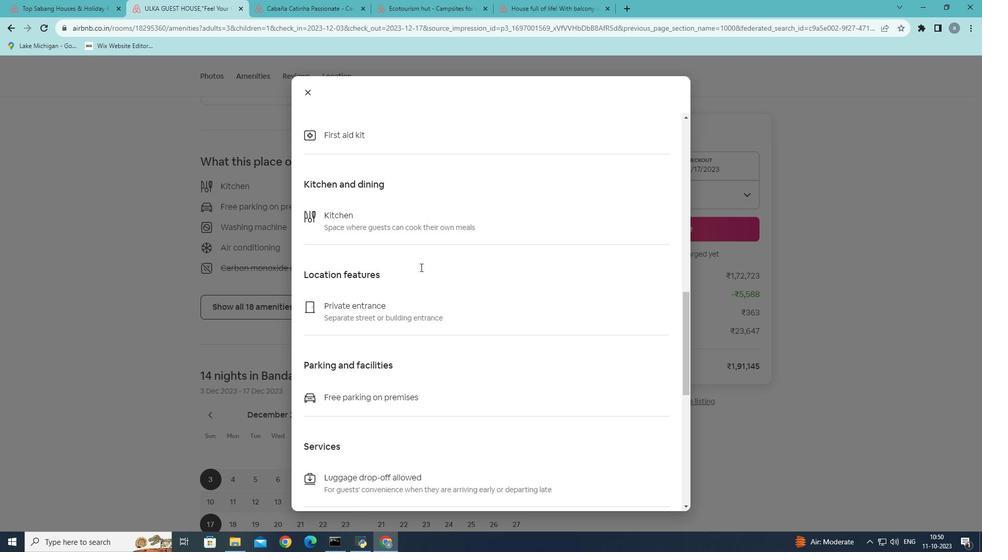 
Action: Mouse scrolled (420, 267) with delta (0, 0)
Screenshot: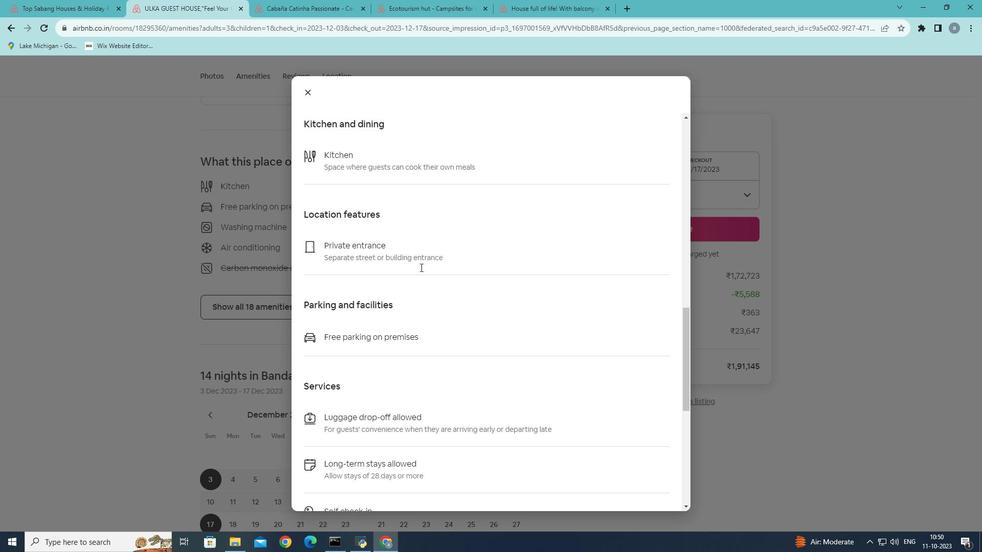 
Action: Mouse scrolled (420, 267) with delta (0, 0)
Screenshot: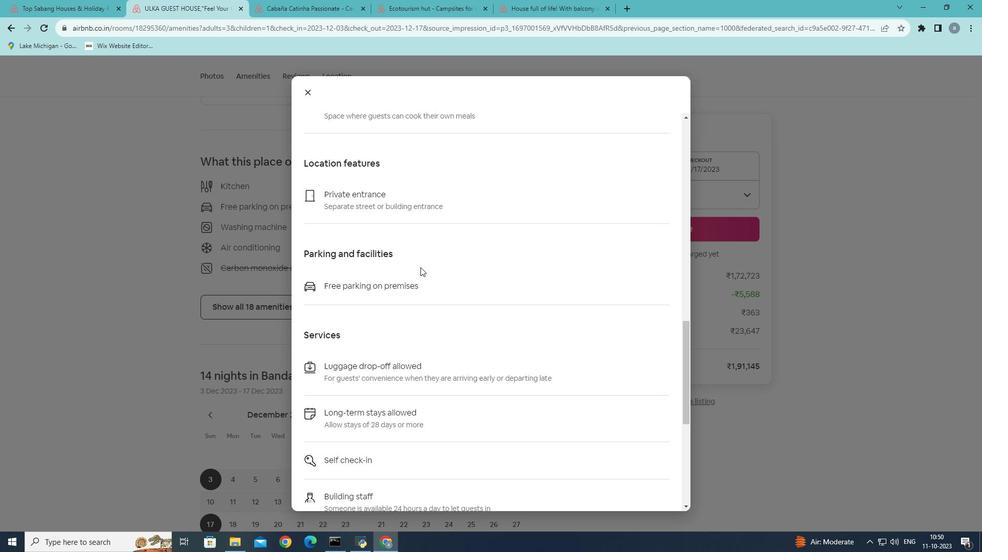 
Action: Mouse scrolled (420, 267) with delta (0, 0)
Screenshot: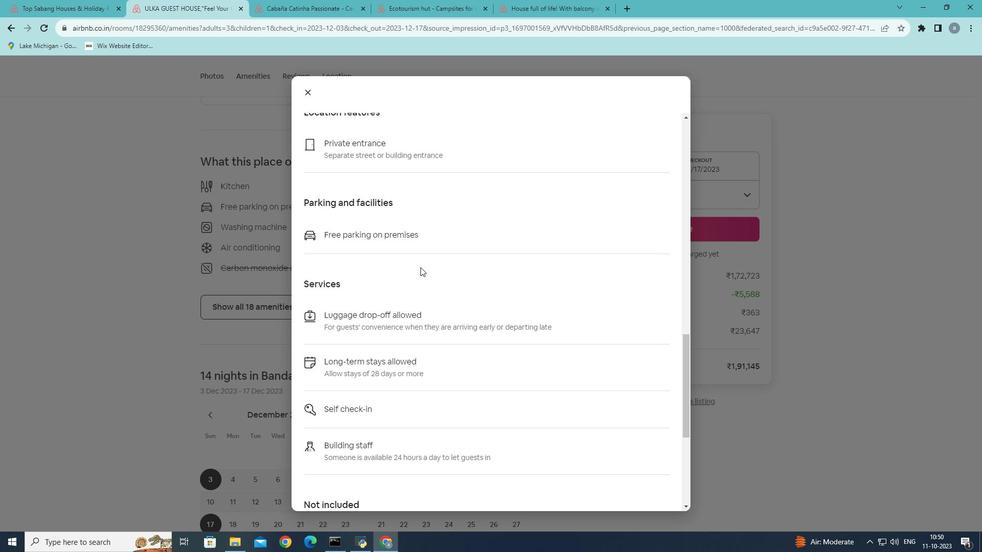 
Action: Mouse scrolled (420, 267) with delta (0, 0)
Screenshot: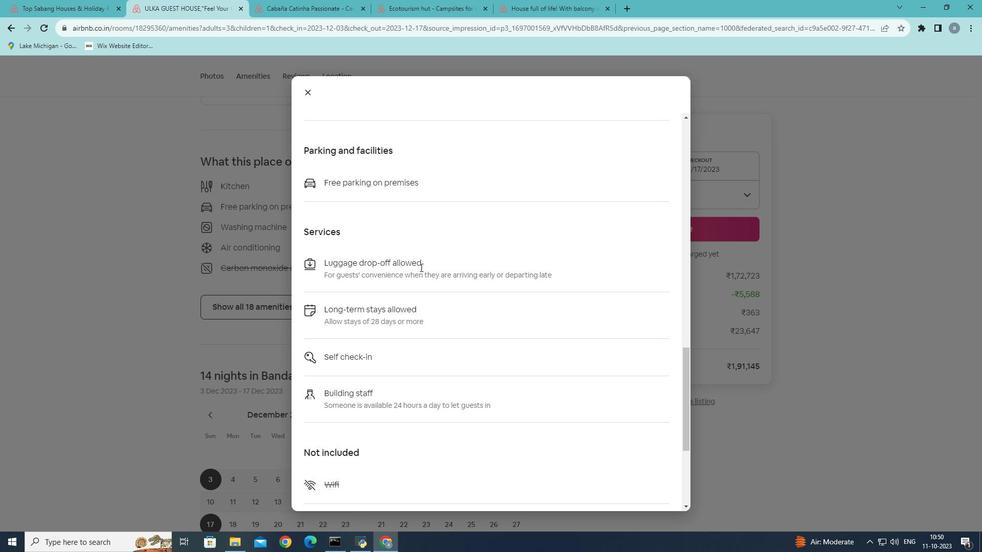 
Action: Mouse scrolled (420, 267) with delta (0, 0)
Screenshot: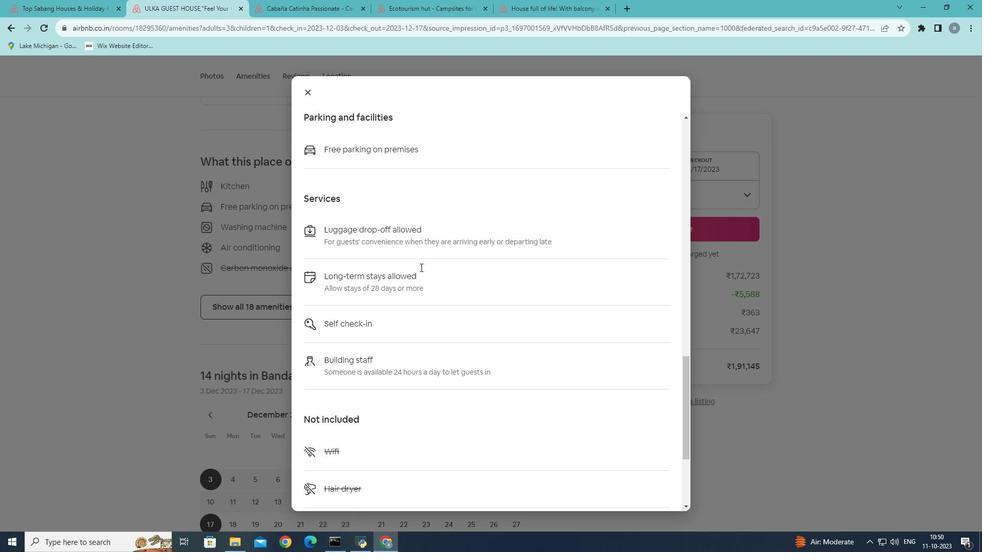 
Action: Mouse scrolled (420, 267) with delta (0, 0)
Screenshot: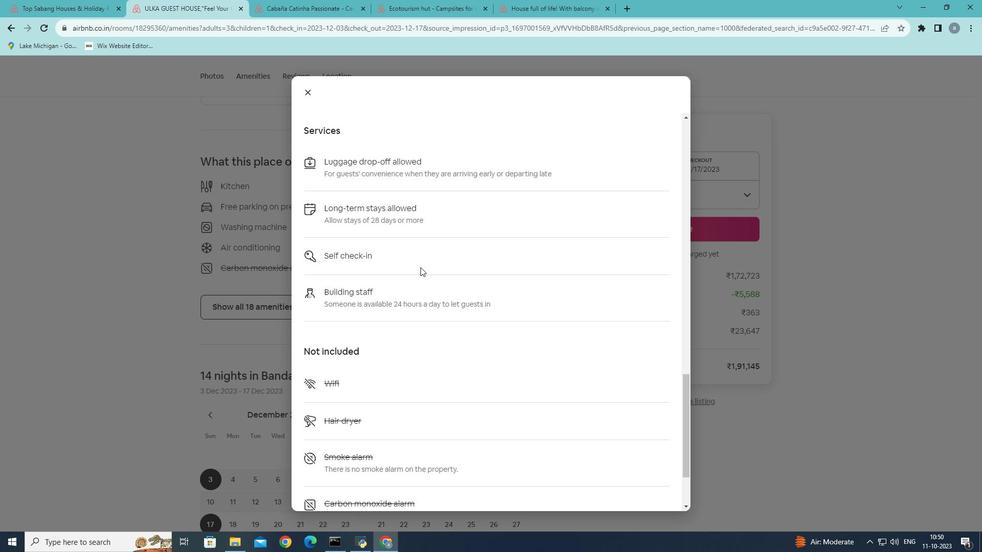 
Action: Mouse scrolled (420, 267) with delta (0, 0)
Screenshot: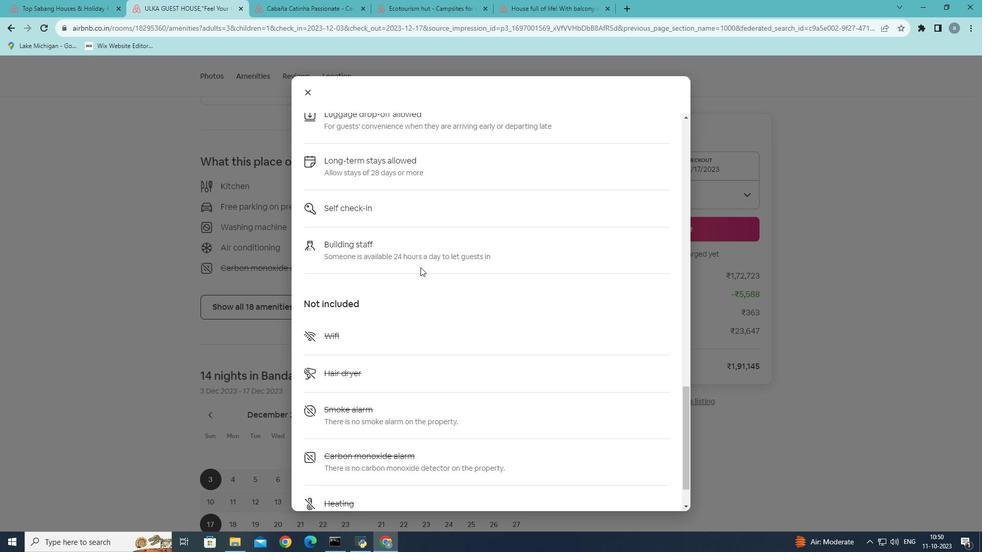 
Action: Mouse scrolled (420, 267) with delta (0, 0)
Screenshot: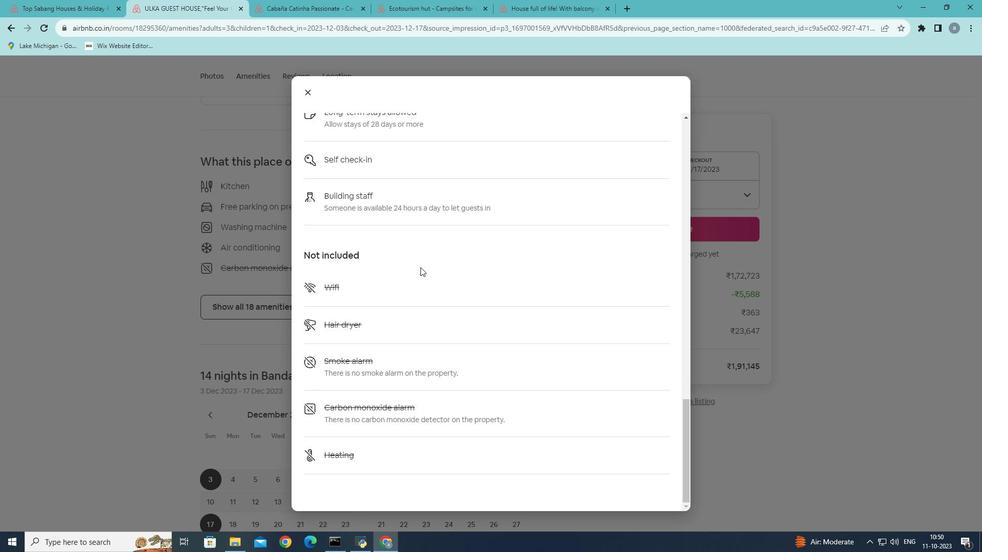
Action: Mouse scrolled (420, 267) with delta (0, 0)
Screenshot: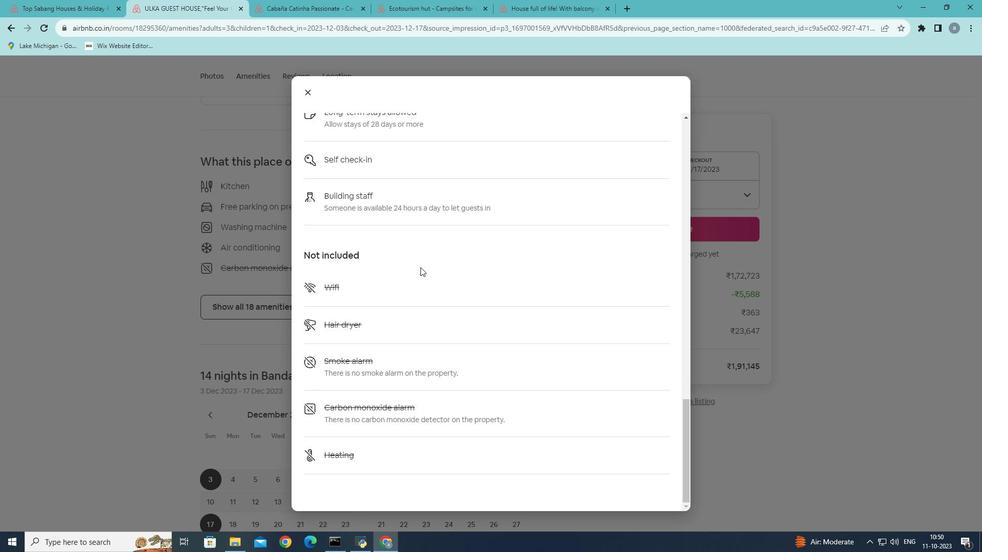 
Action: Mouse moved to (306, 94)
Screenshot: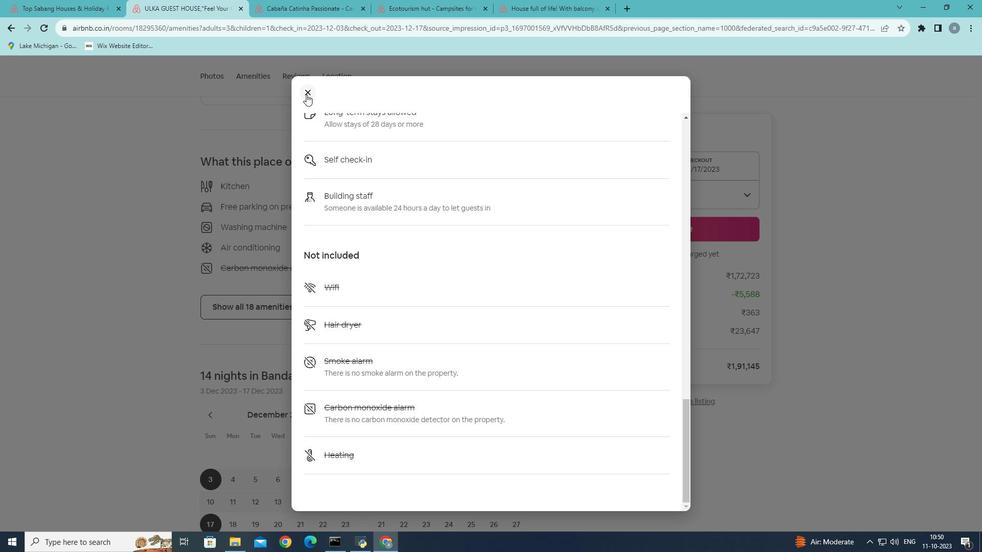 
Action: Mouse pressed left at (306, 94)
Screenshot: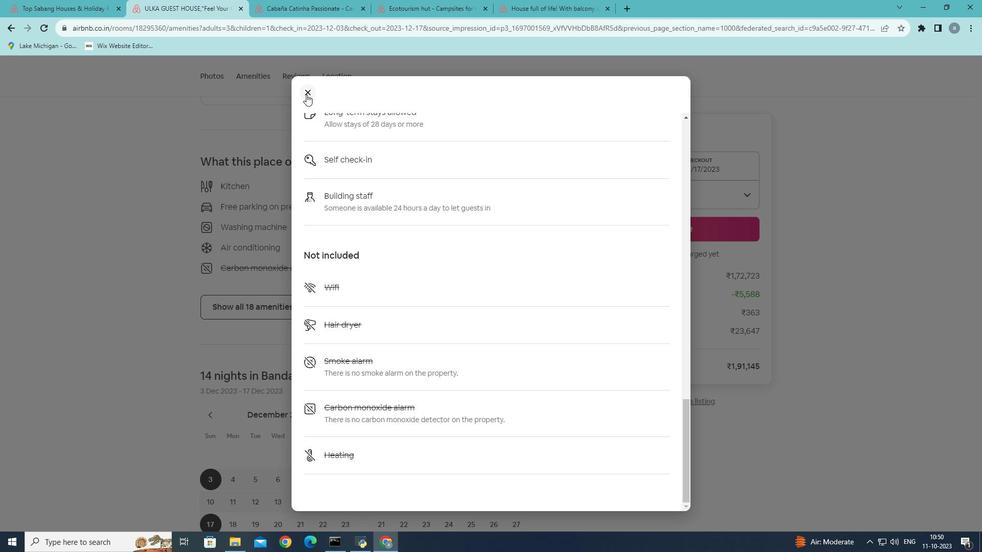 
Action: Mouse moved to (335, 291)
Screenshot: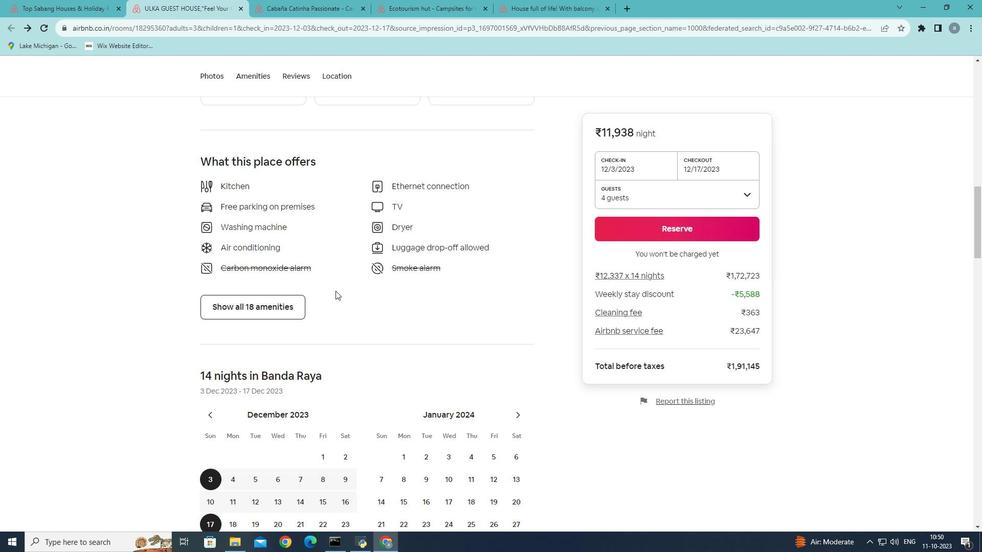 
Action: Mouse scrolled (335, 290) with delta (0, 0)
Screenshot: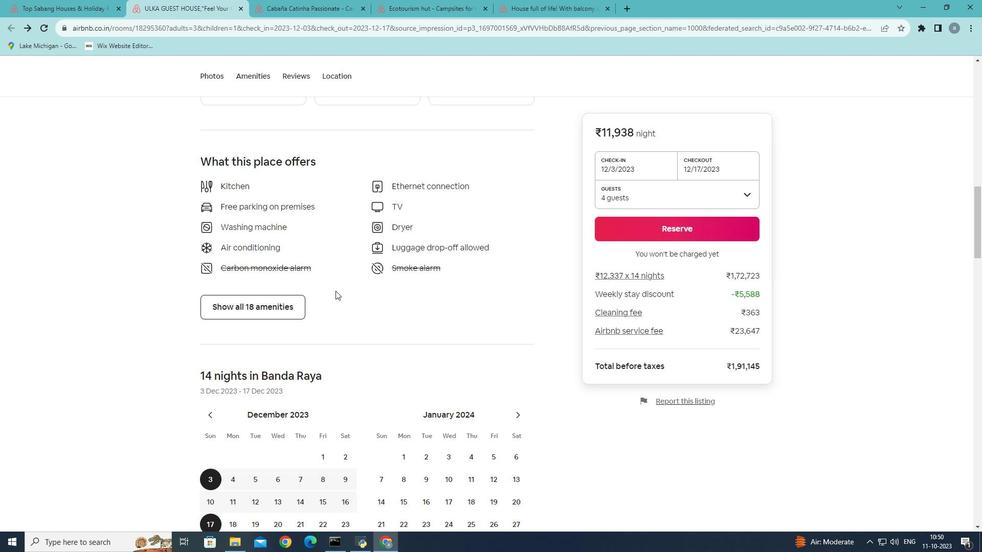 
Action: Mouse scrolled (335, 290) with delta (0, 0)
Screenshot: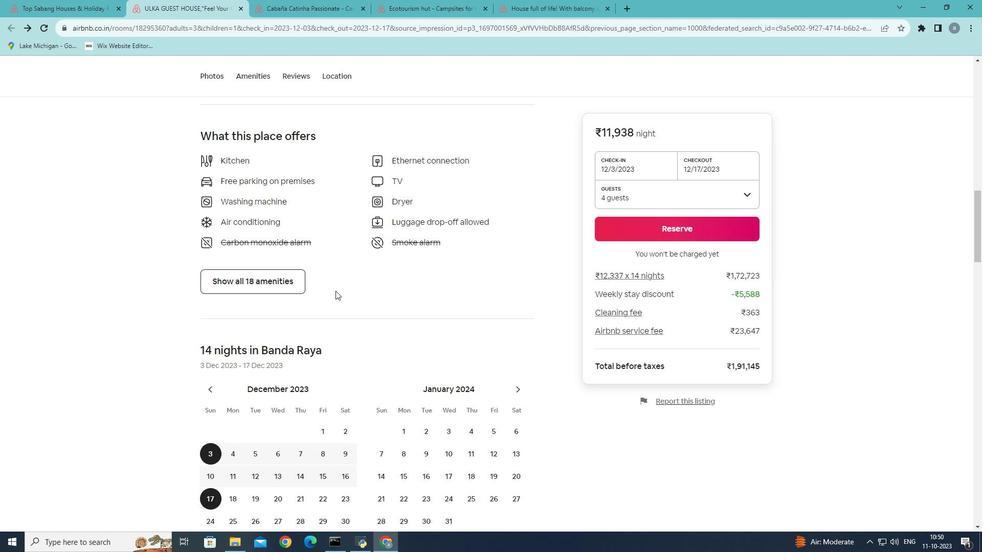 
Action: Mouse scrolled (335, 290) with delta (0, 0)
Screenshot: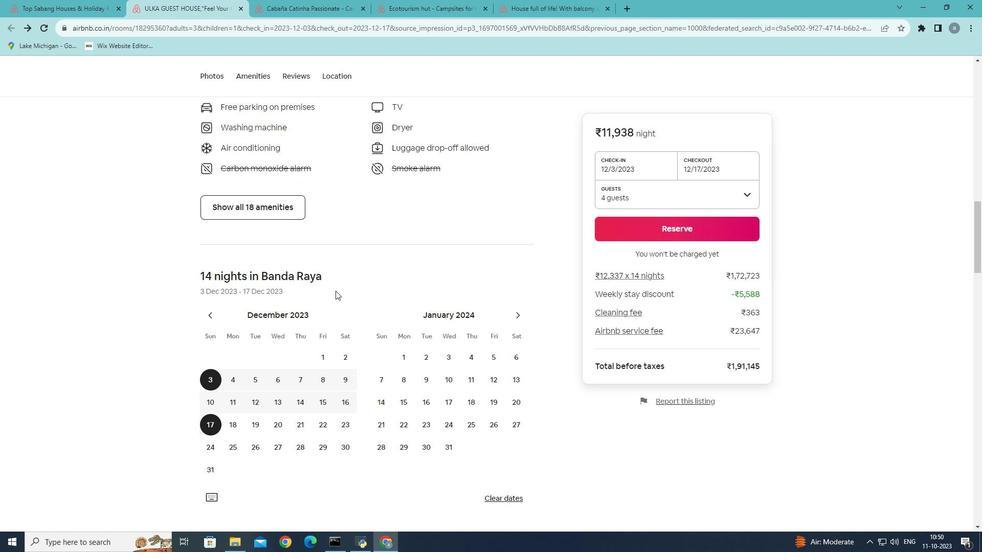 
Action: Mouse scrolled (335, 290) with delta (0, 0)
Screenshot: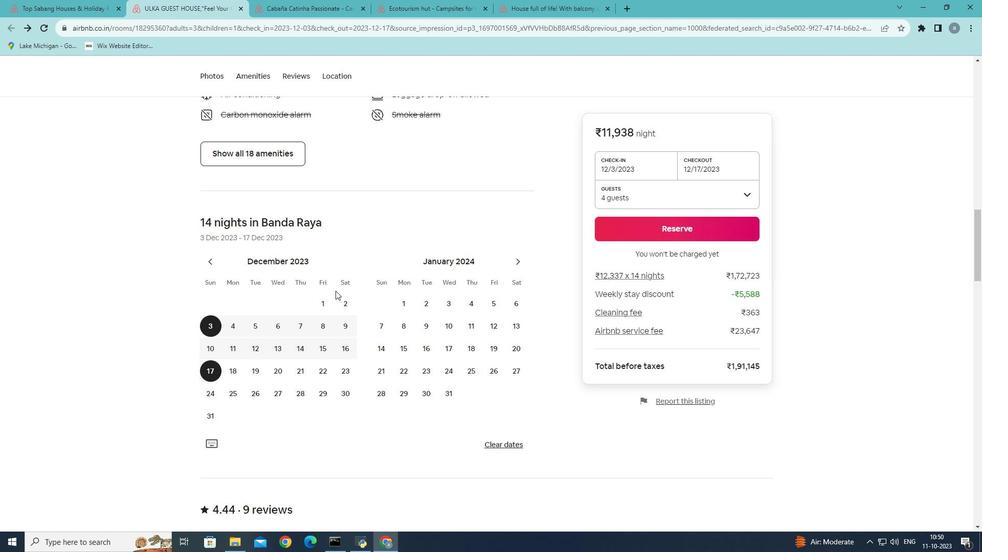 
Action: Mouse scrolled (335, 290) with delta (0, 0)
Screenshot: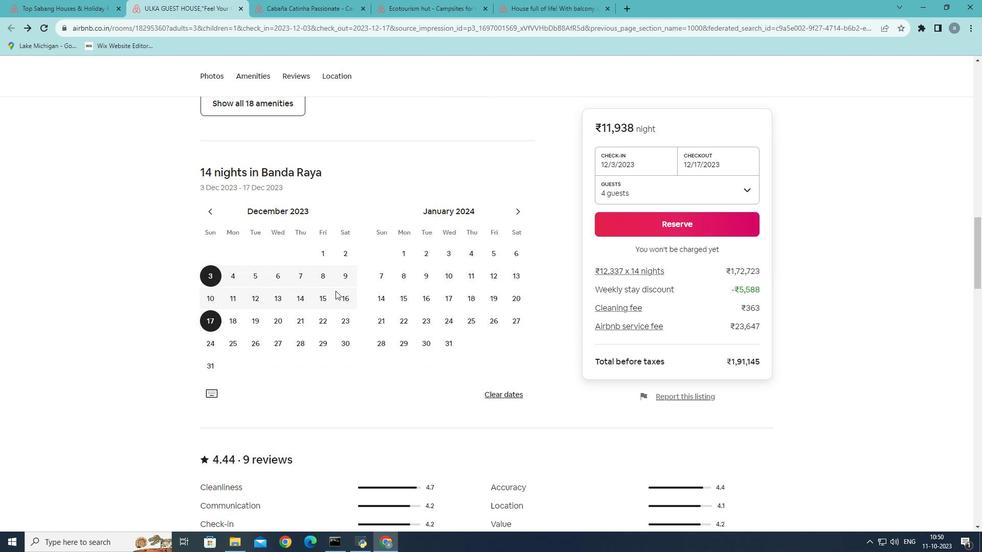 
Action: Mouse scrolled (335, 290) with delta (0, 0)
Screenshot: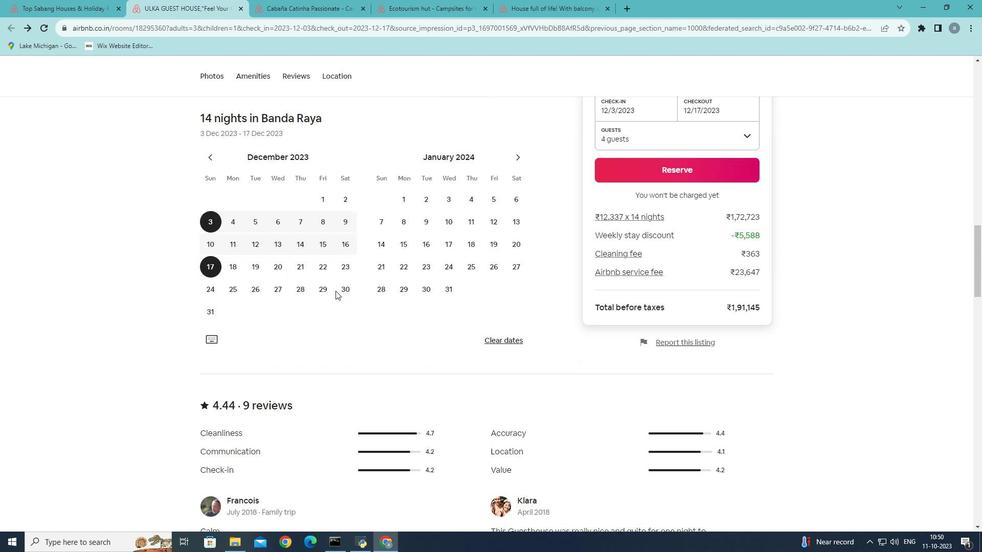 
Action: Mouse scrolled (335, 290) with delta (0, 0)
Screenshot: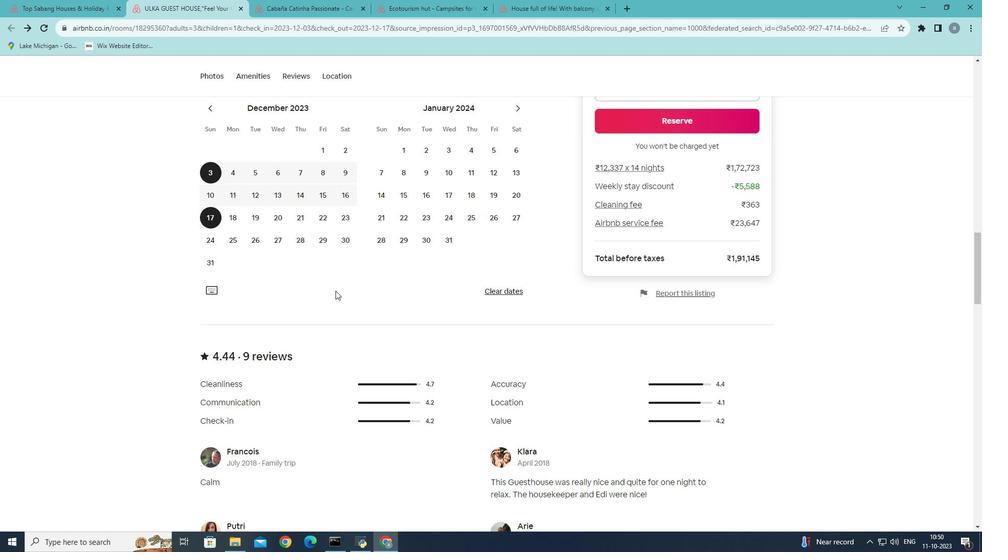 
Action: Mouse scrolled (335, 290) with delta (0, 0)
Screenshot: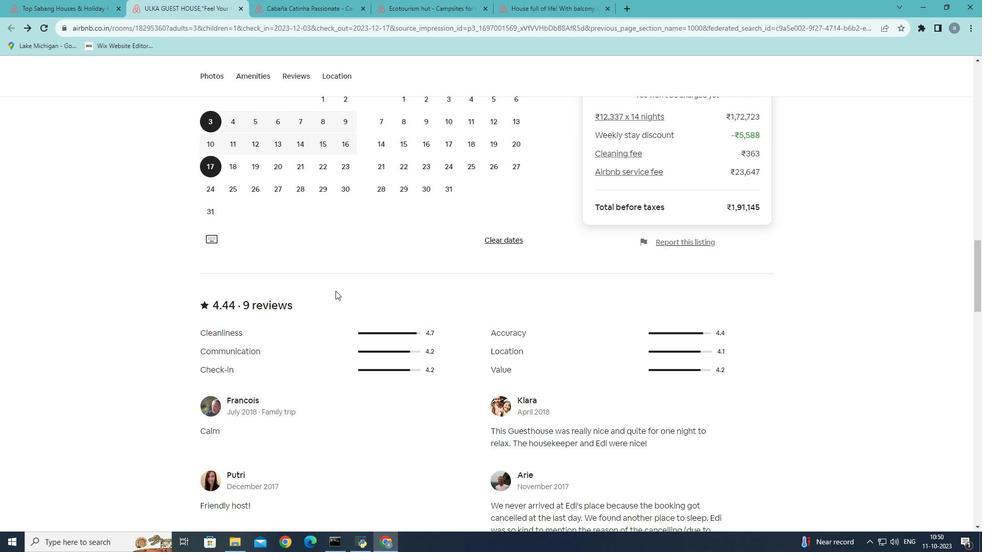 
Action: Mouse scrolled (335, 290) with delta (0, 0)
Screenshot: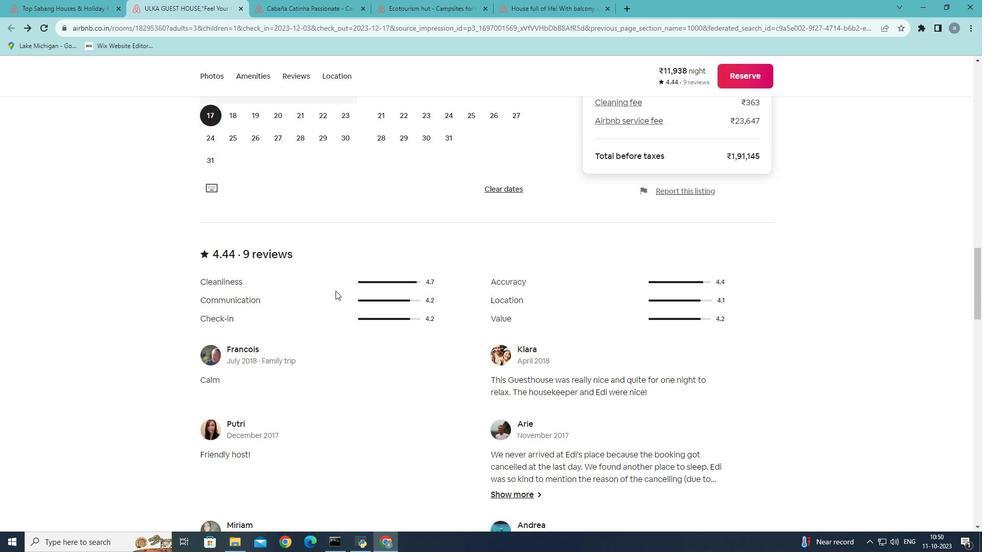 
Action: Mouse scrolled (335, 290) with delta (0, 0)
Screenshot: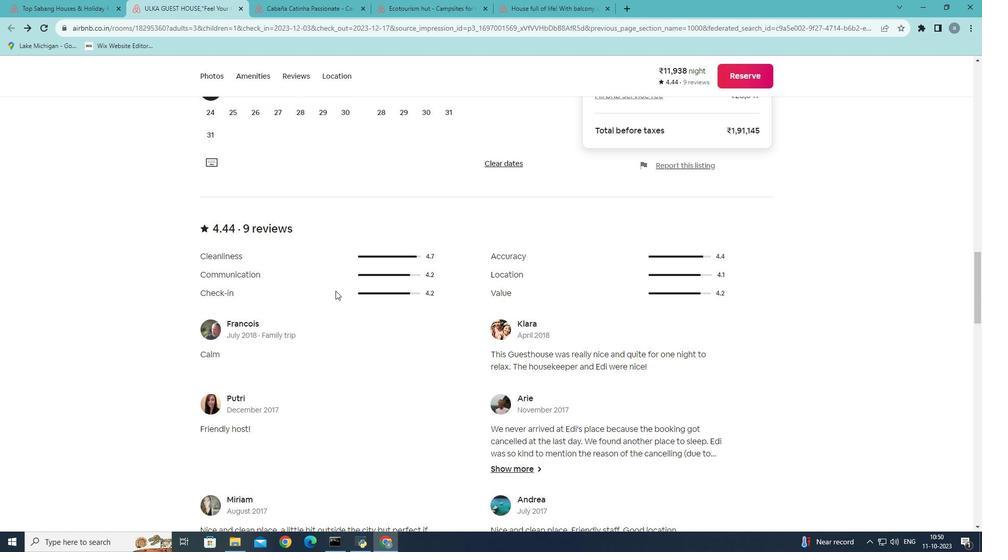 
Action: Mouse scrolled (335, 290) with delta (0, 0)
Screenshot: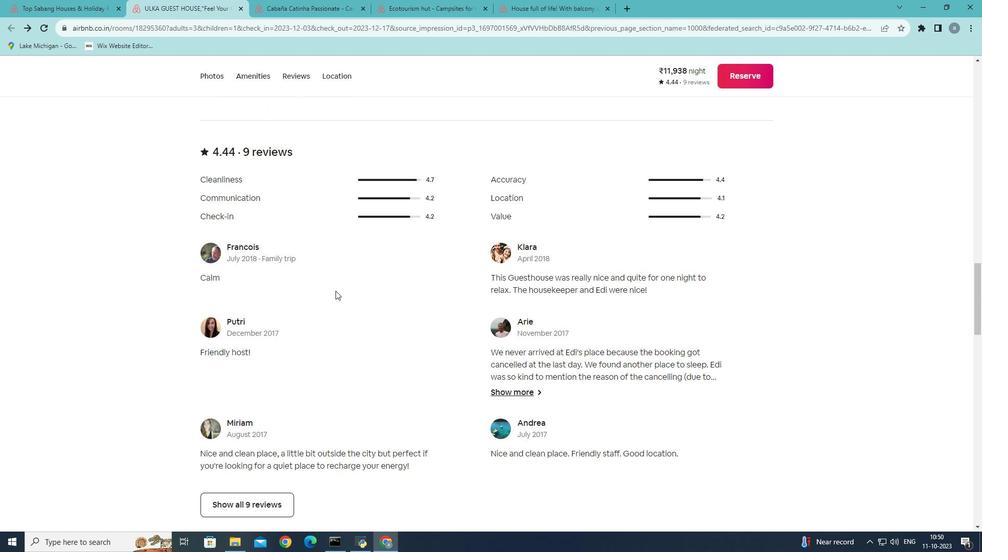 
Action: Mouse moved to (337, 289)
Screenshot: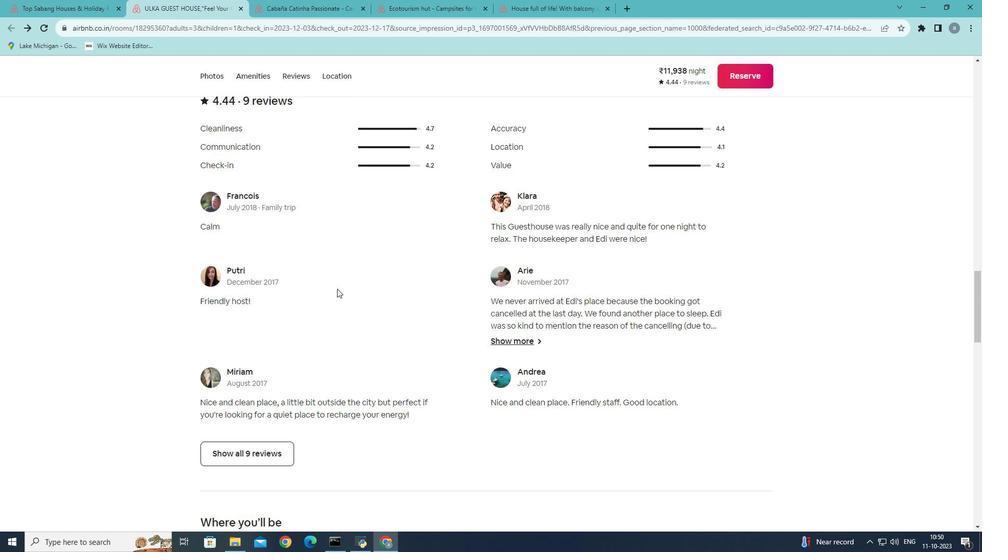 
Action: Mouse scrolled (337, 288) with delta (0, 0)
Screenshot: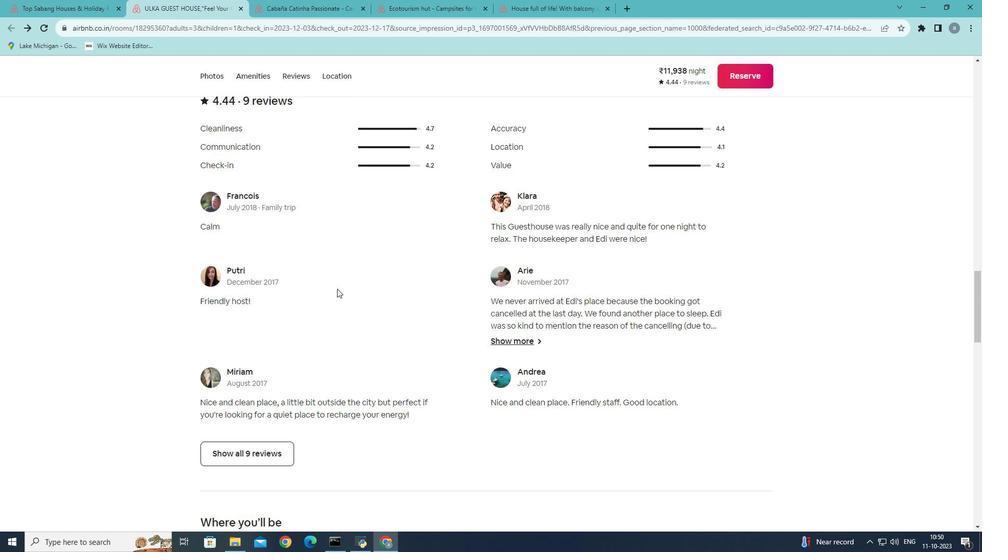 
Action: Mouse moved to (253, 395)
Screenshot: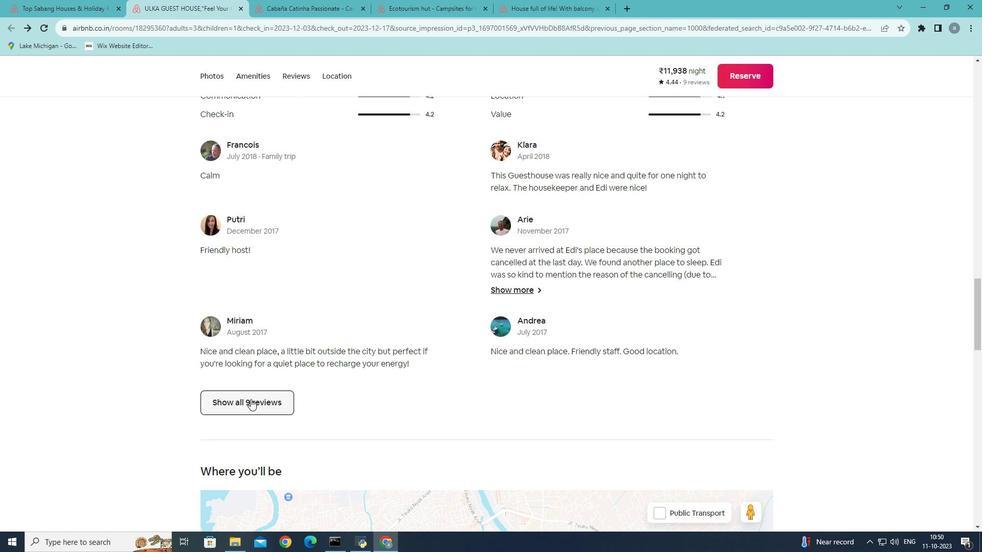 
Action: Mouse pressed left at (253, 395)
Screenshot: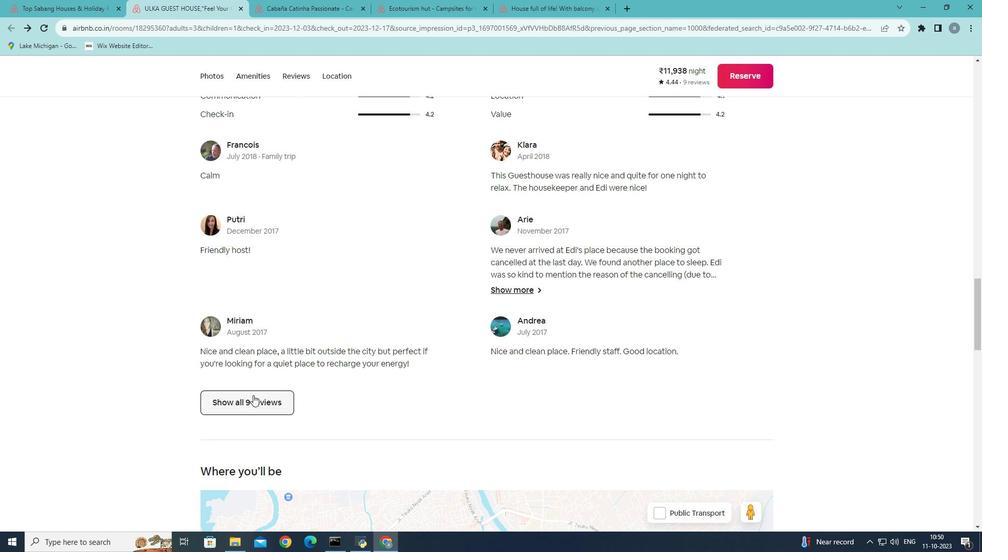 
Action: Mouse moved to (607, 216)
Screenshot: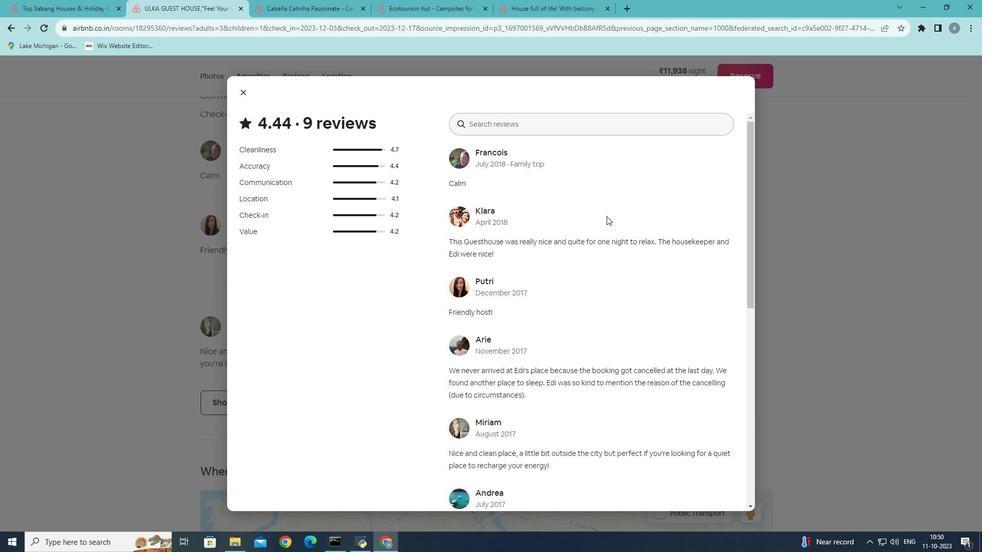 
Action: Mouse scrolled (607, 215) with delta (0, 0)
Screenshot: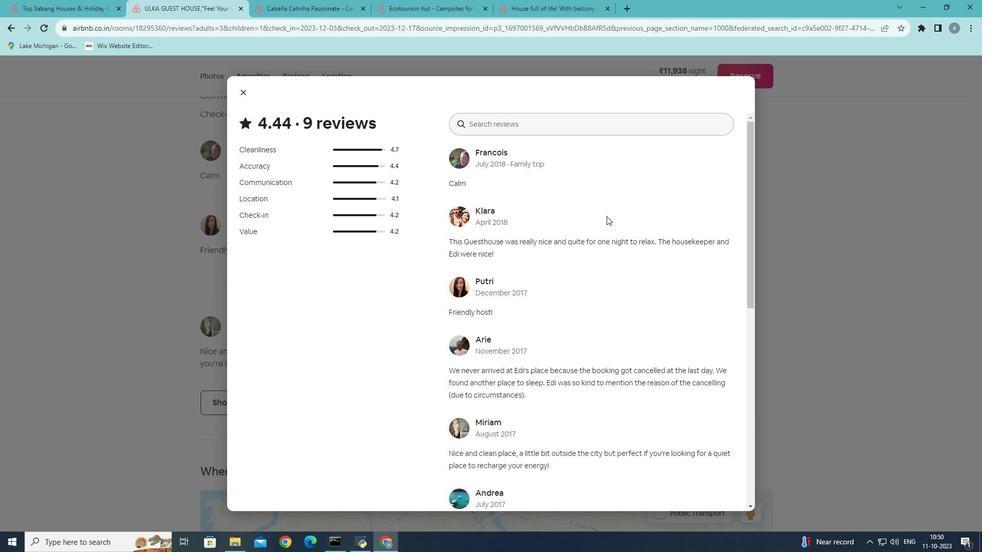 
Action: Mouse scrolled (607, 215) with delta (0, 0)
Screenshot: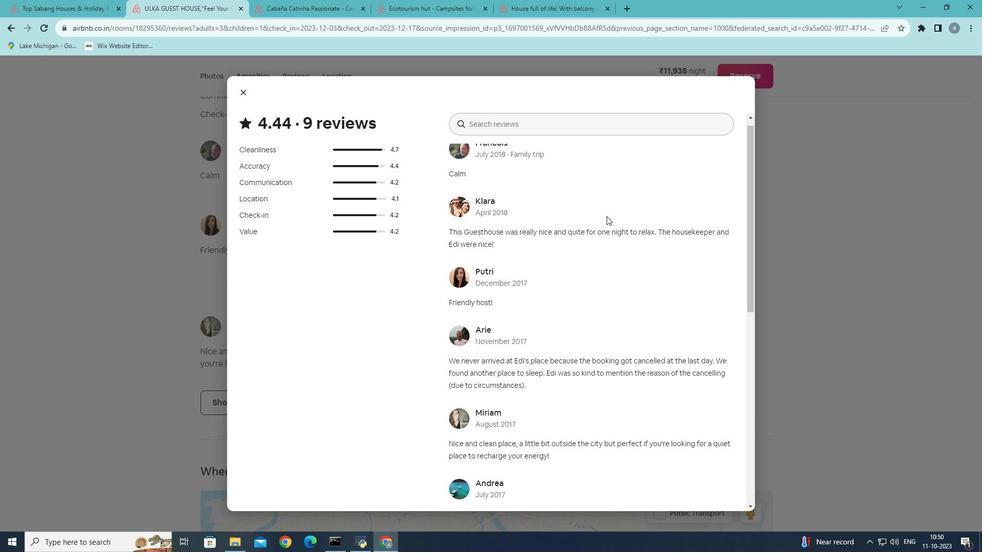 
Action: Mouse scrolled (607, 215) with delta (0, 0)
Screenshot: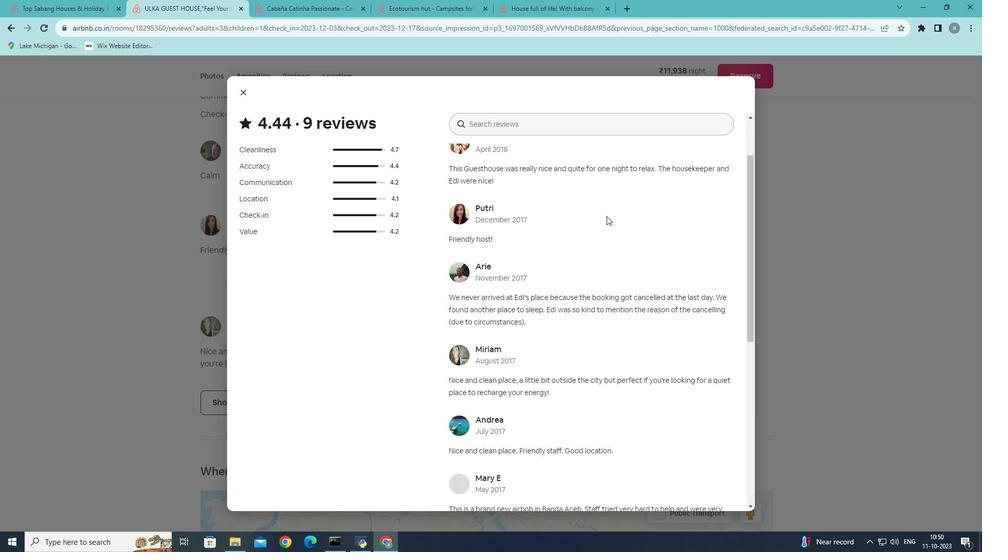 
Action: Mouse moved to (607, 216)
Screenshot: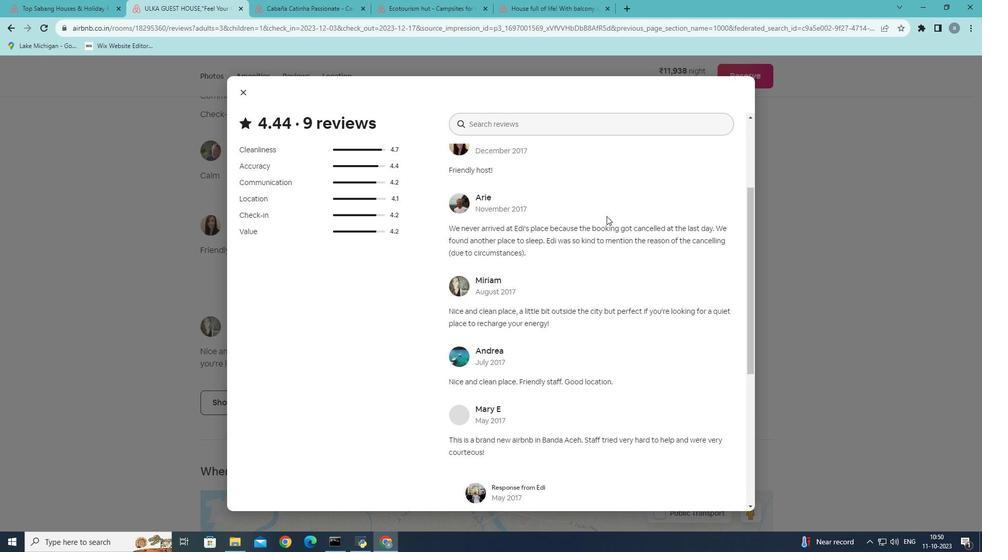 
Action: Mouse scrolled (607, 215) with delta (0, 0)
Screenshot: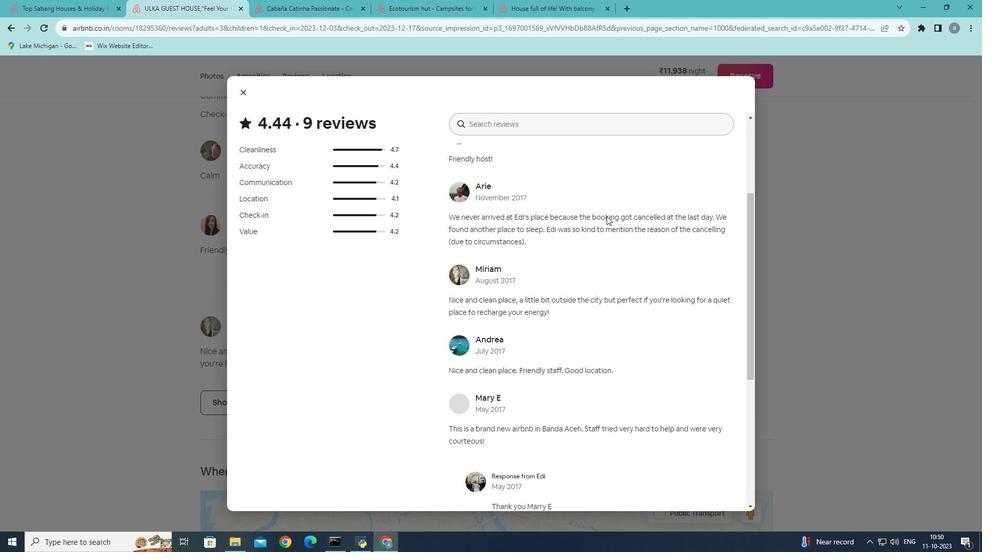 
Action: Mouse moved to (606, 224)
Screenshot: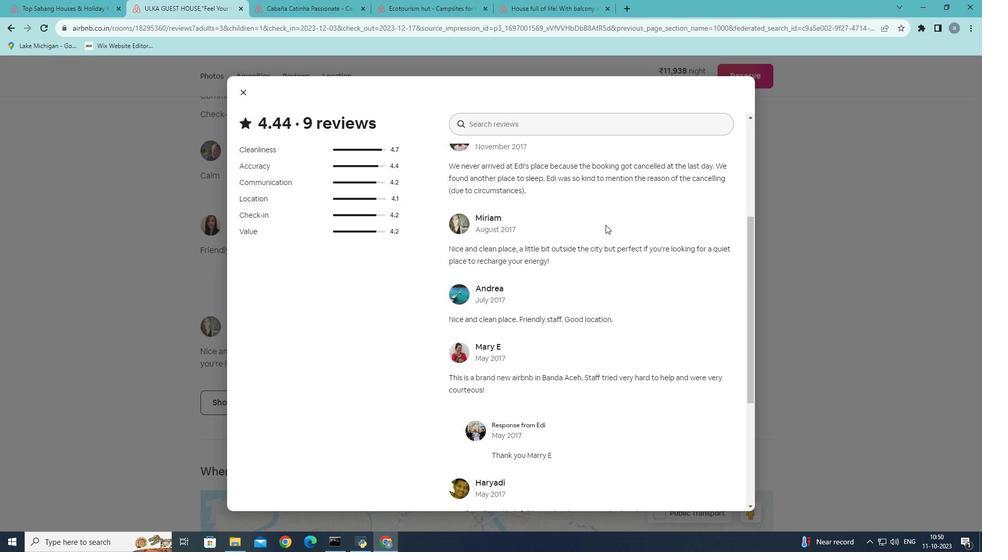 
Action: Mouse scrolled (606, 224) with delta (0, 0)
Screenshot: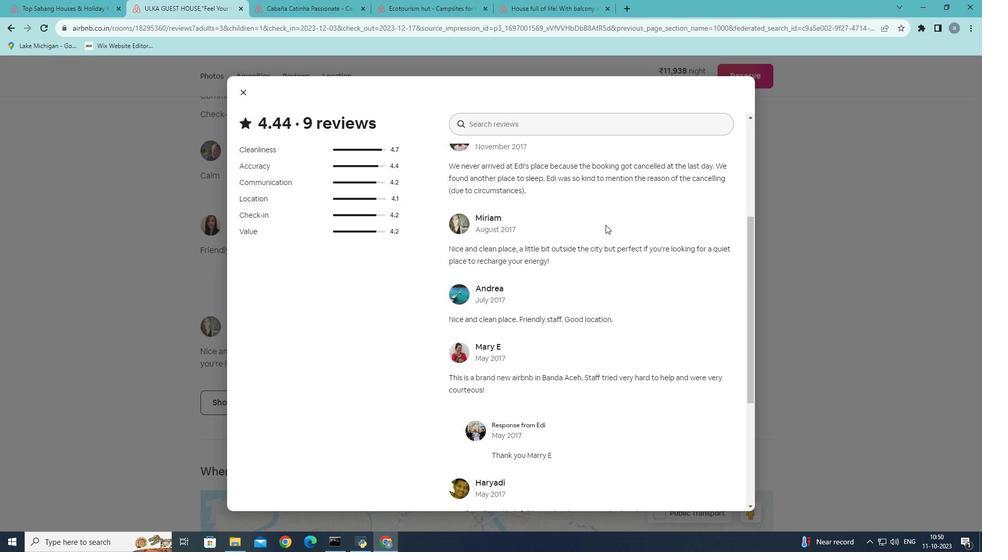 
Action: Mouse moved to (606, 225)
Screenshot: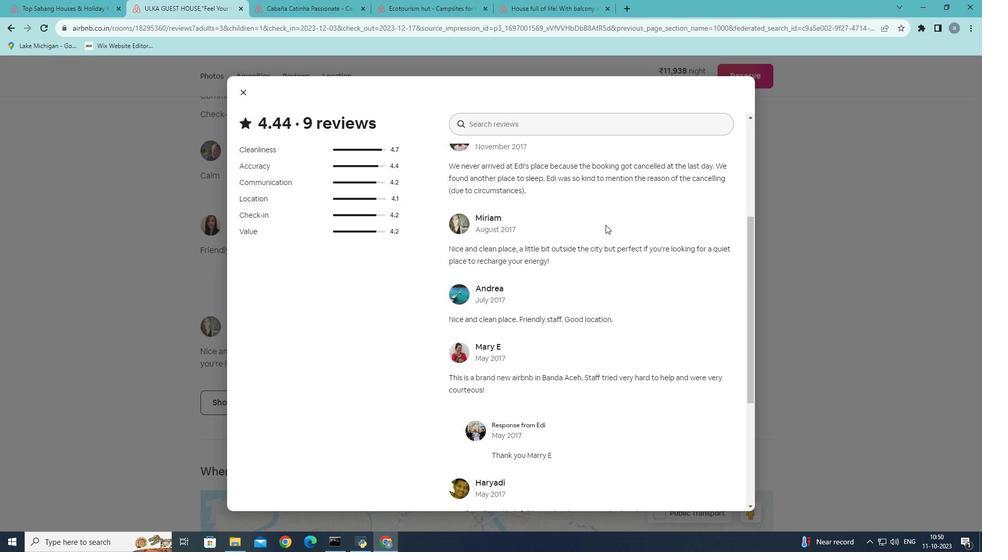 
Action: Mouse scrolled (606, 224) with delta (0, 0)
Screenshot: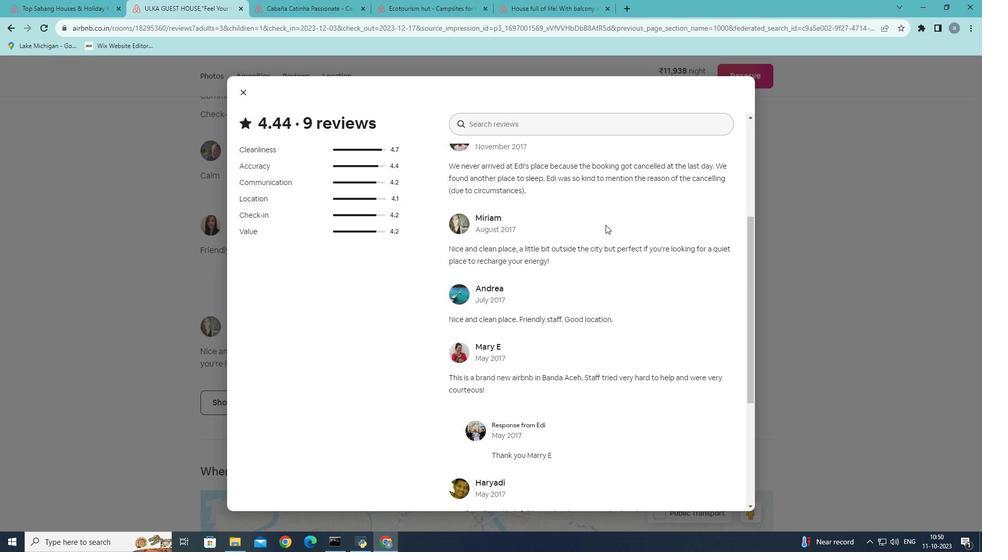 
Action: Mouse moved to (607, 232)
Screenshot: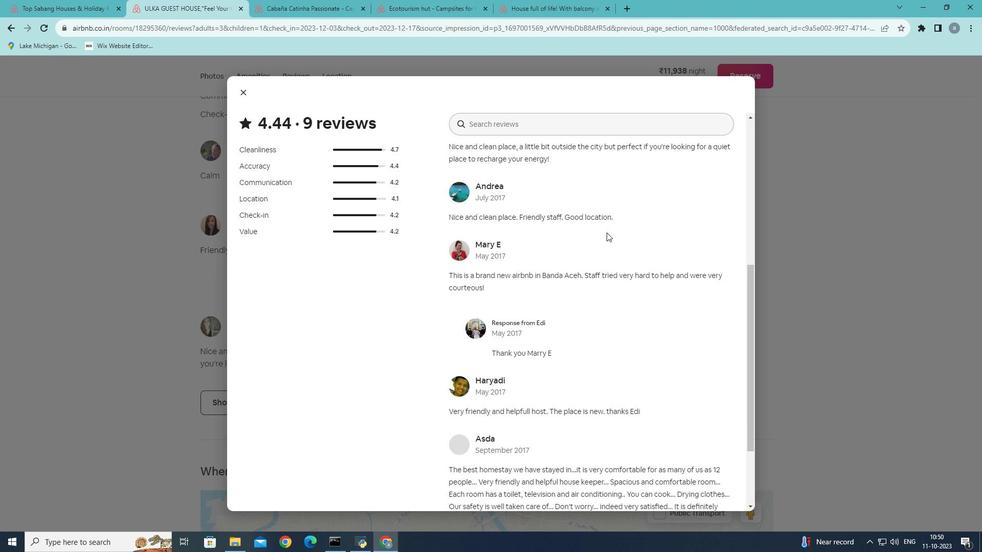 
Action: Mouse scrolled (607, 232) with delta (0, 0)
Screenshot: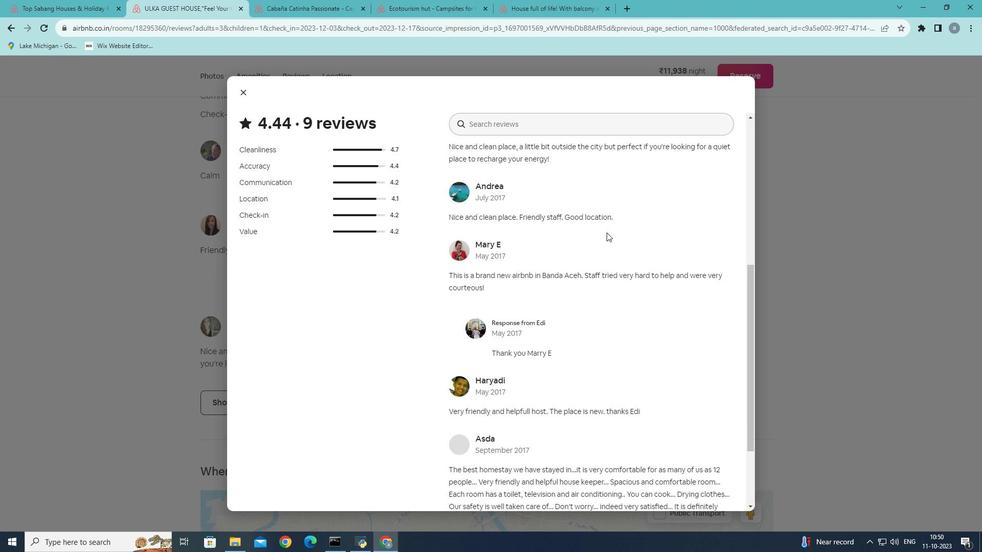 
Action: Mouse scrolled (607, 232) with delta (0, 0)
Screenshot: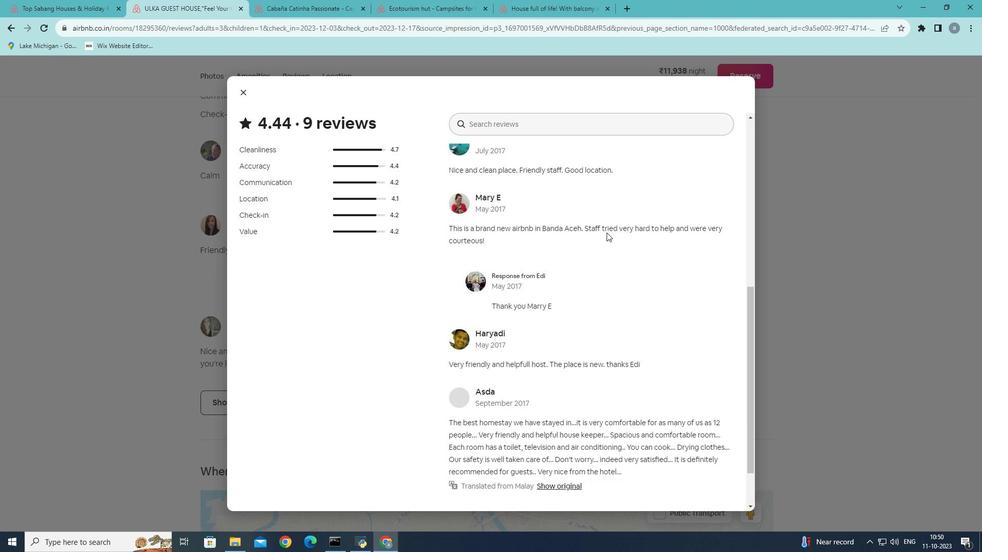 
Action: Mouse moved to (607, 232)
Screenshot: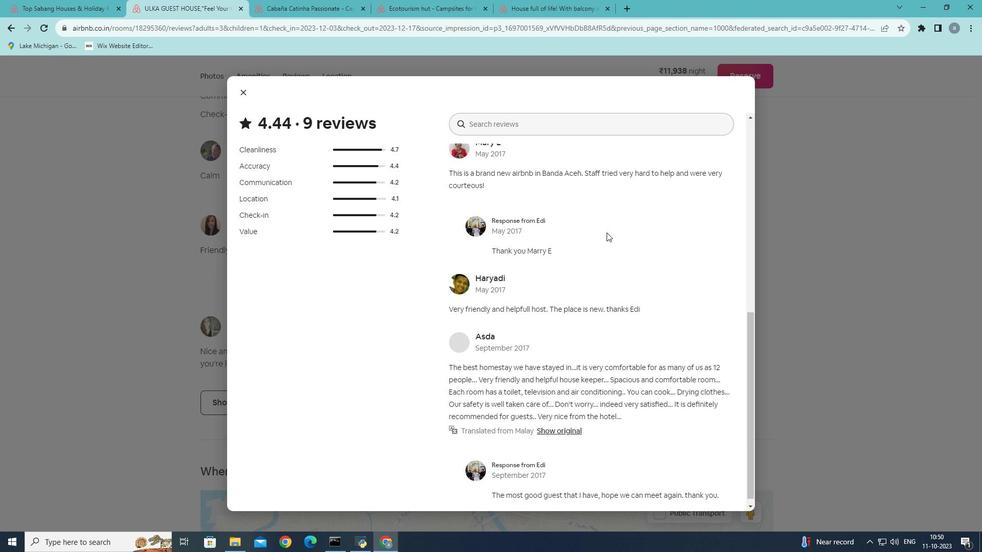 
Action: Mouse scrolled (607, 232) with delta (0, 0)
Screenshot: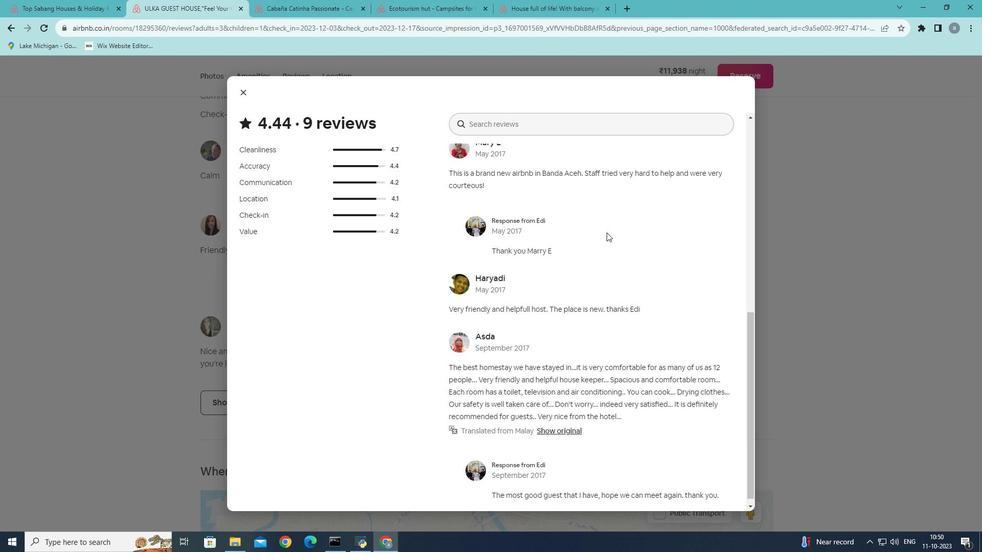 
Action: Mouse moved to (607, 233)
Screenshot: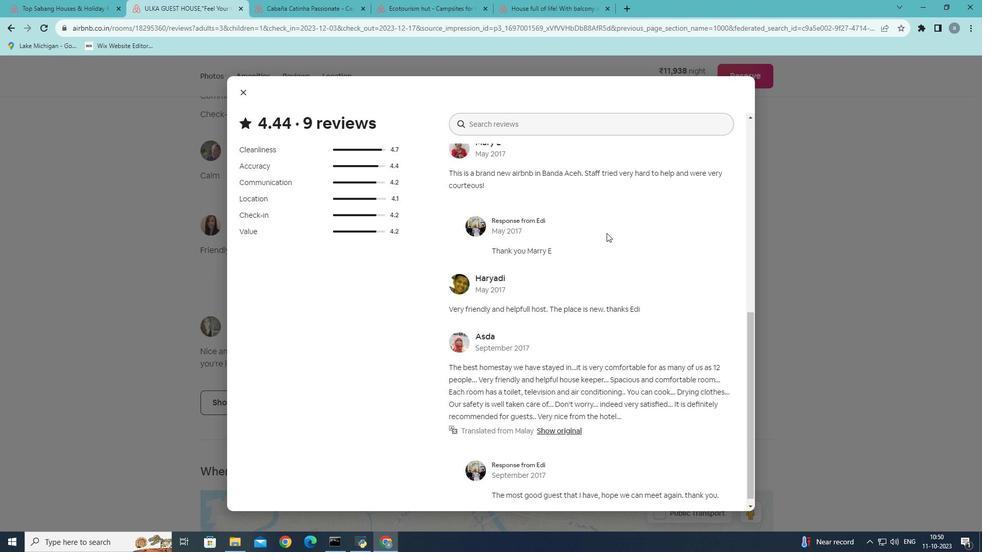 
Action: Mouse scrolled (607, 232) with delta (0, 0)
Screenshot: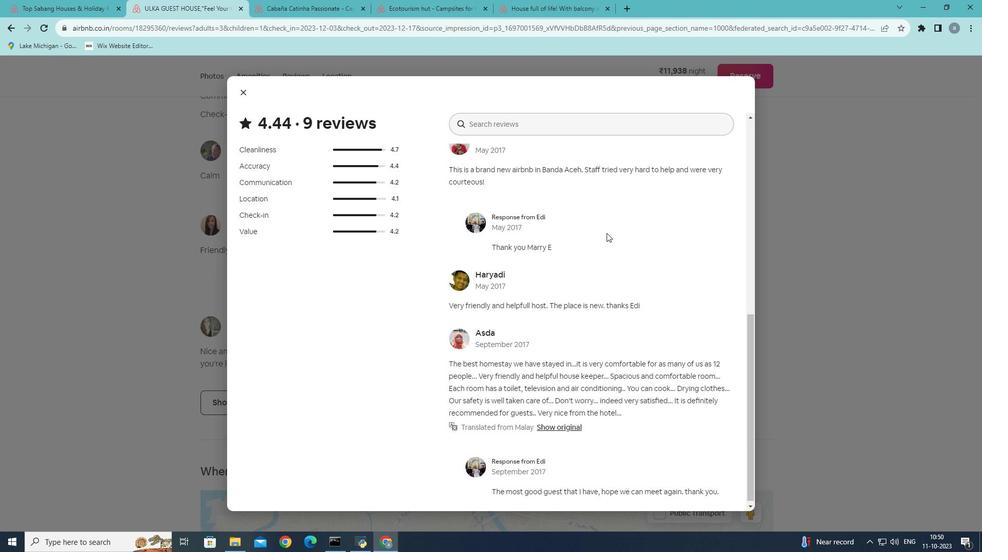
Action: Mouse scrolled (607, 232) with delta (0, 0)
Screenshot: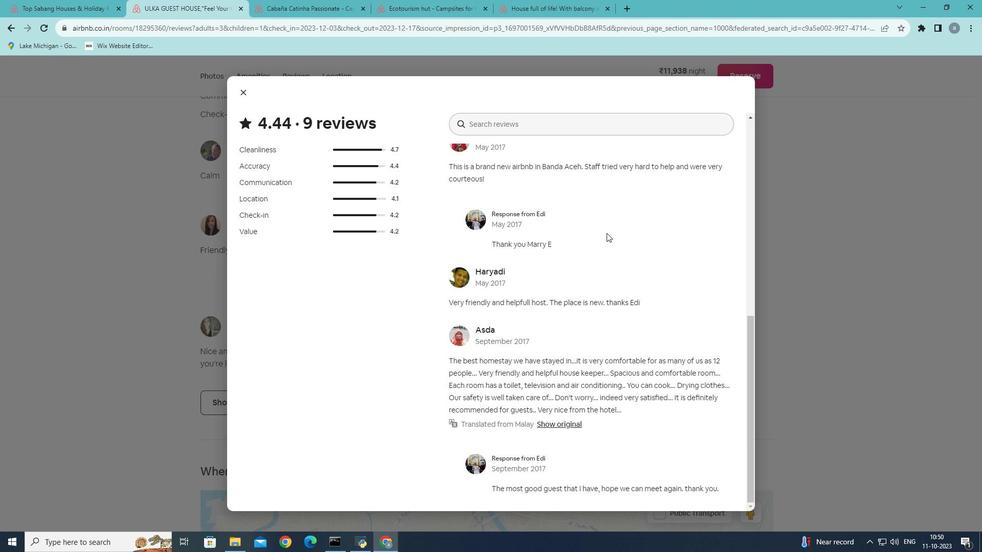 
Action: Mouse moved to (247, 93)
Screenshot: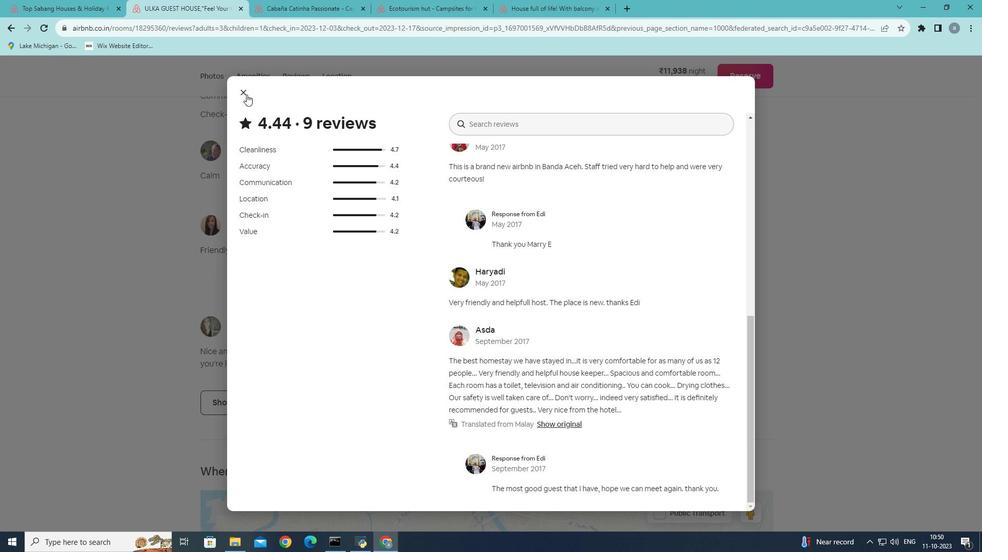 
Action: Mouse pressed left at (247, 93)
Screenshot: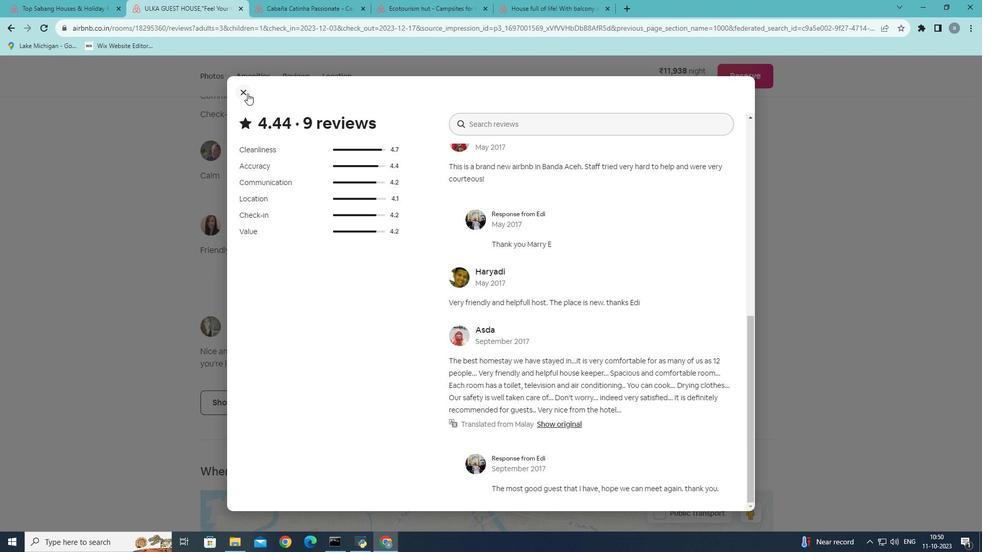 
Action: Mouse moved to (314, 268)
Screenshot: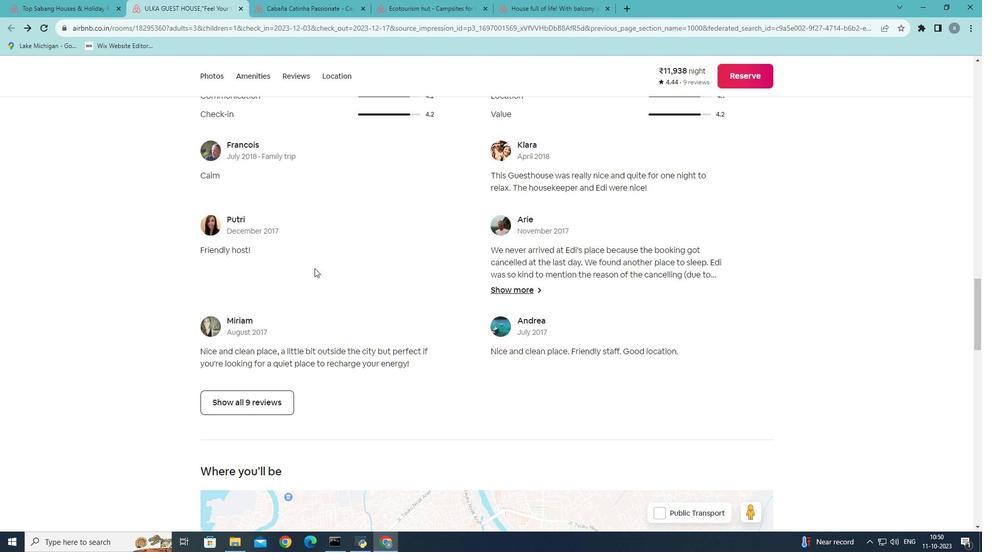 
Action: Mouse scrolled (314, 268) with delta (0, 0)
Screenshot: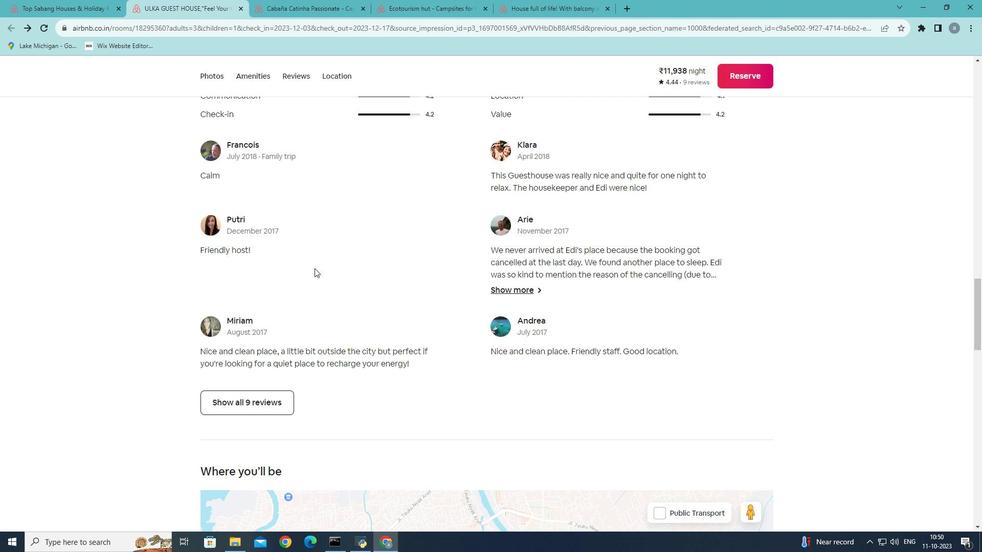 
Action: Mouse scrolled (314, 268) with delta (0, 0)
Screenshot: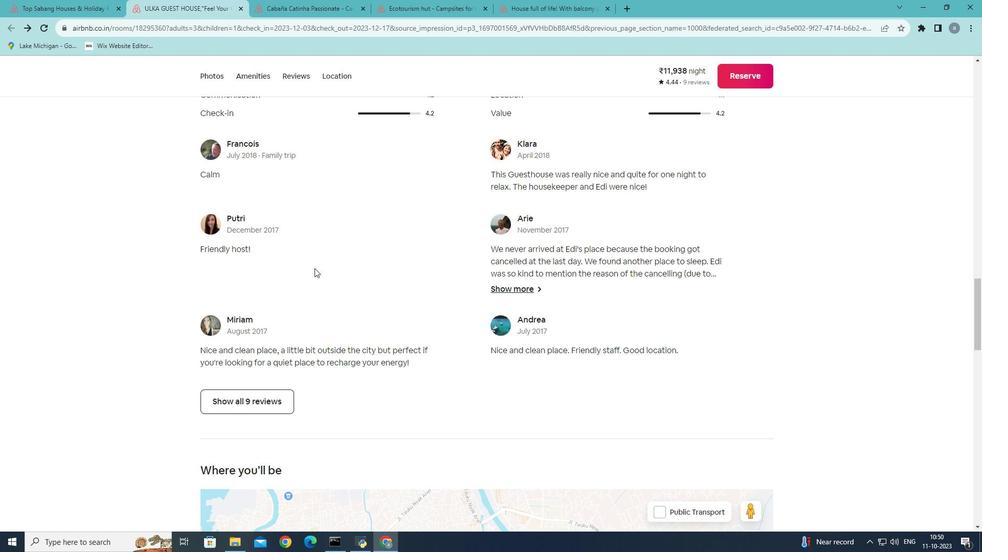 
Action: Mouse scrolled (314, 268) with delta (0, 0)
Screenshot: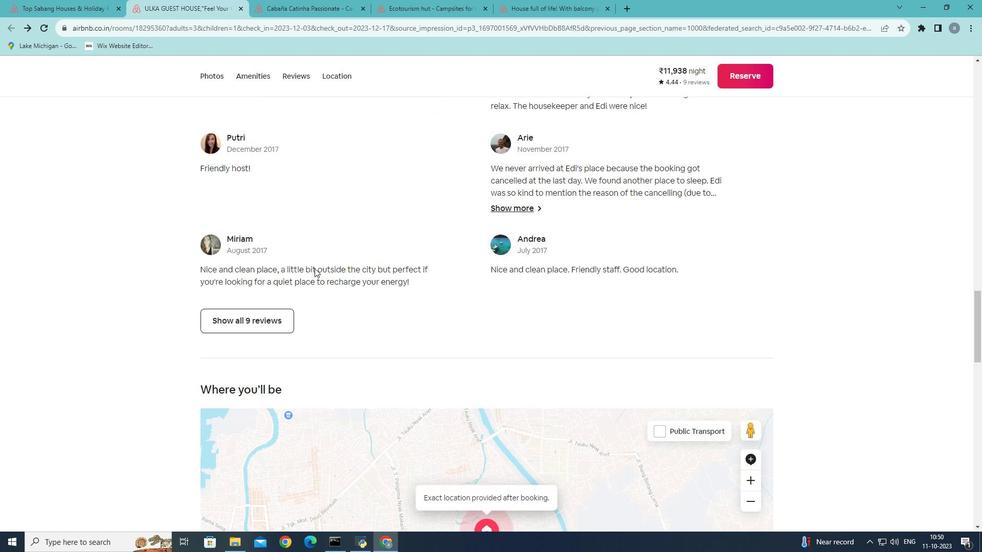 
Action: Mouse scrolled (314, 268) with delta (0, 0)
Screenshot: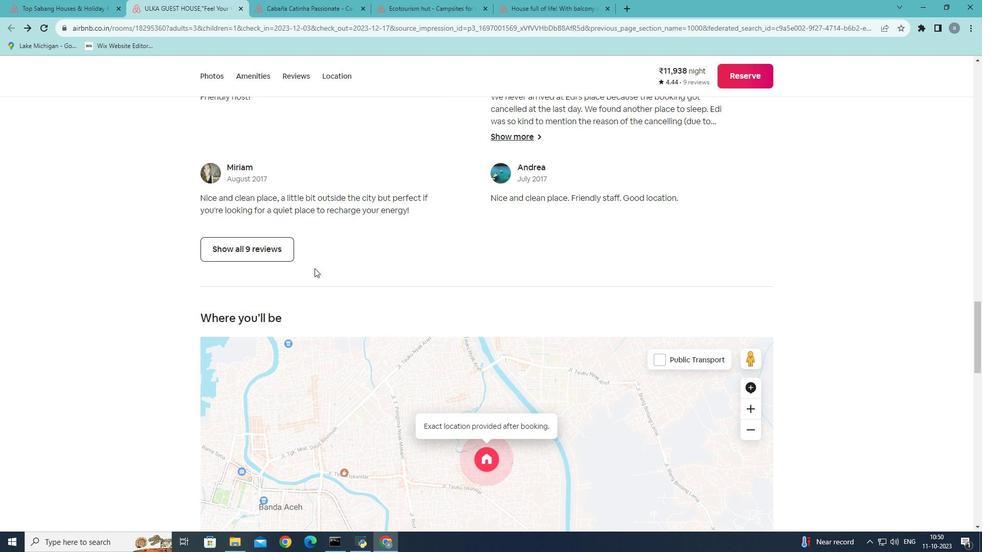 
Action: Mouse scrolled (314, 268) with delta (0, 0)
Screenshot: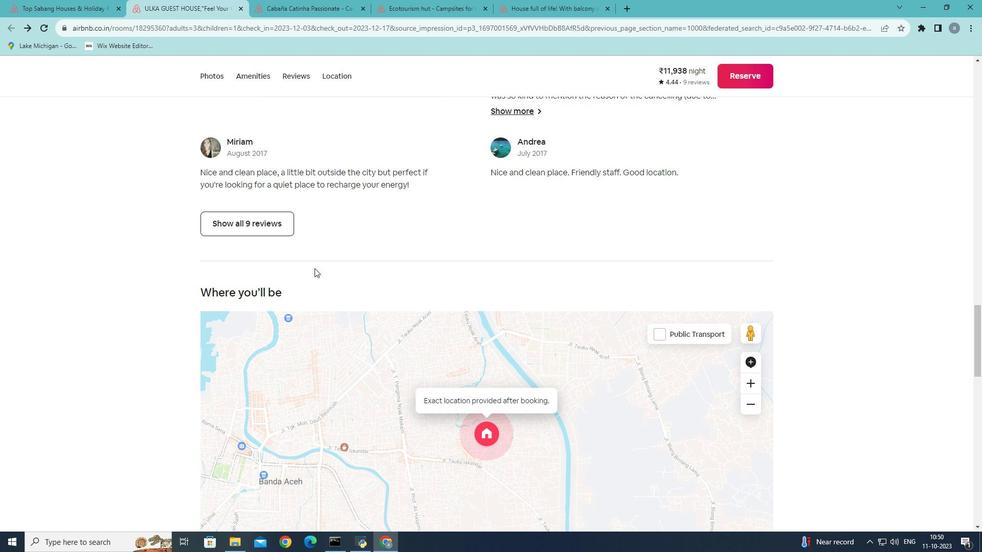 
Action: Mouse scrolled (314, 268) with delta (0, 0)
Screenshot: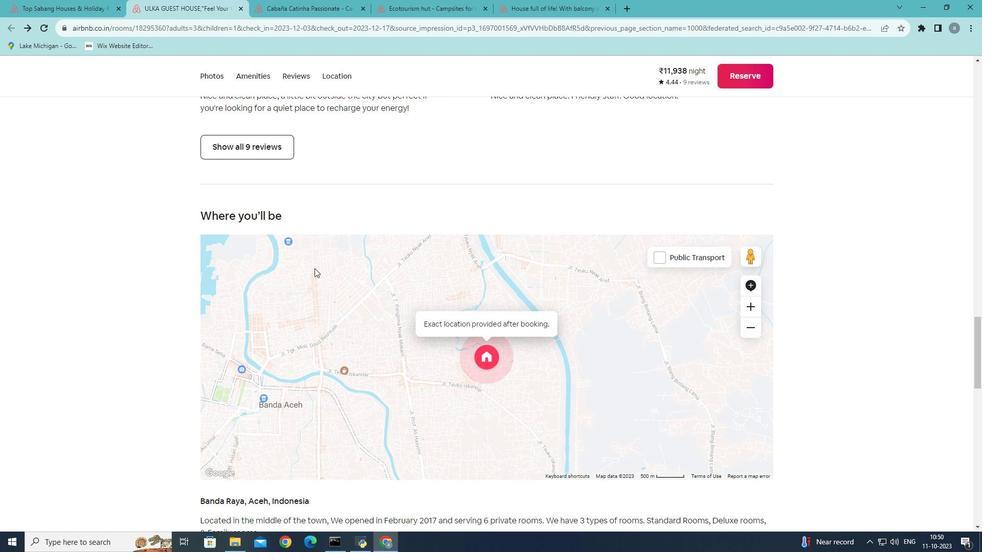 
Action: Mouse scrolled (314, 268) with delta (0, 0)
Screenshot: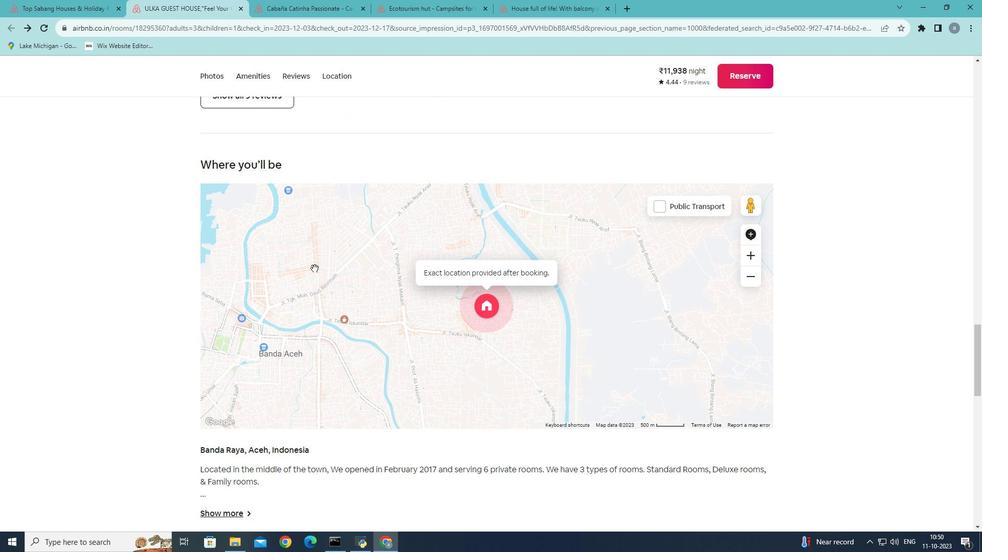
Action: Mouse scrolled (314, 268) with delta (0, 0)
Screenshot: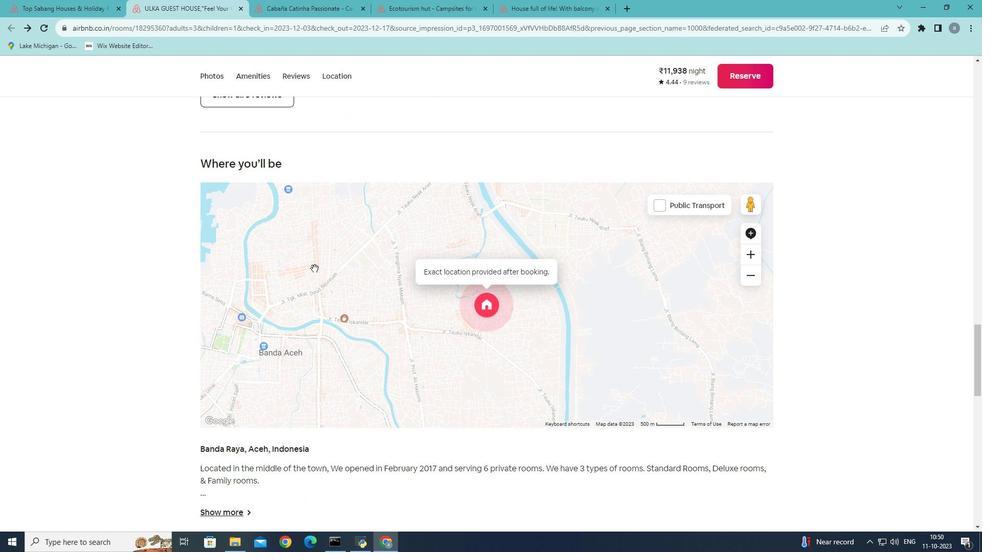 
Action: Mouse scrolled (314, 268) with delta (0, 0)
Screenshot: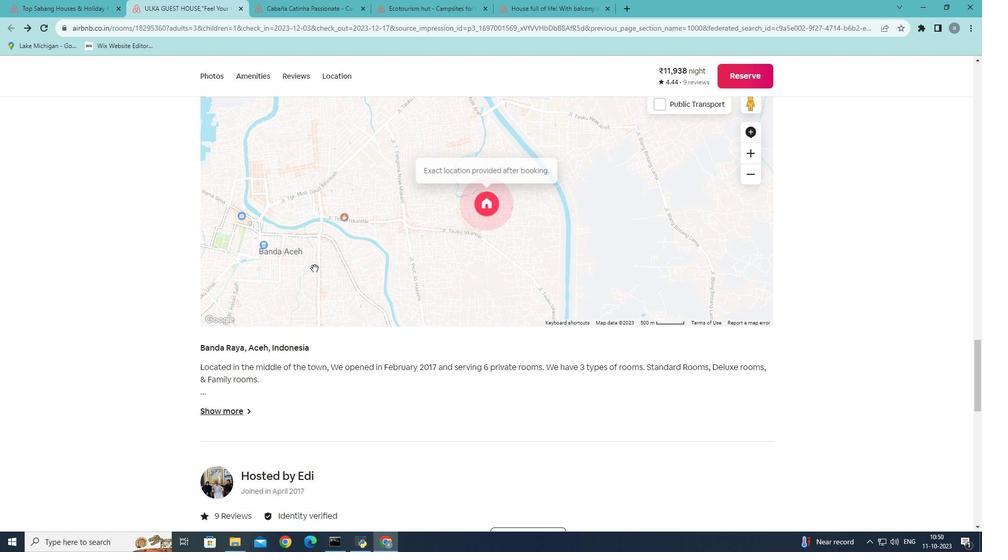 
Action: Mouse scrolled (314, 268) with delta (0, 0)
Screenshot: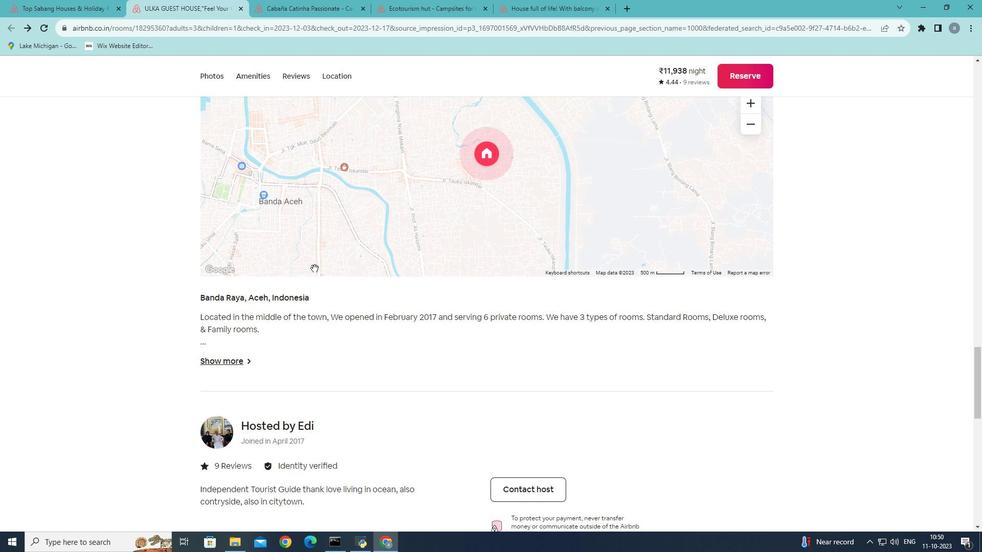 
Action: Mouse scrolled (314, 268) with delta (0, 0)
Screenshot: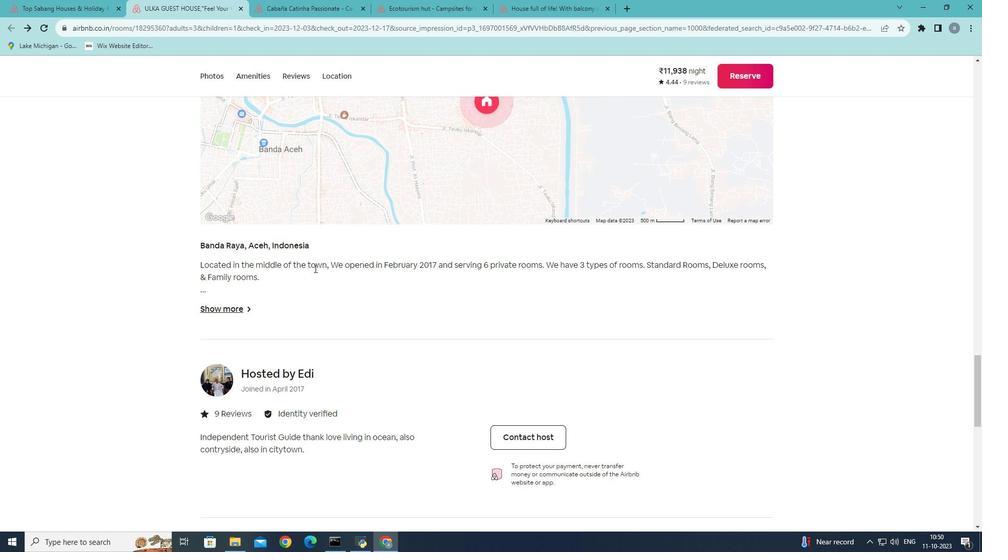 
Action: Mouse scrolled (314, 268) with delta (0, 0)
Screenshot: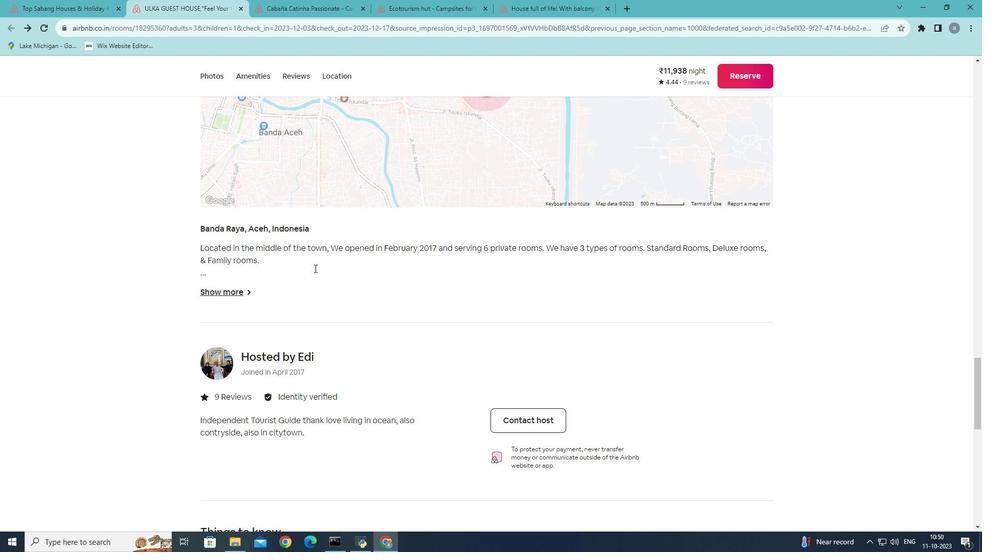 
Action: Mouse scrolled (314, 268) with delta (0, 0)
Screenshot: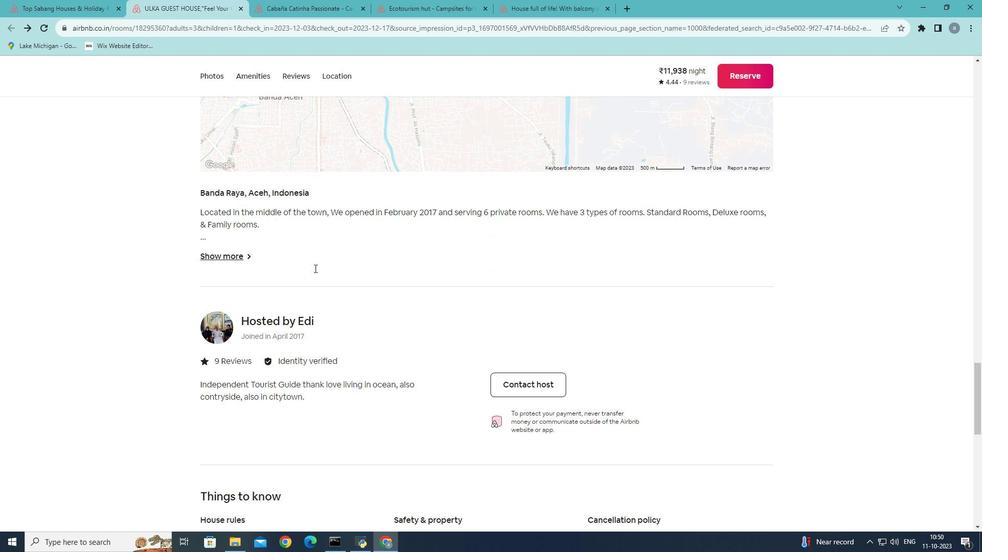 
Action: Mouse scrolled (314, 268) with delta (0, 0)
Screenshot: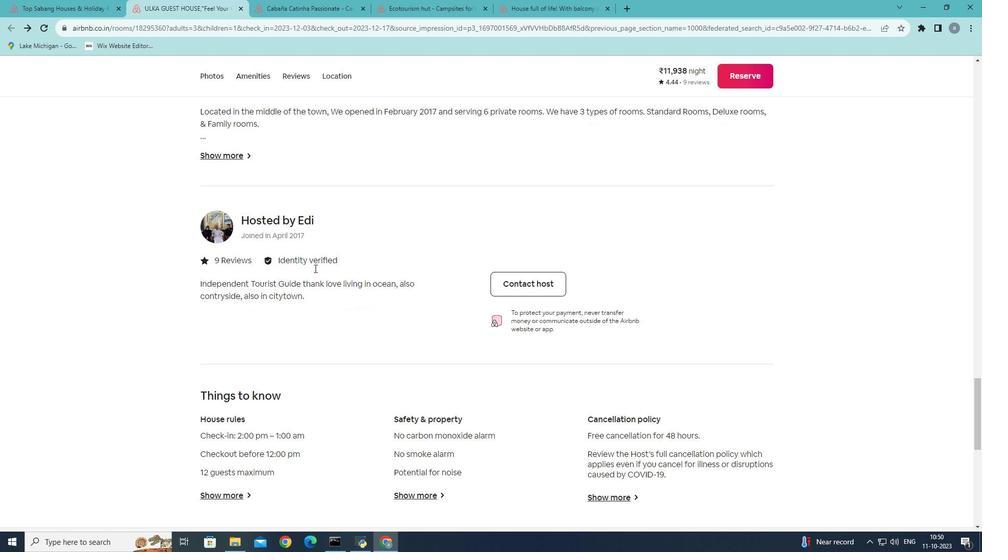 
Action: Mouse scrolled (314, 268) with delta (0, 0)
Screenshot: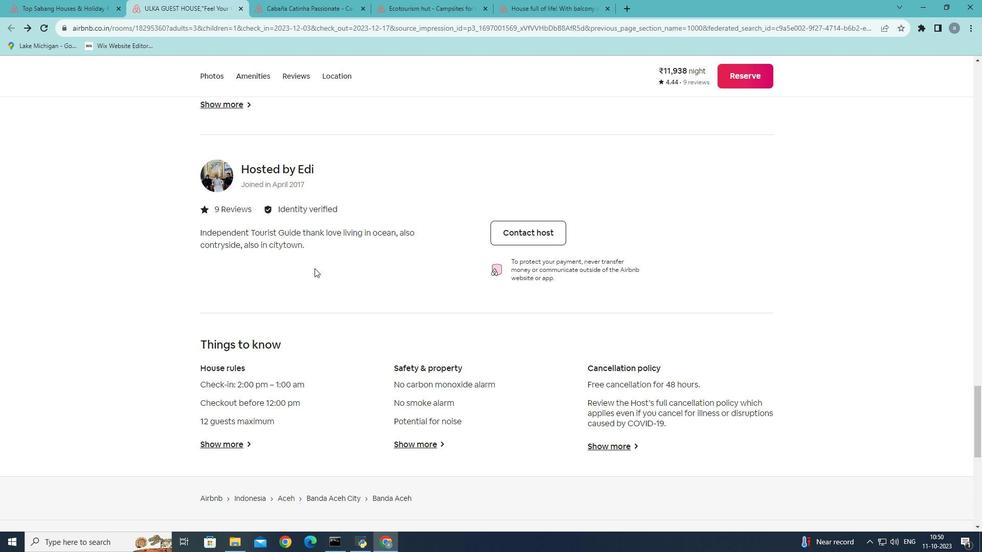 
Action: Mouse scrolled (314, 268) with delta (0, 0)
Screenshot: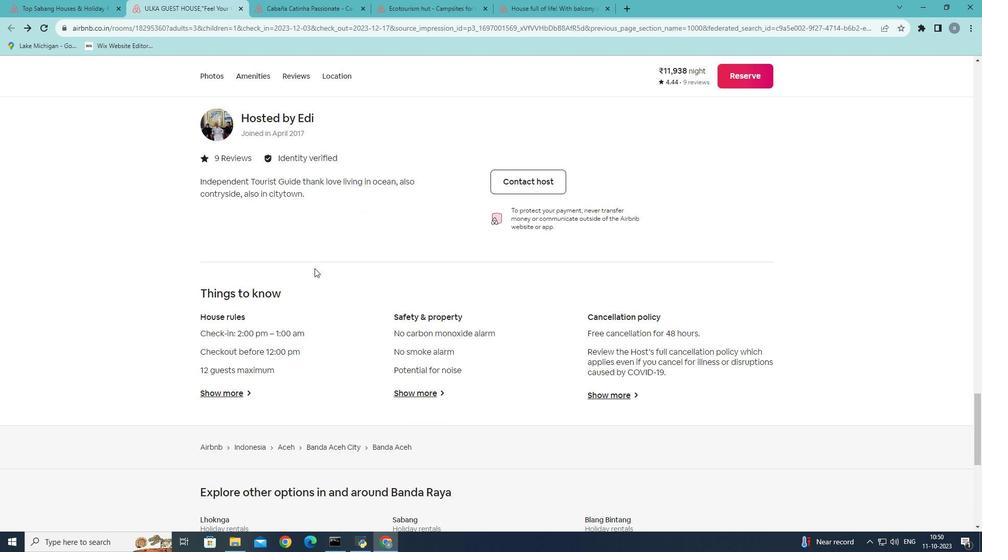 
Action: Mouse scrolled (314, 268) with delta (0, 0)
Screenshot: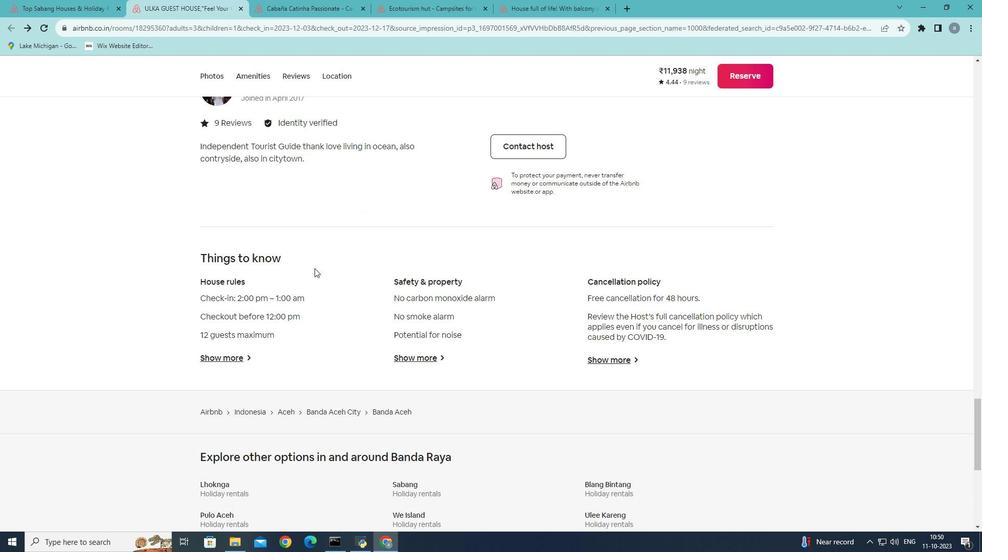 
Action: Mouse scrolled (314, 268) with delta (0, 0)
Screenshot: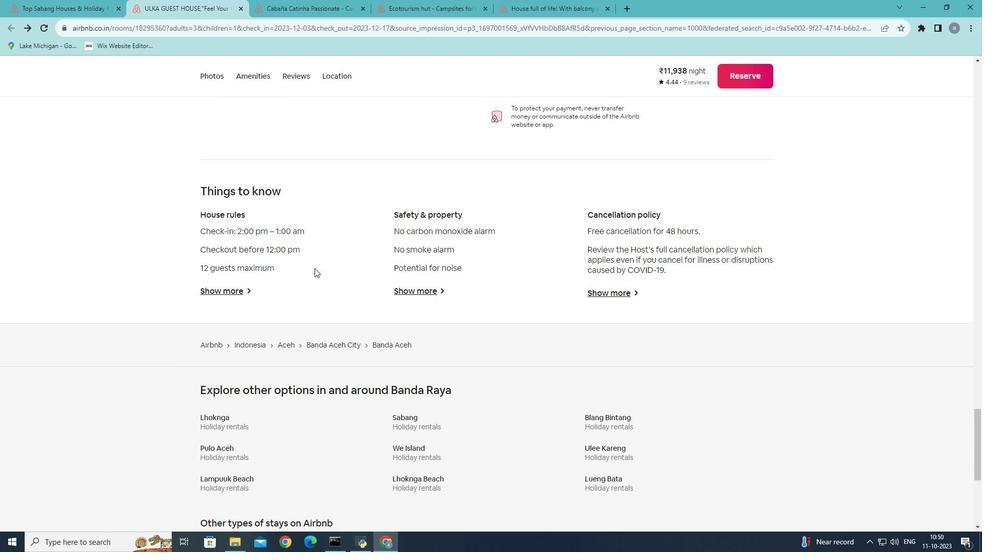 
Action: Mouse scrolled (314, 268) with delta (0, 0)
Screenshot: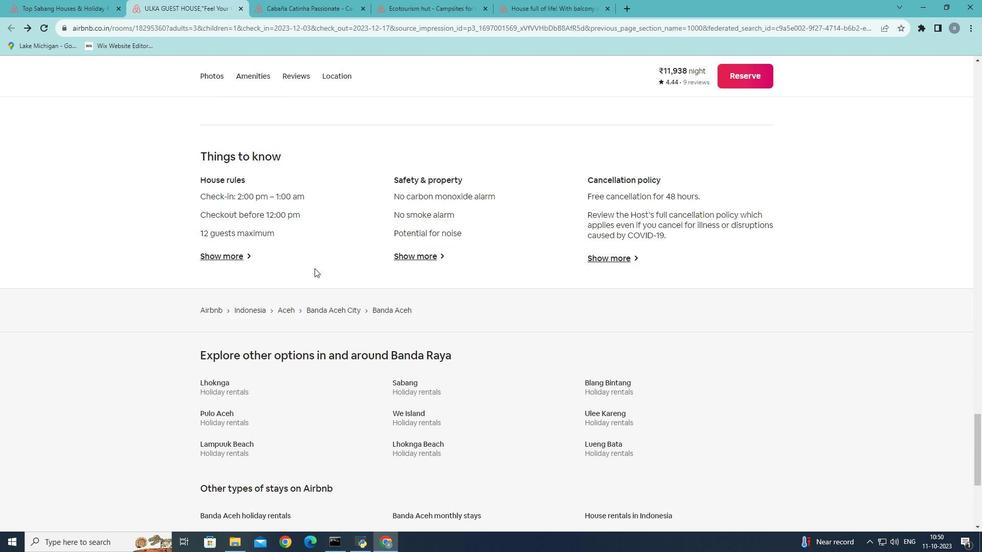 
Action: Mouse scrolled (314, 268) with delta (0, 0)
Screenshot: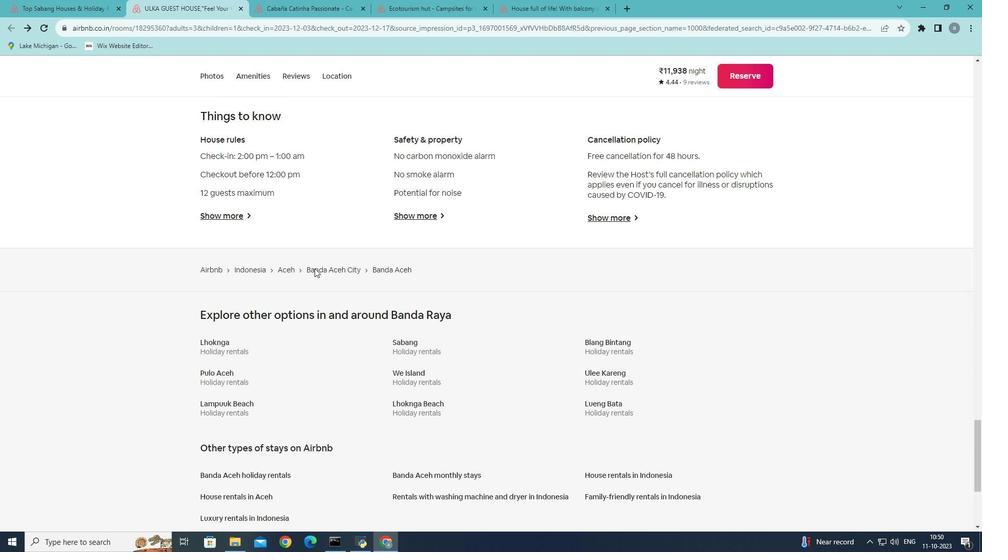 
Action: Mouse scrolled (314, 268) with delta (0, 0)
Screenshot: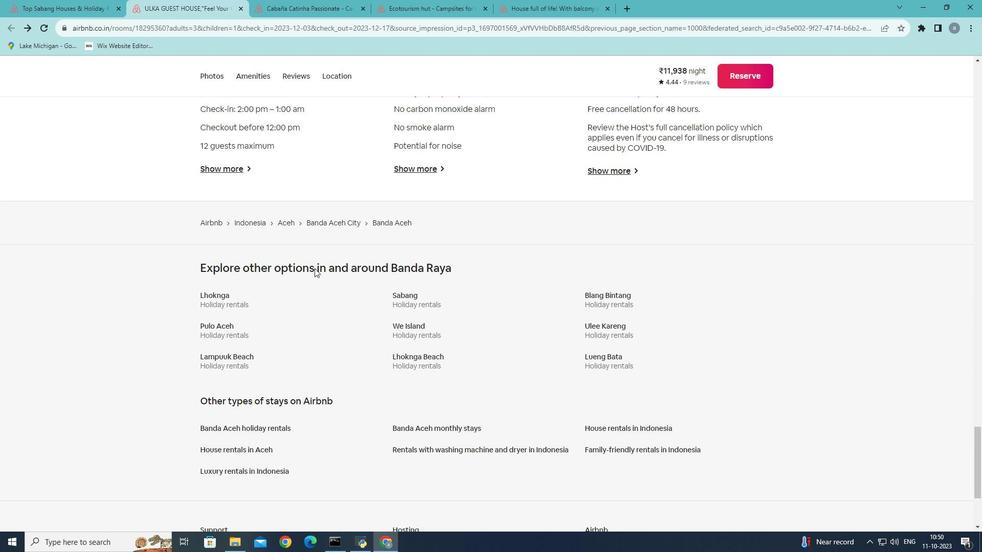 
Action: Mouse scrolled (314, 268) with delta (0, 0)
Screenshot: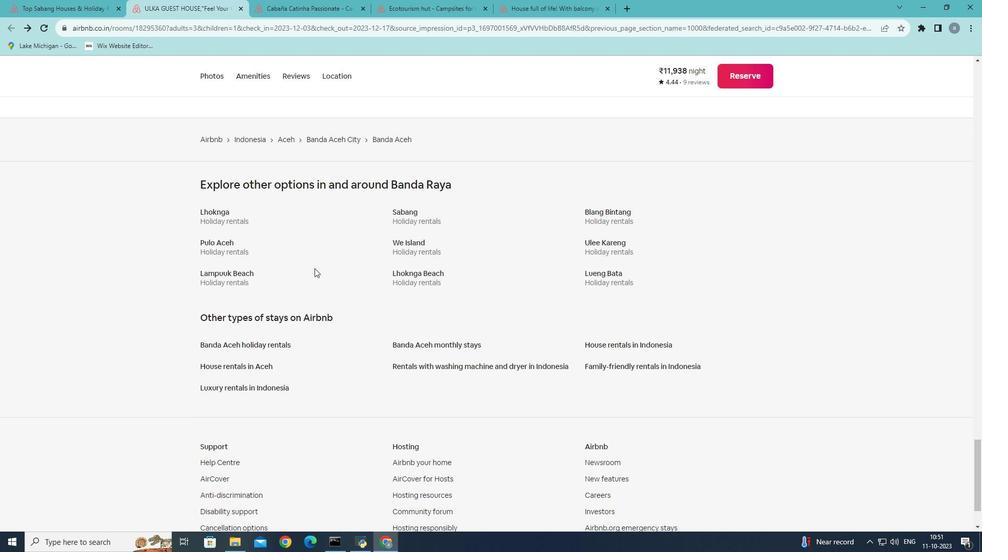 
Action: Mouse scrolled (314, 268) with delta (0, 0)
Screenshot: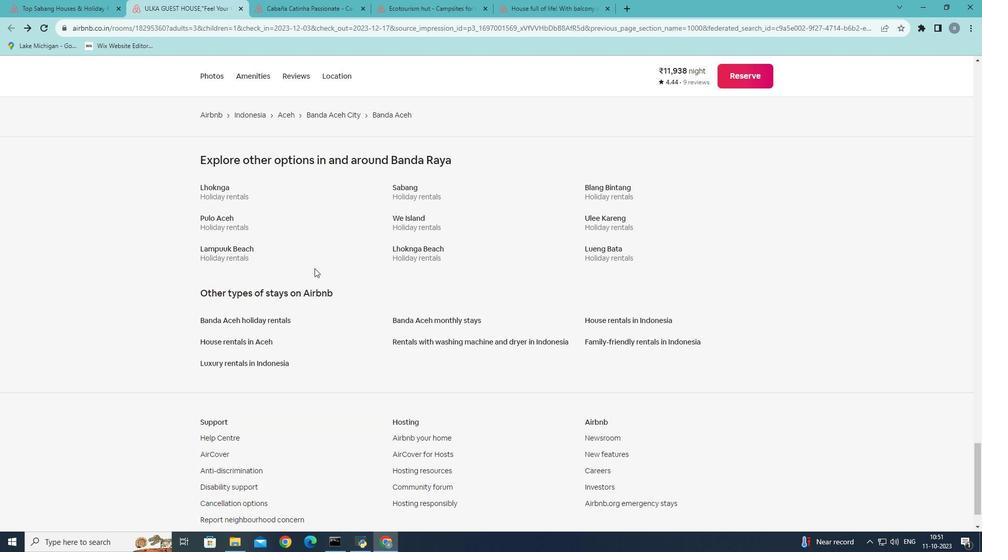 
Action: Mouse scrolled (314, 268) with delta (0, 0)
Screenshot: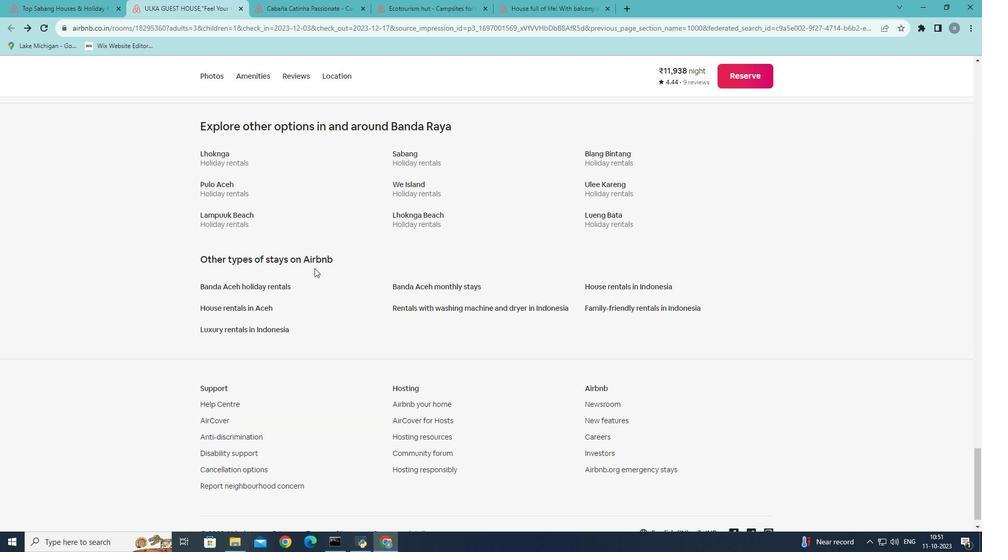 
Action: Mouse scrolled (314, 268) with delta (0, 0)
Screenshot: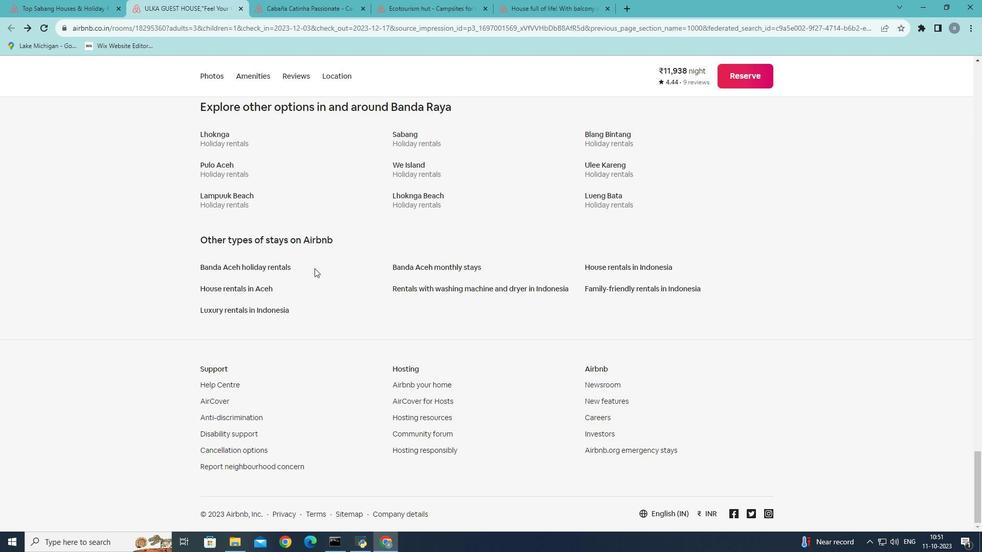 
Action: Mouse moved to (245, 230)
Screenshot: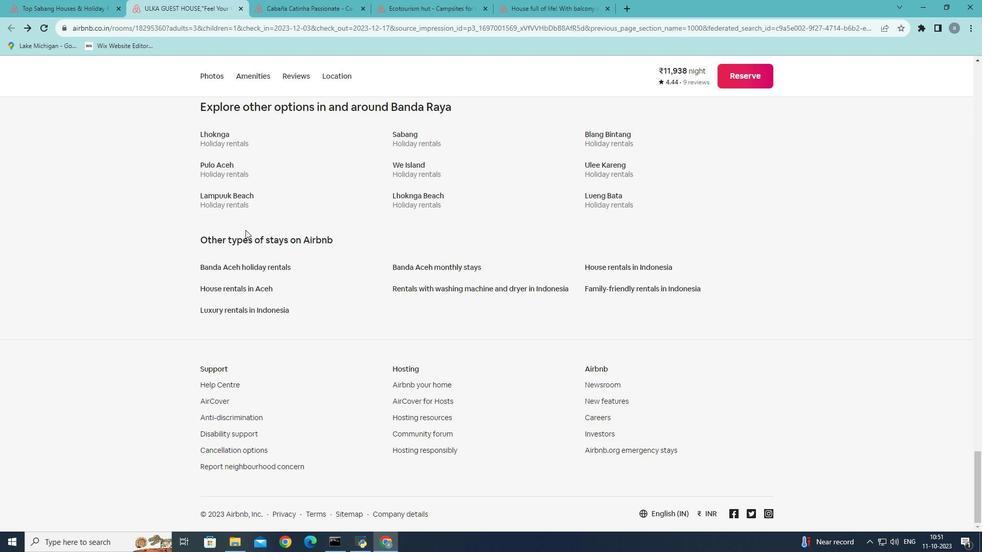 
Action: Mouse scrolled (245, 229) with delta (0, 0)
Screenshot: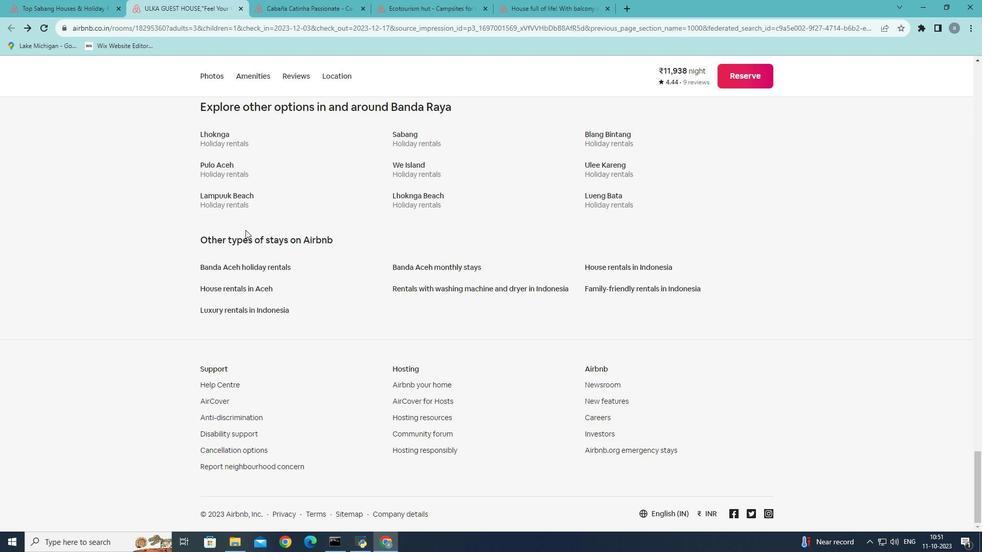 
Action: Mouse scrolled (245, 229) with delta (0, 0)
Screenshot: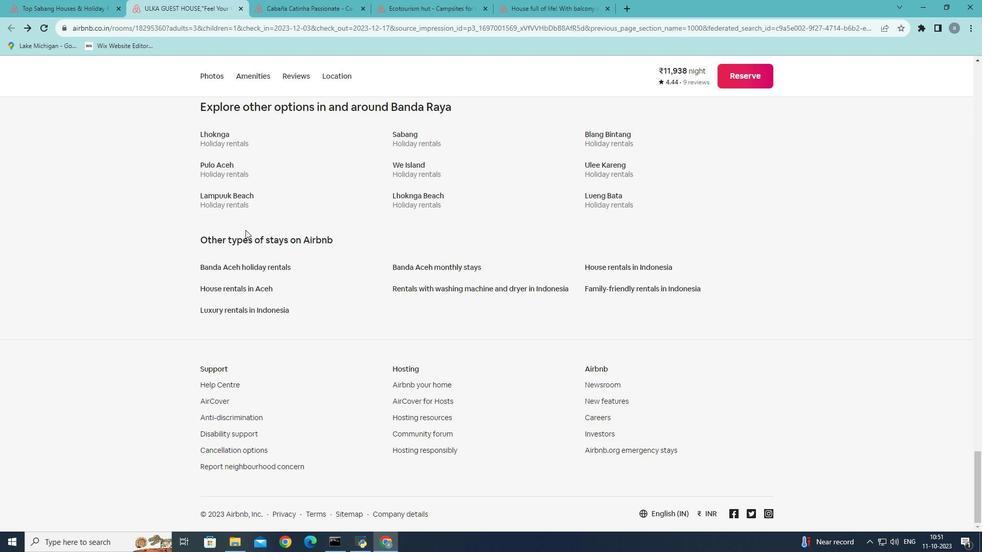 
Action: Mouse moved to (257, 230)
Screenshot: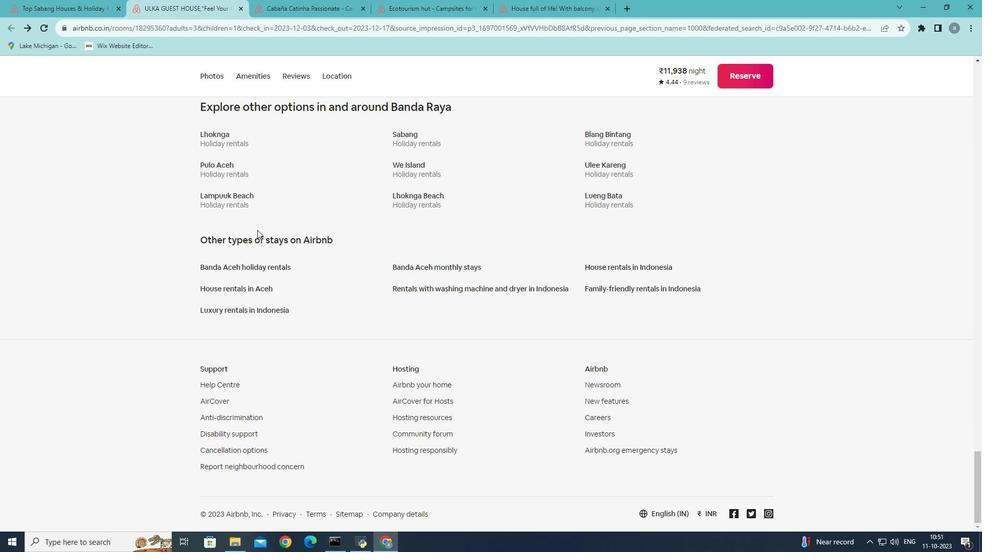 
Action: Mouse scrolled (257, 229) with delta (0, 0)
Screenshot: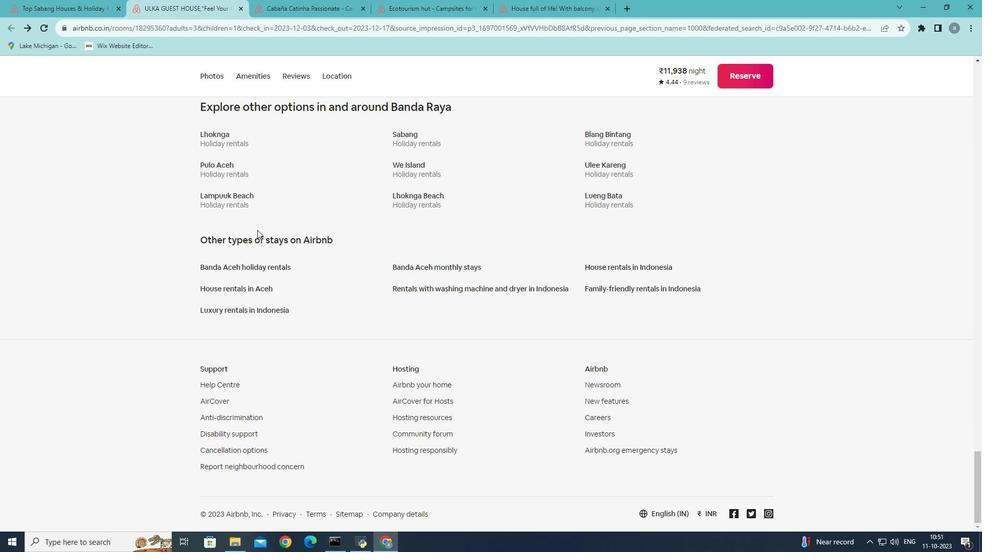 
Action: Mouse scrolled (257, 229) with delta (0, 0)
Screenshot: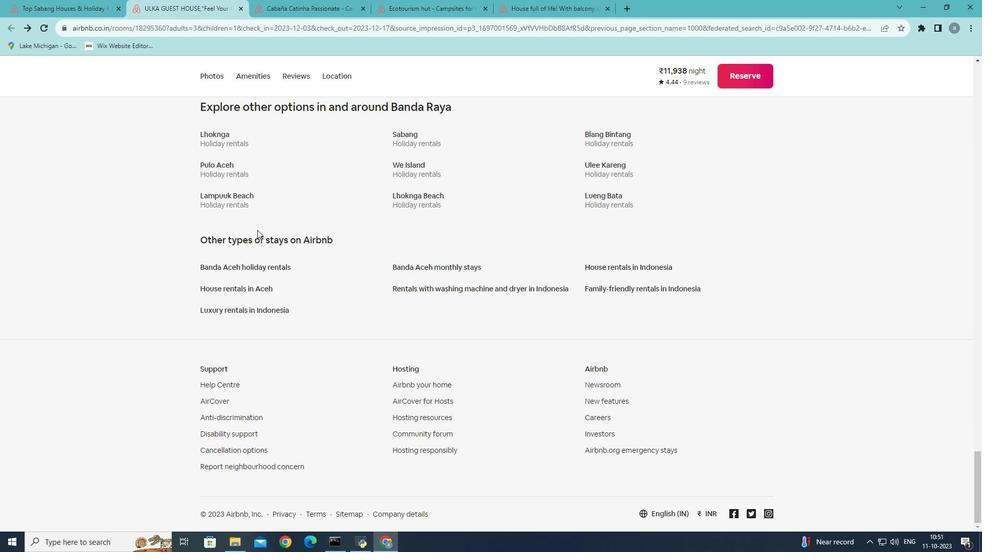 
Action: Mouse scrolled (257, 229) with delta (0, 0)
Screenshot: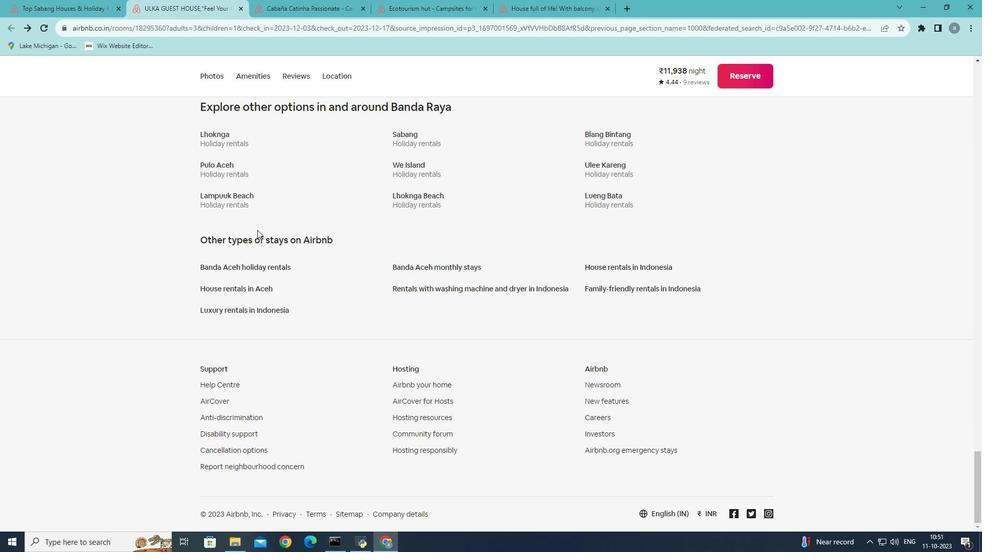 
Action: Mouse moved to (103, 46)
Screenshot: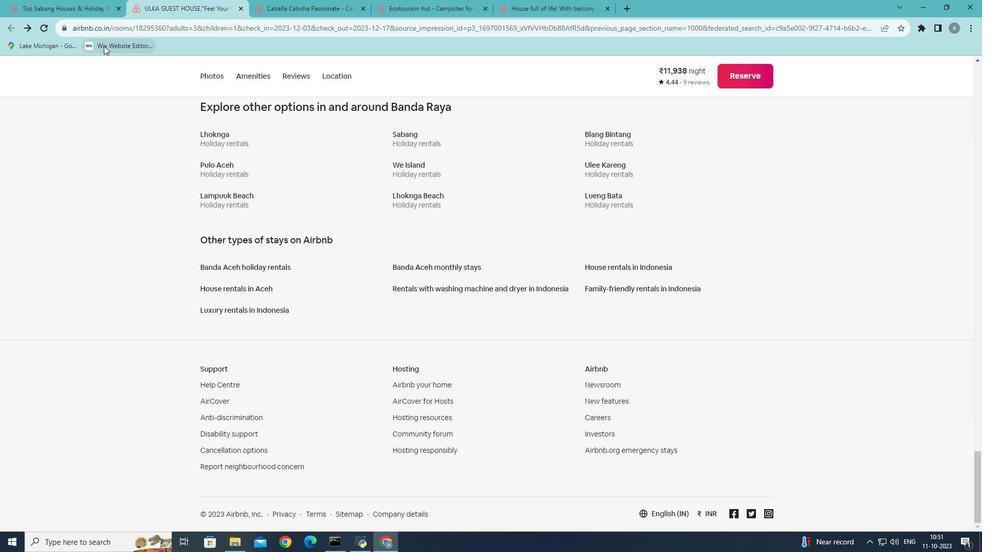 
